 Task: Compose an email with the signature Jacob Baker with the subject Confirmation of an appointment and the message Im writing to let you know that there has been a change in the schedule for the training session. It will now take place on Thursday instead of Wednesday. from softage.5@softage.net to softage.6@softage.net, select first word, change the font color from current to green and background color to yellow Send the email. Finally, move the email from Sent Items to the label Valentines Day gifts
Action: Mouse moved to (76, 59)
Screenshot: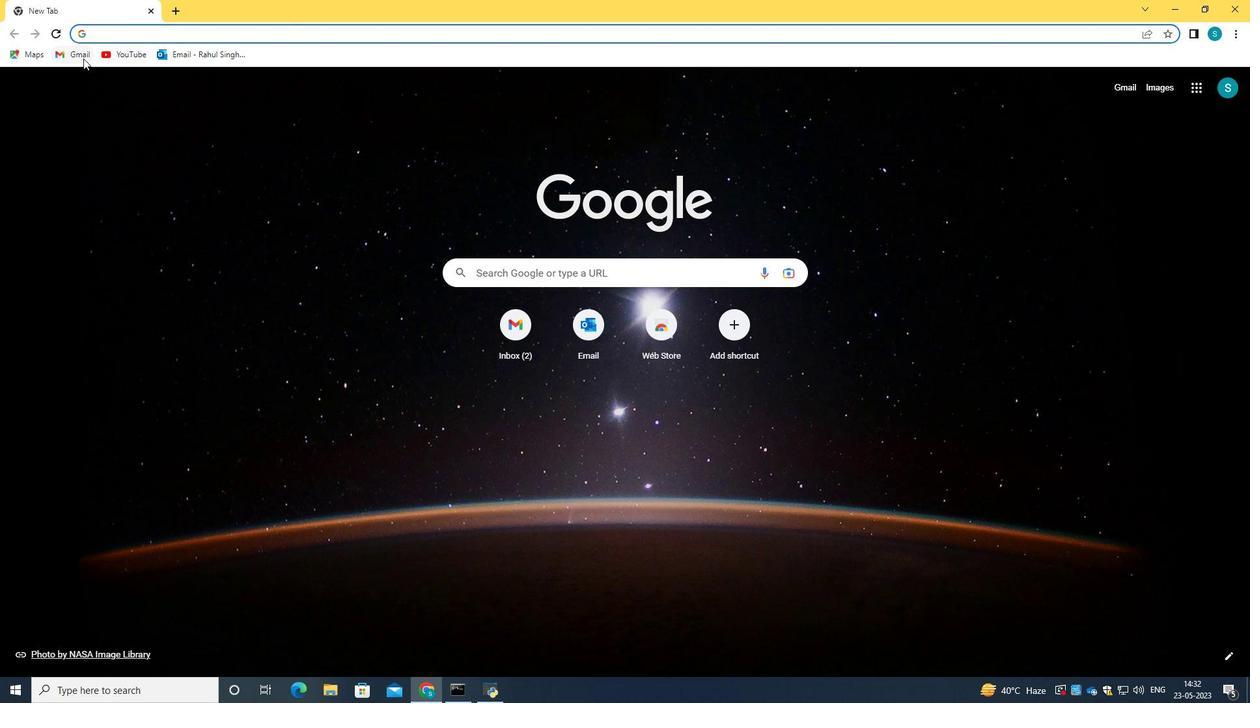 
Action: Mouse pressed left at (76, 59)
Screenshot: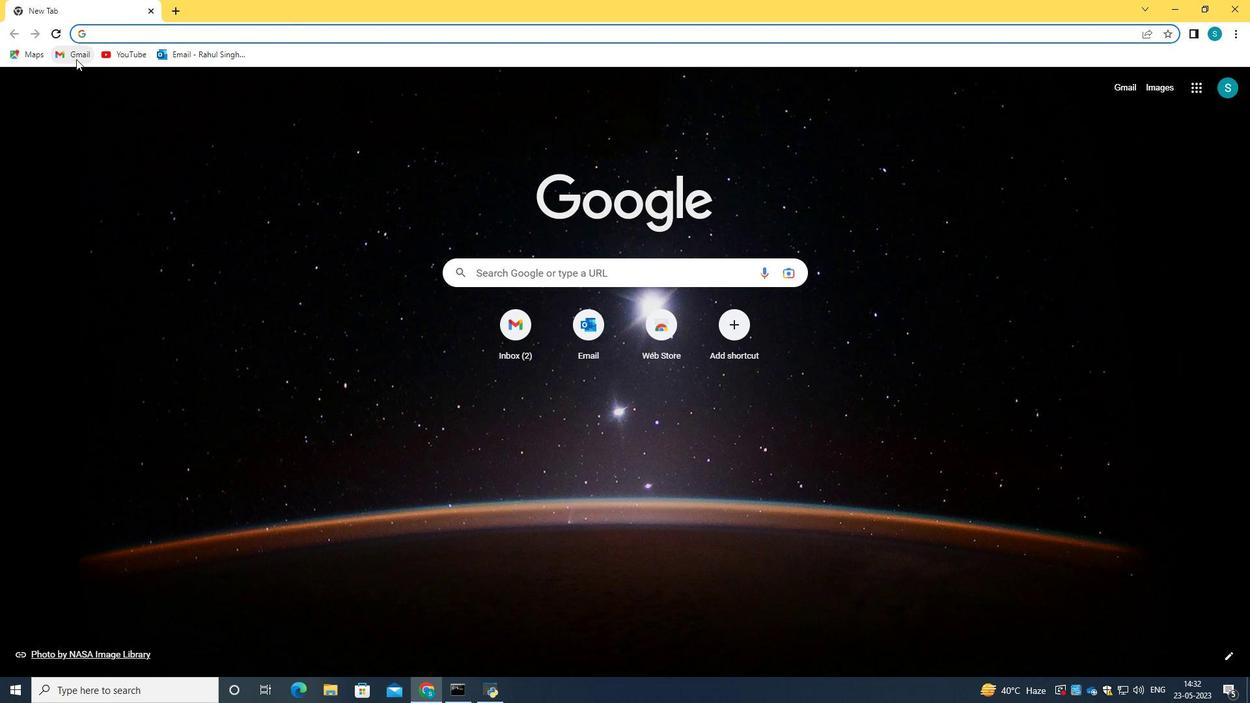 
Action: Mouse moved to (635, 211)
Screenshot: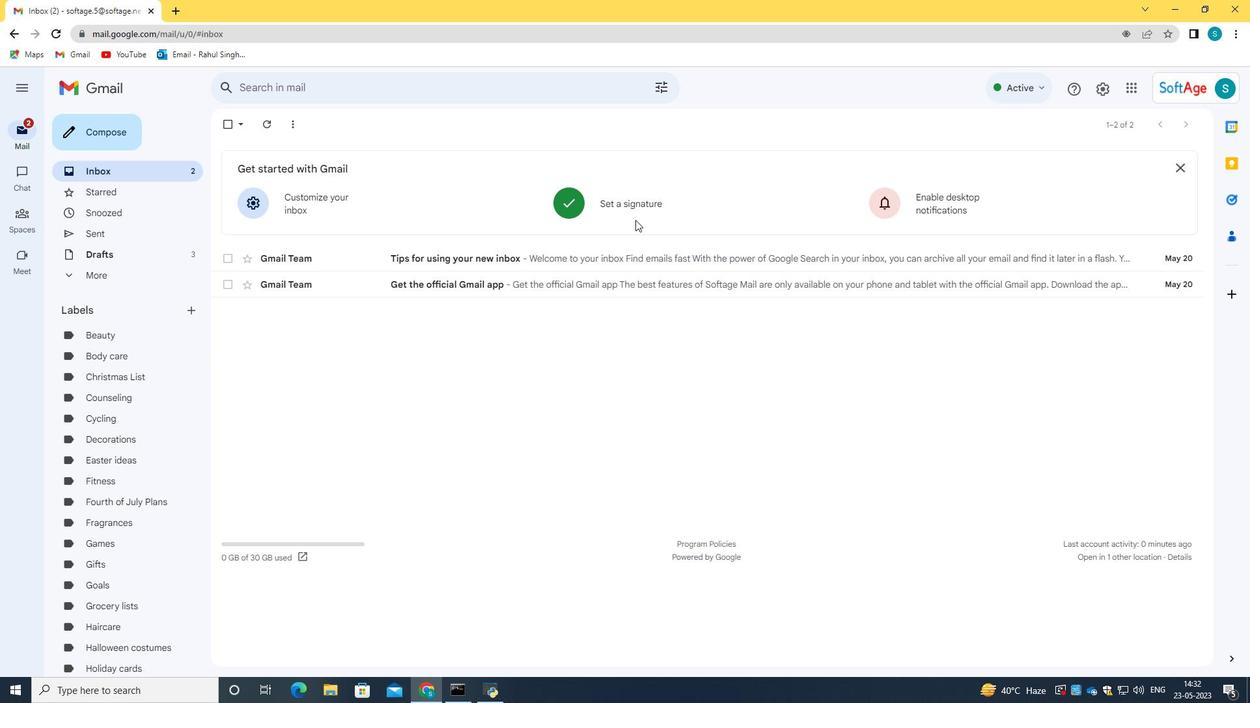 
Action: Mouse pressed left at (635, 211)
Screenshot: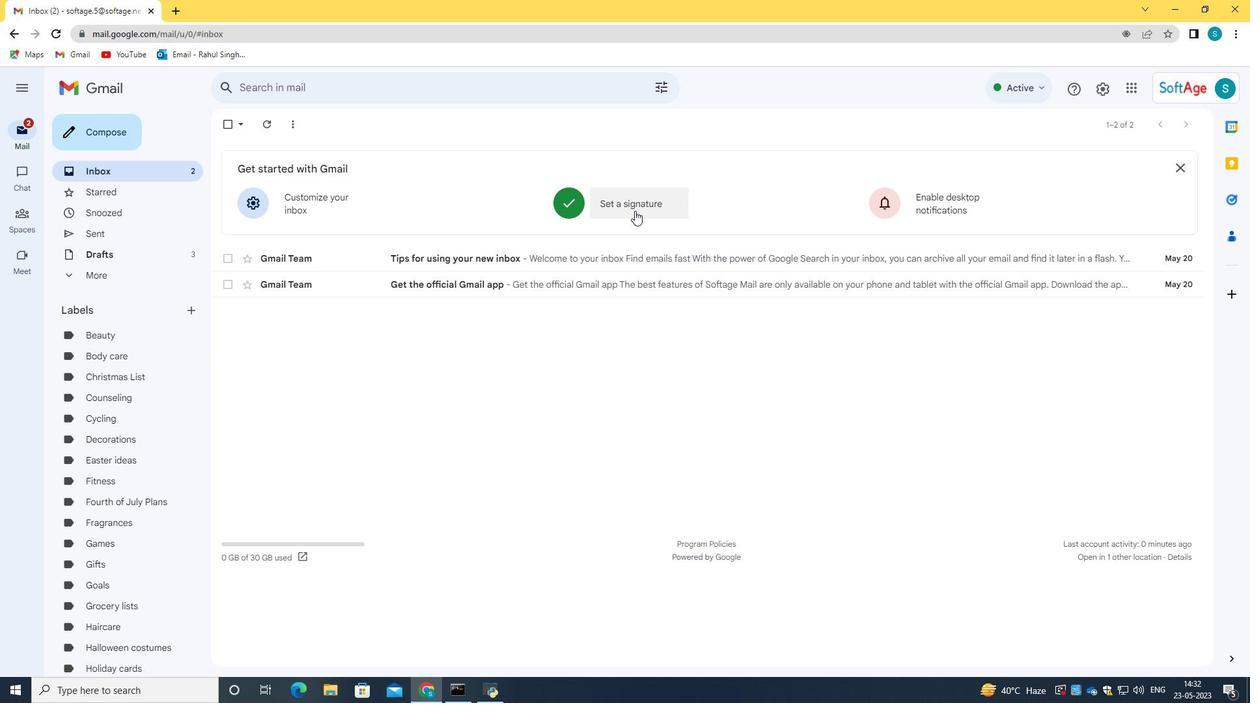 
Action: Mouse moved to (660, 357)
Screenshot: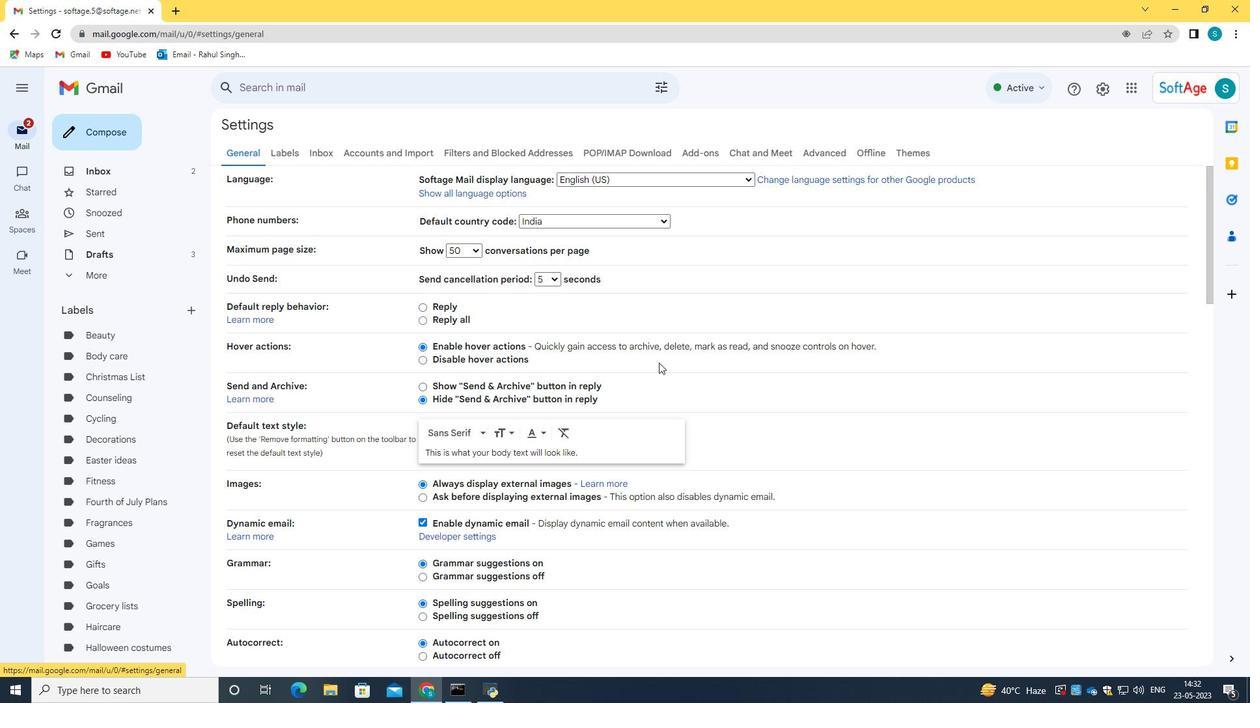 
Action: Mouse scrolled (660, 357) with delta (0, 0)
Screenshot: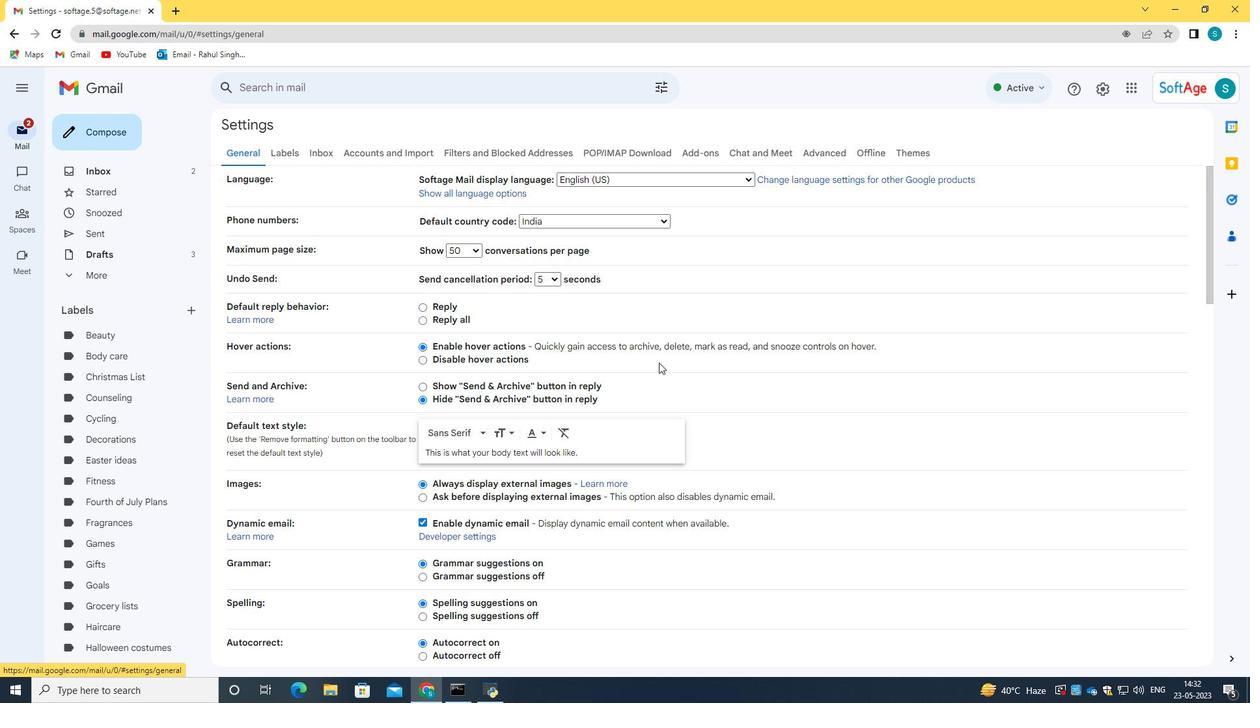 
Action: Mouse scrolled (660, 357) with delta (0, 0)
Screenshot: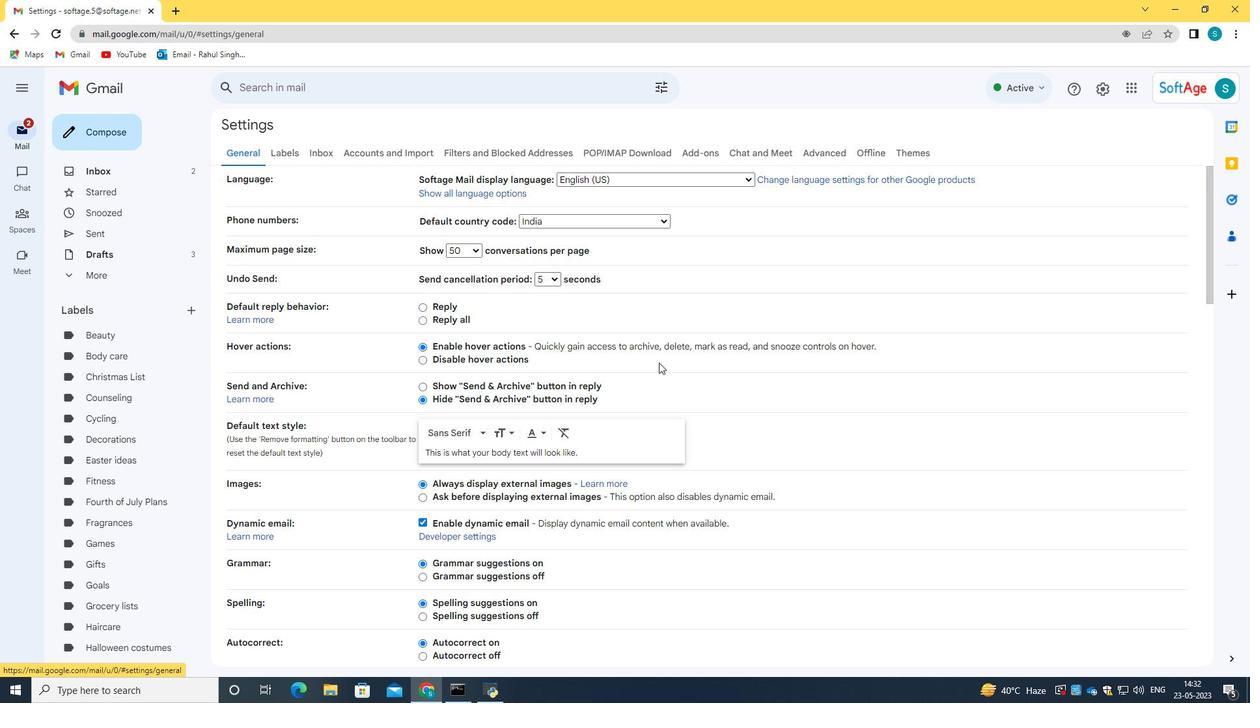 
Action: Mouse scrolled (660, 357) with delta (0, 0)
Screenshot: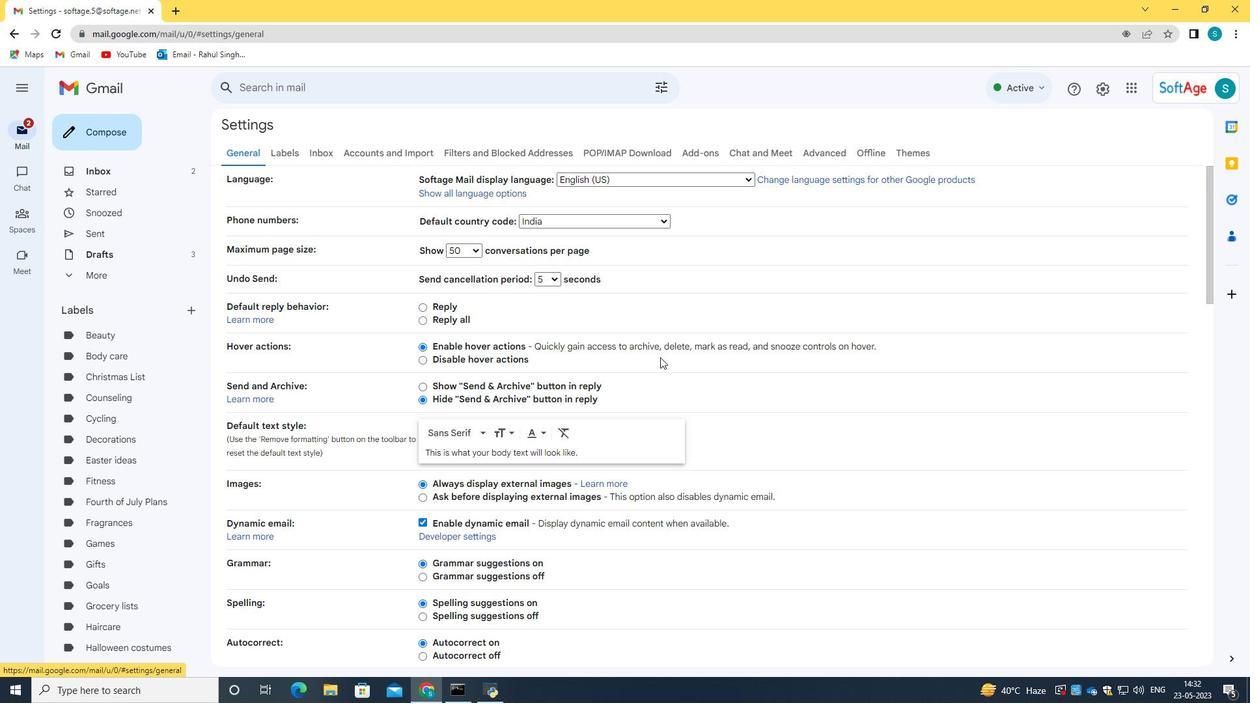 
Action: Mouse moved to (661, 357)
Screenshot: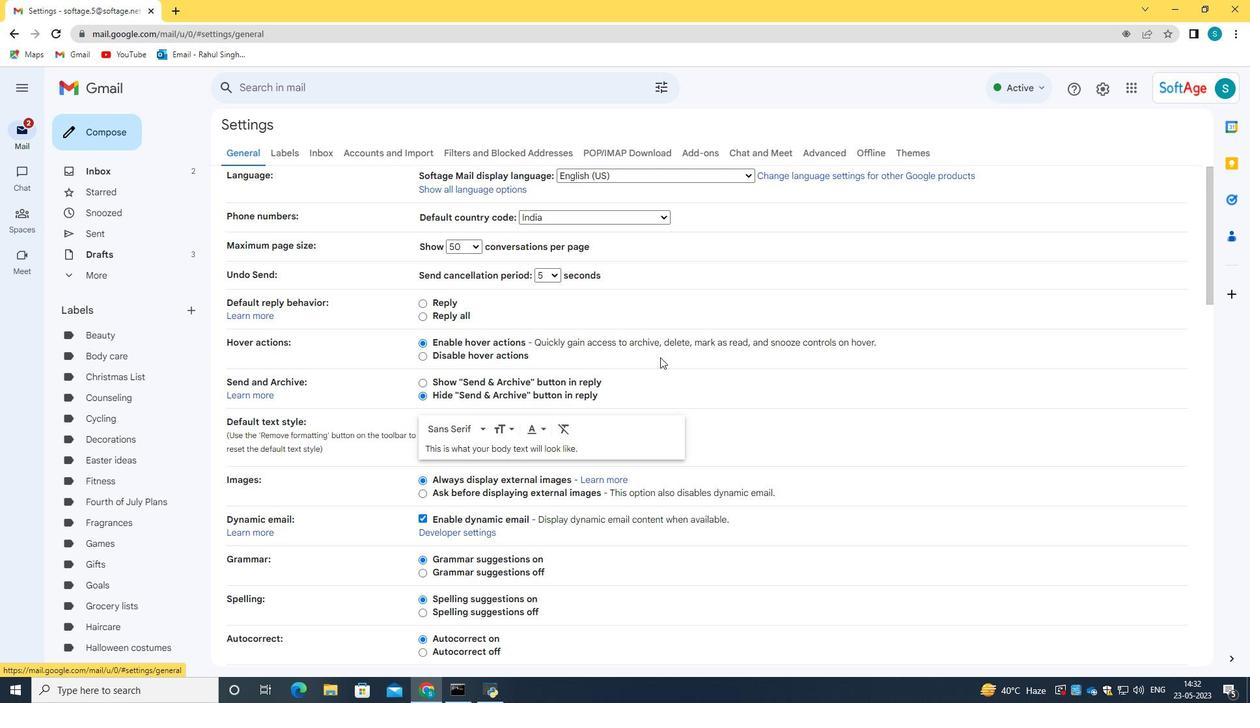 
Action: Mouse scrolled (660, 357) with delta (0, 0)
Screenshot: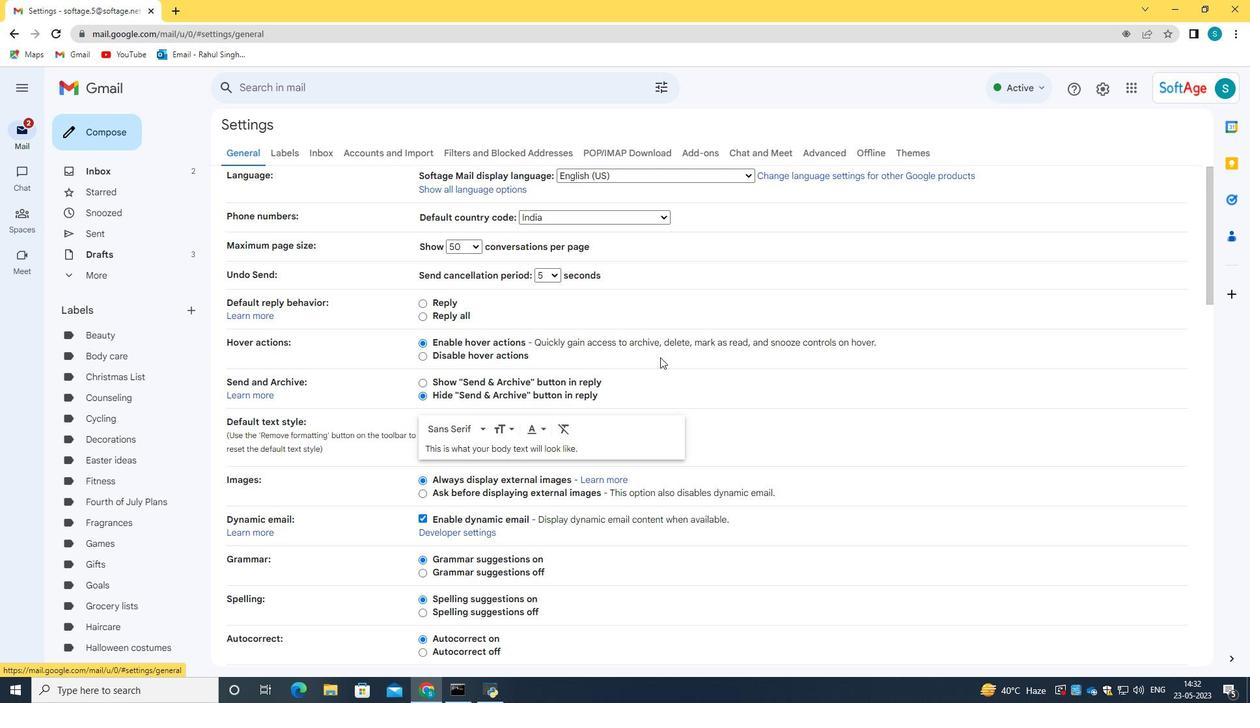 
Action: Mouse moved to (662, 356)
Screenshot: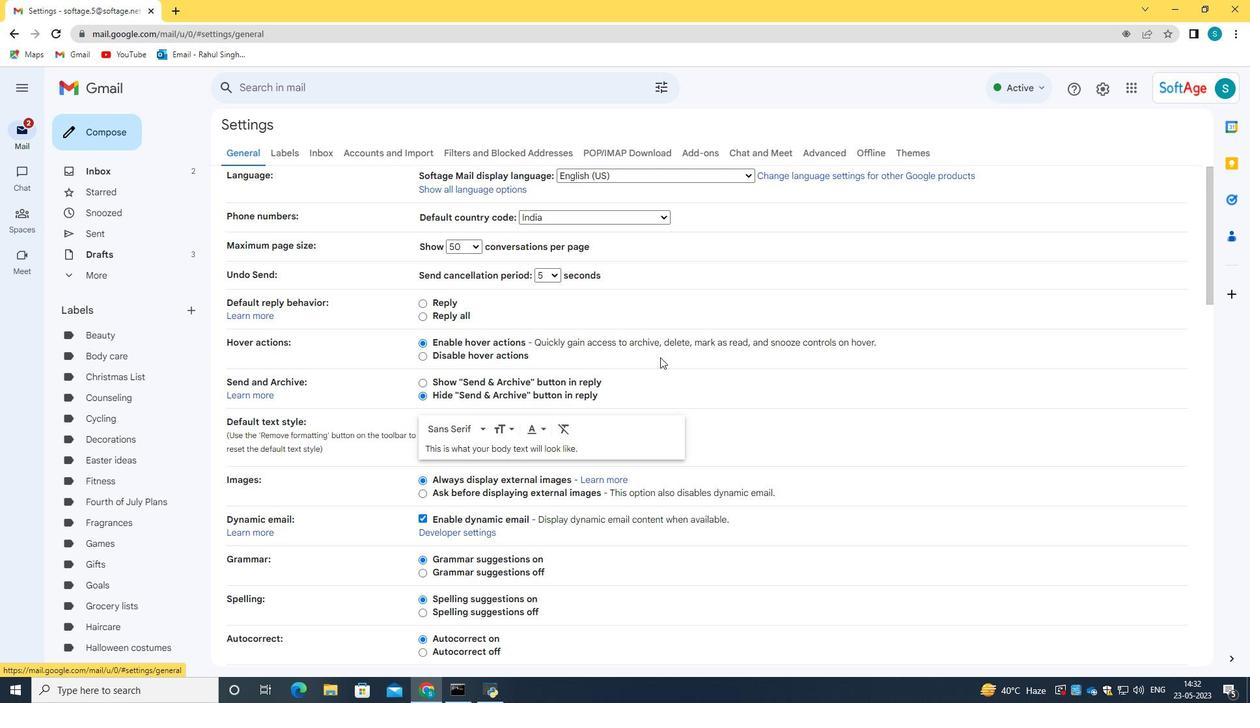
Action: Mouse scrolled (660, 357) with delta (0, 0)
Screenshot: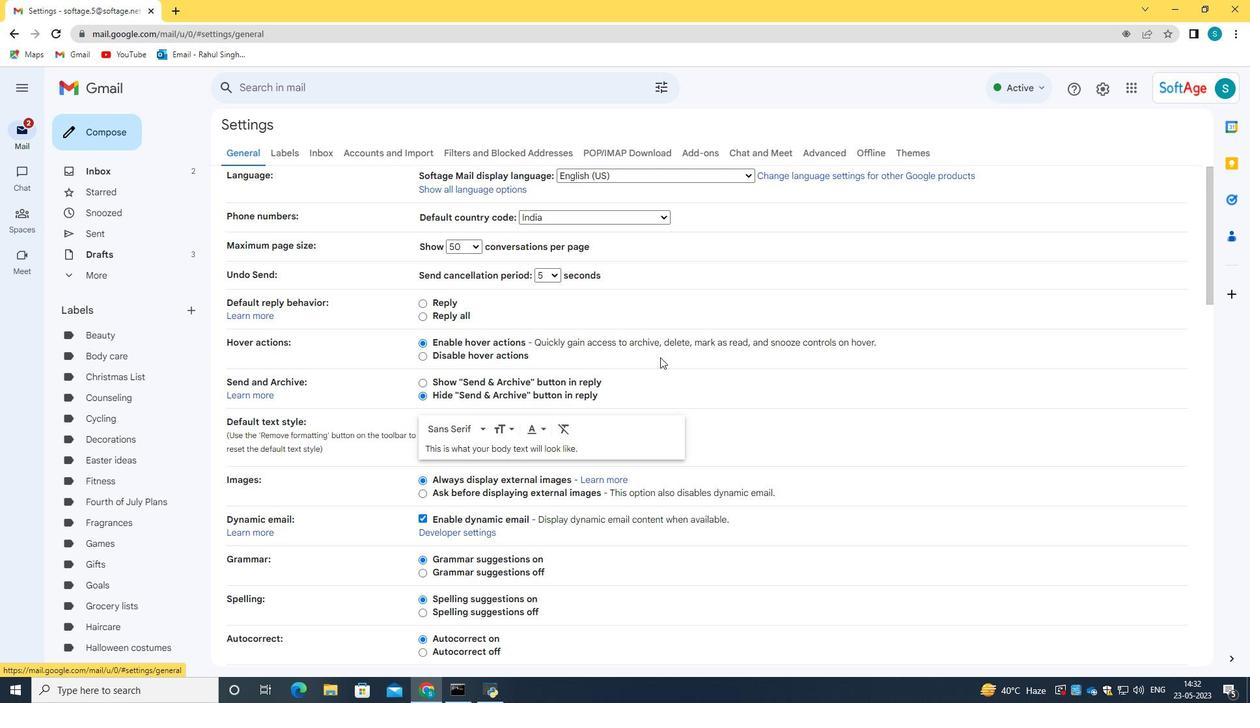 
Action: Mouse scrolled (662, 355) with delta (0, 0)
Screenshot: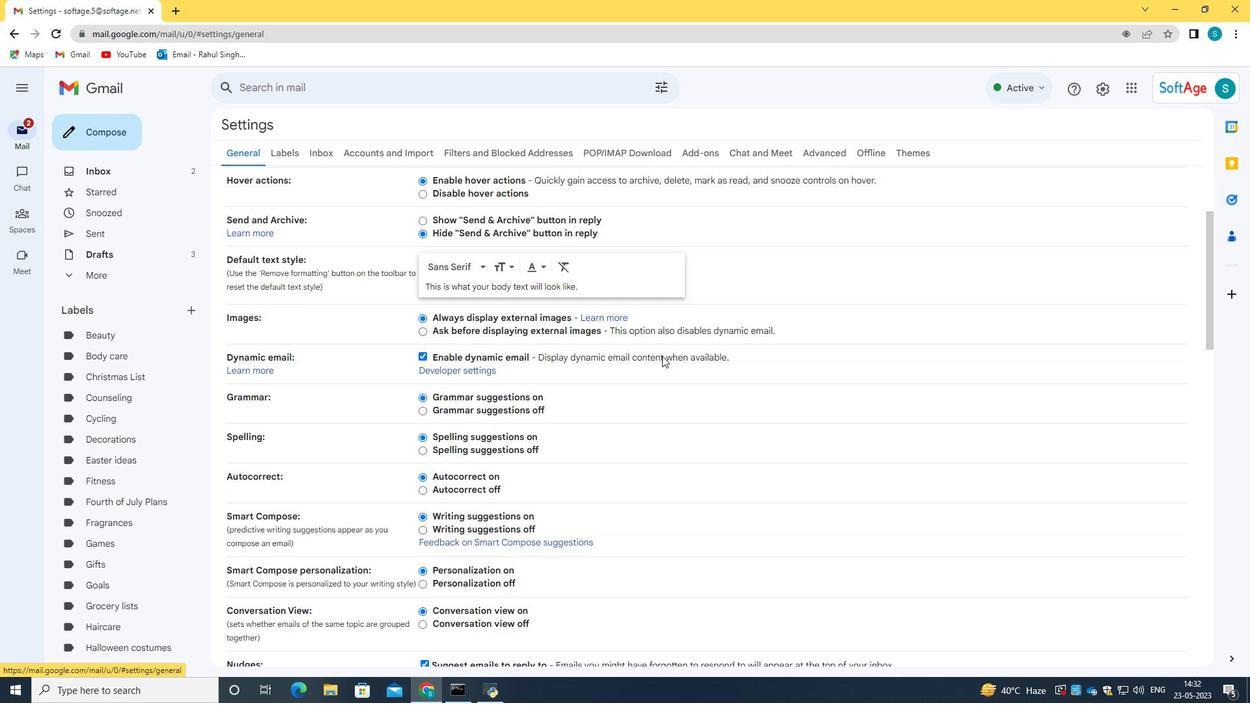 
Action: Mouse scrolled (662, 355) with delta (0, 0)
Screenshot: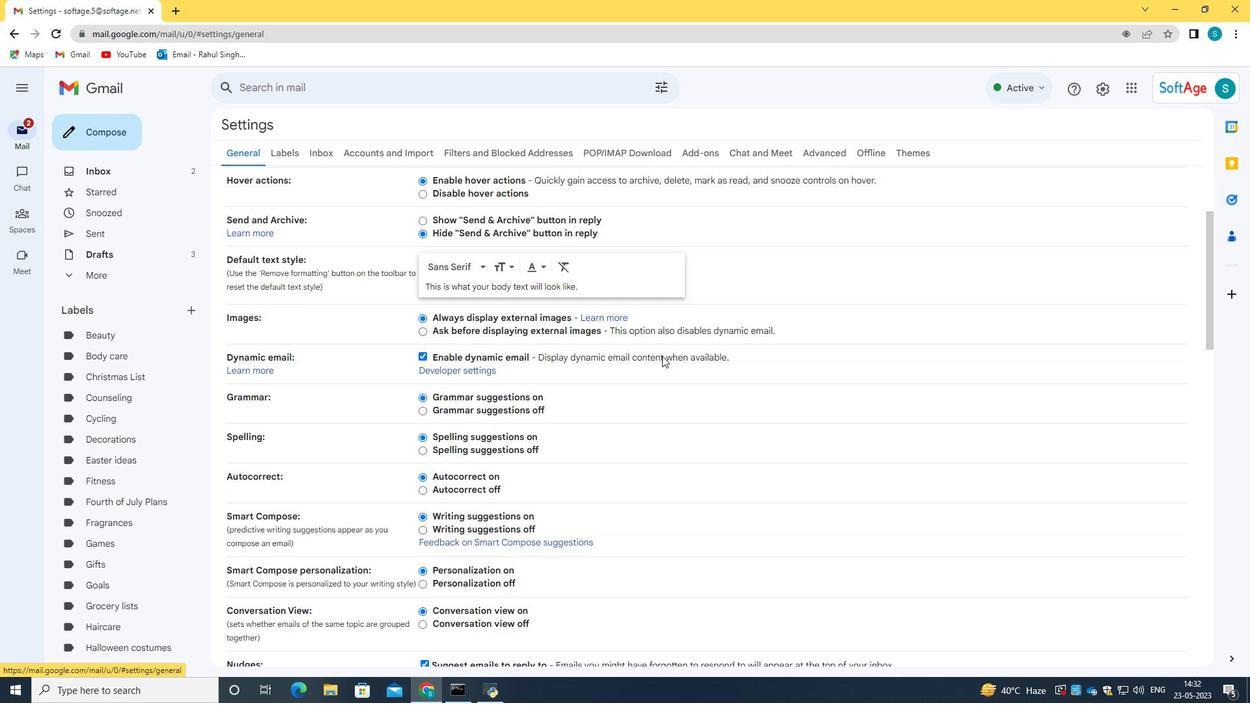 
Action: Mouse scrolled (662, 355) with delta (0, 0)
Screenshot: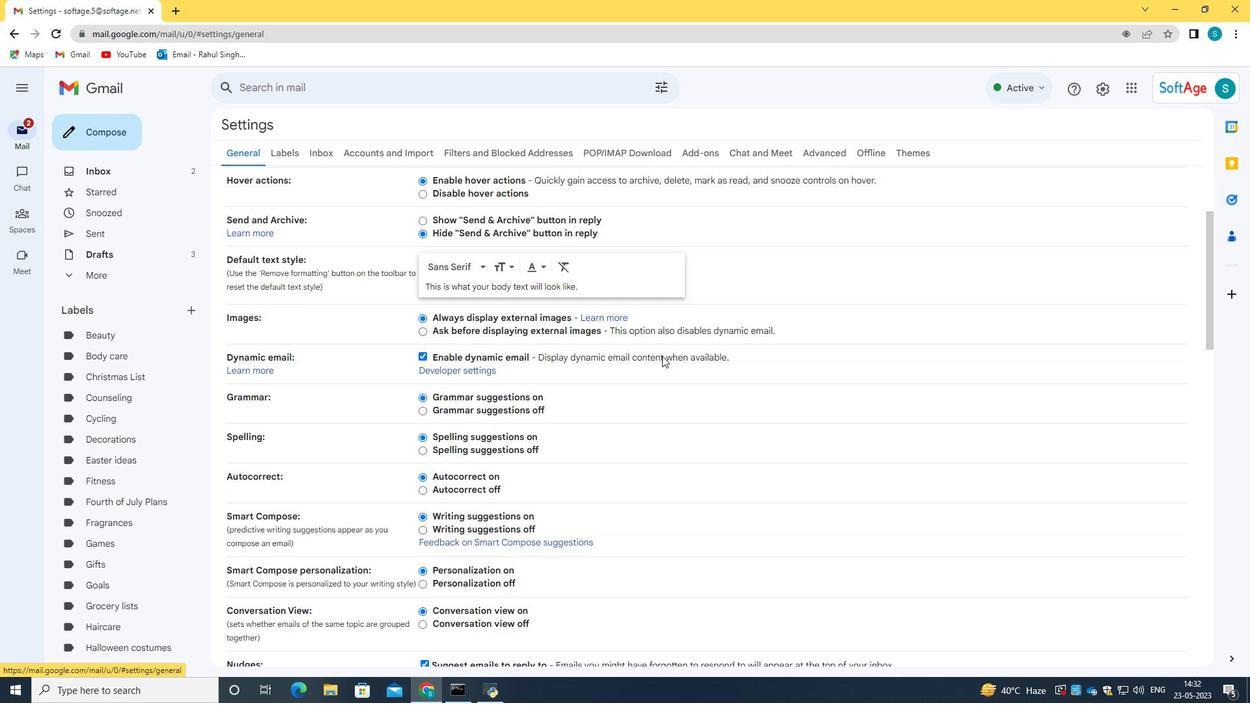
Action: Mouse scrolled (662, 355) with delta (0, 0)
Screenshot: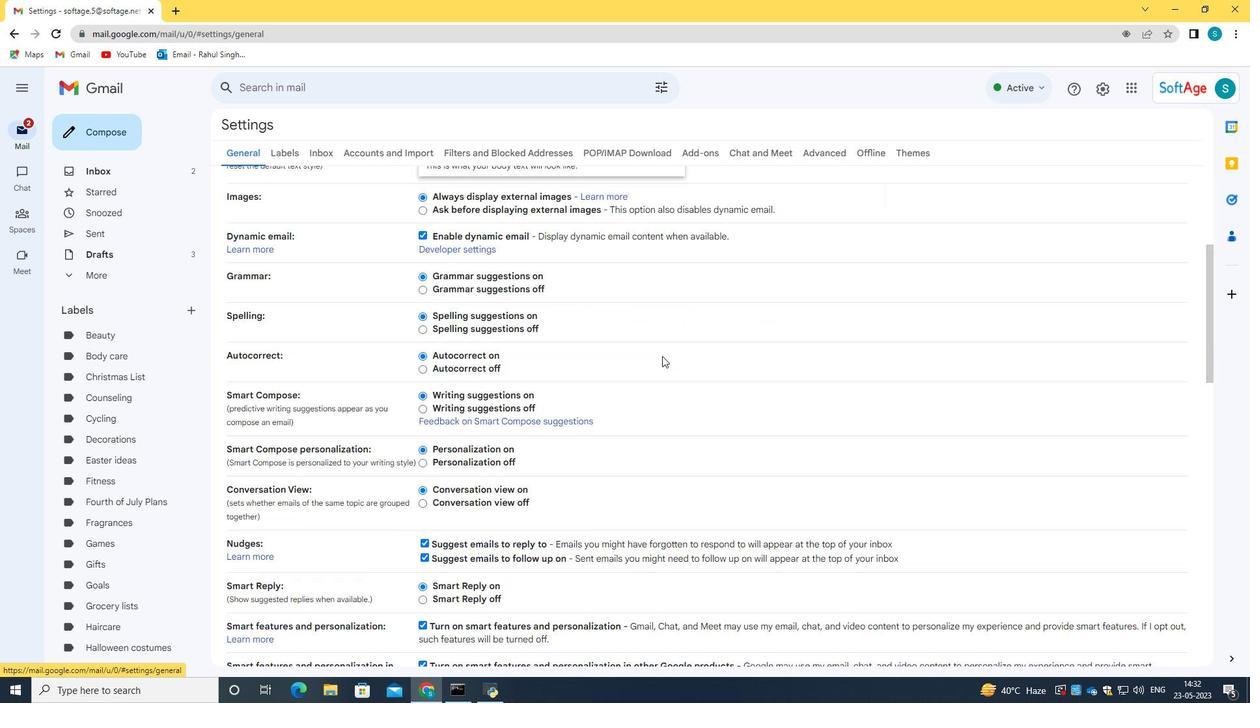 
Action: Mouse scrolled (662, 355) with delta (0, 0)
Screenshot: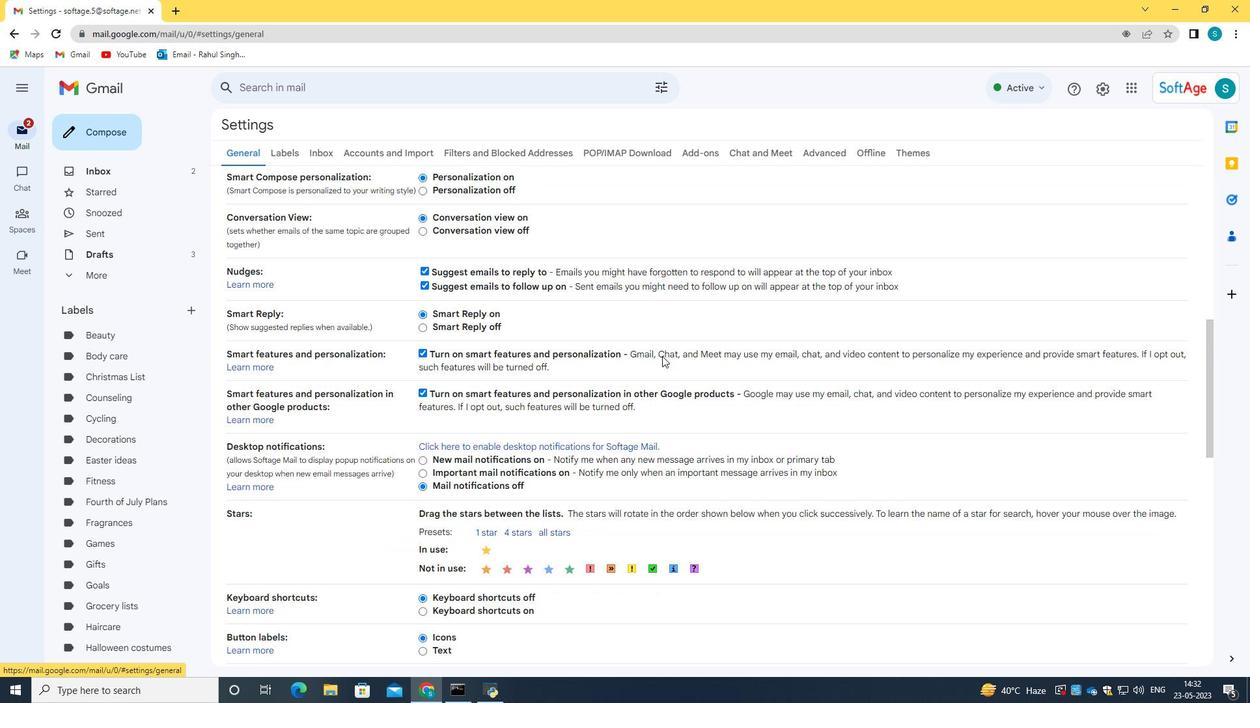 
Action: Mouse scrolled (662, 355) with delta (0, 0)
Screenshot: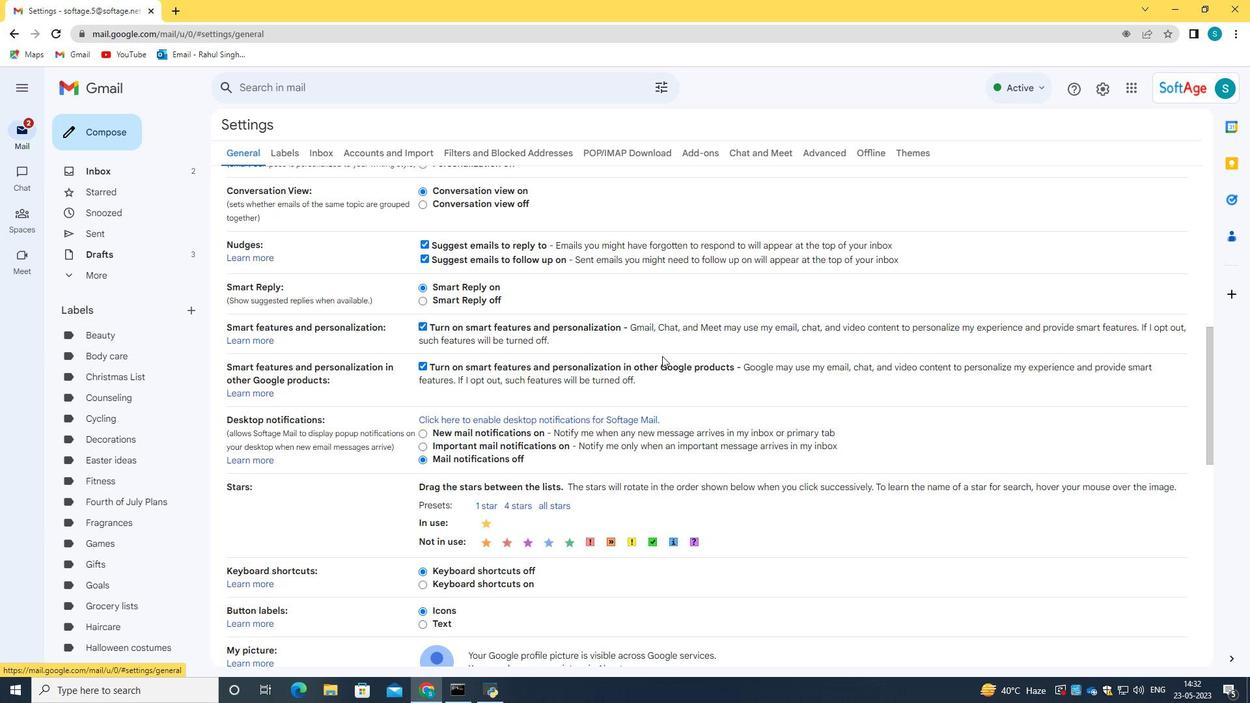 
Action: Mouse scrolled (662, 355) with delta (0, 0)
Screenshot: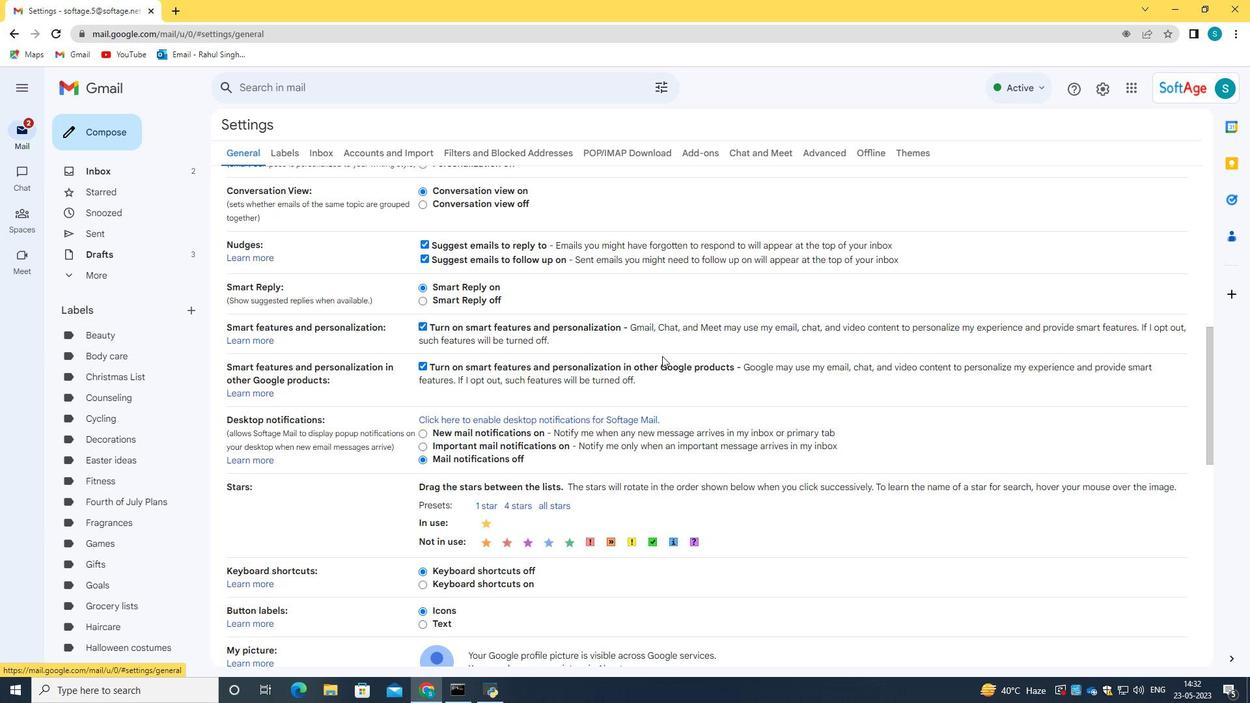 
Action: Mouse moved to (674, 437)
Screenshot: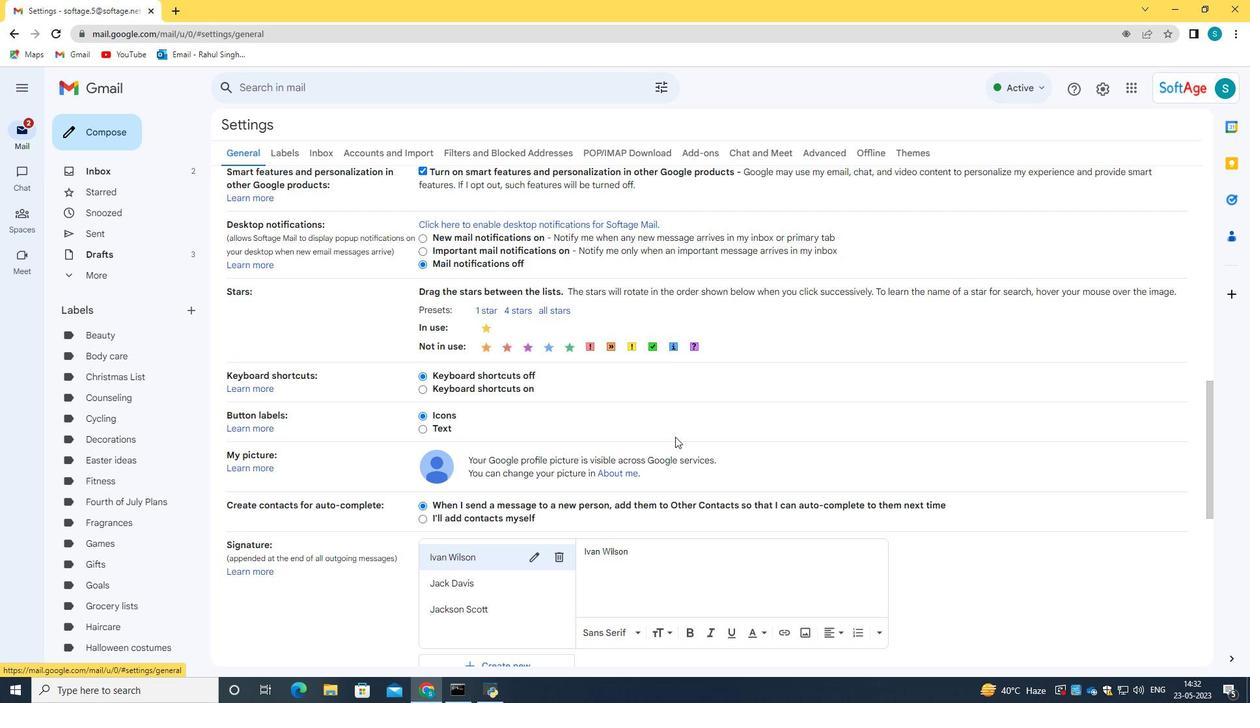 
Action: Mouse scrolled (674, 437) with delta (0, 0)
Screenshot: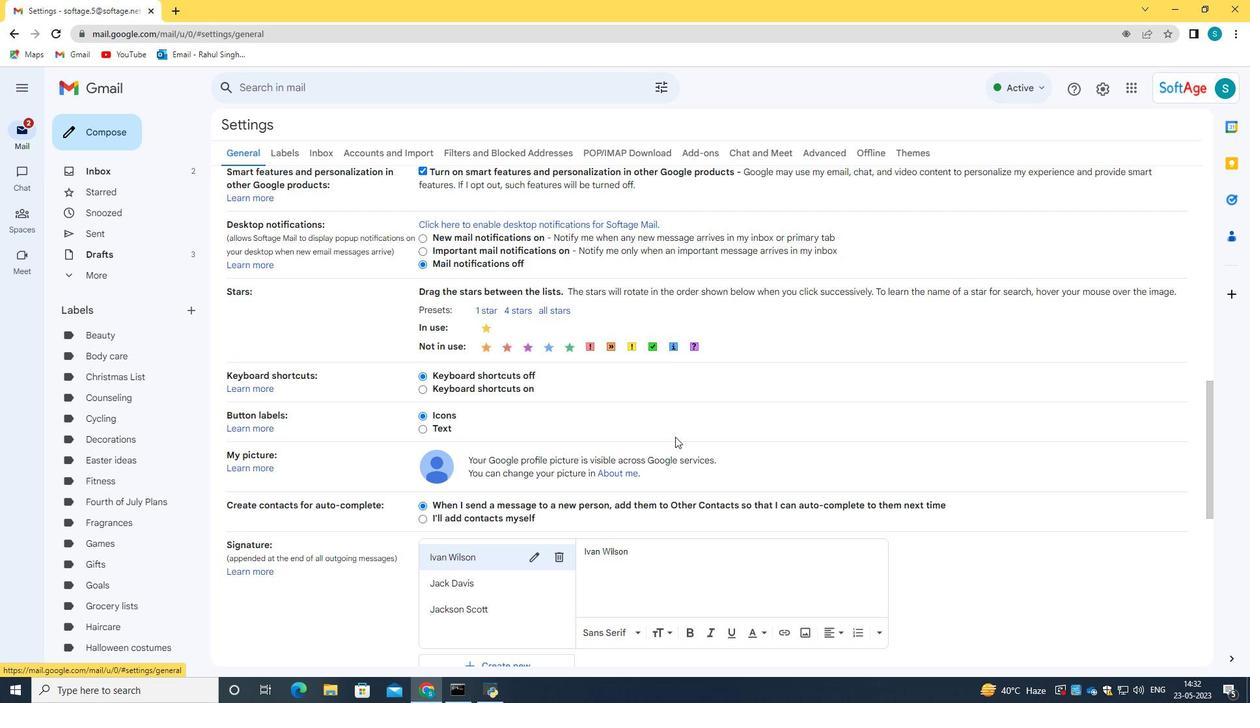 
Action: Mouse scrolled (674, 437) with delta (0, 0)
Screenshot: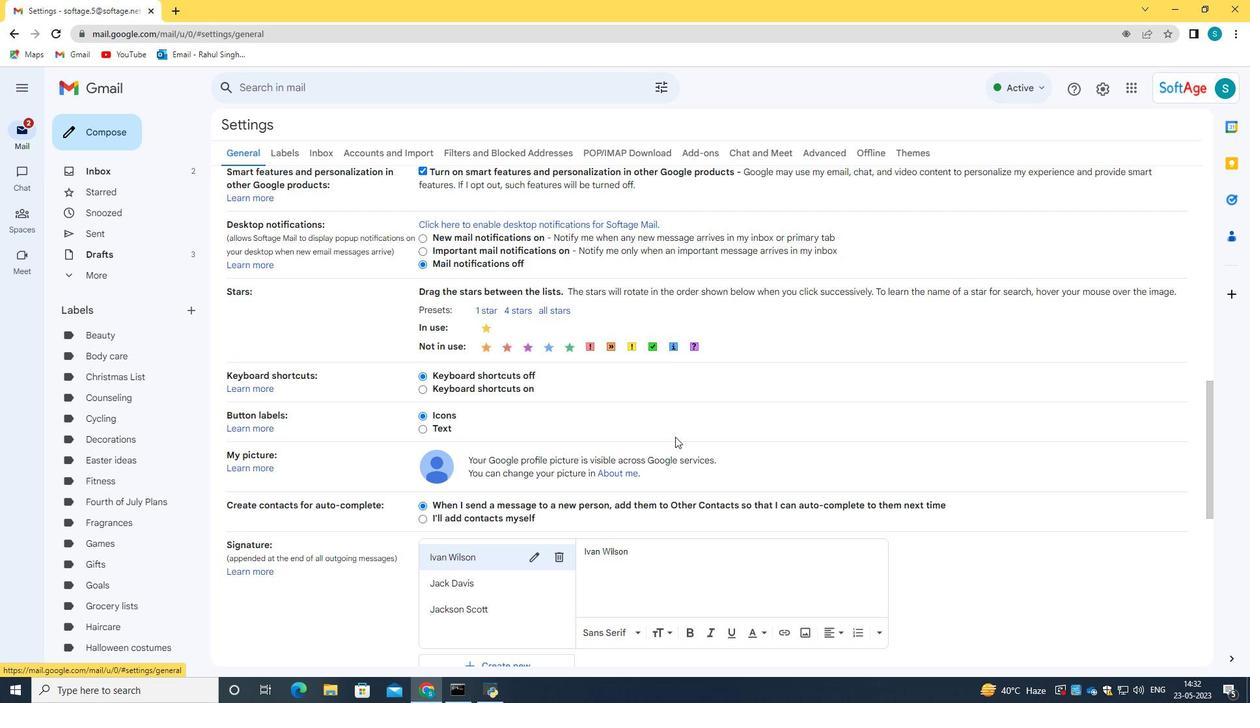 
Action: Mouse scrolled (674, 437) with delta (0, 0)
Screenshot: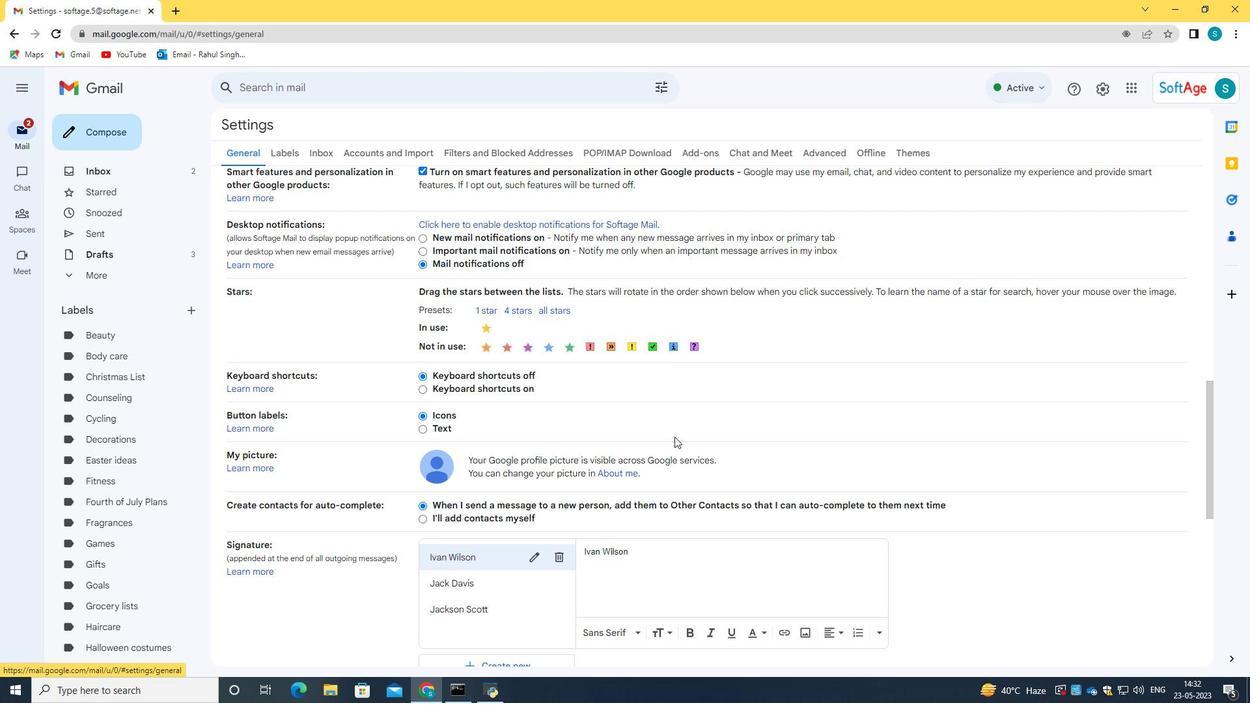 
Action: Mouse moved to (674, 437)
Screenshot: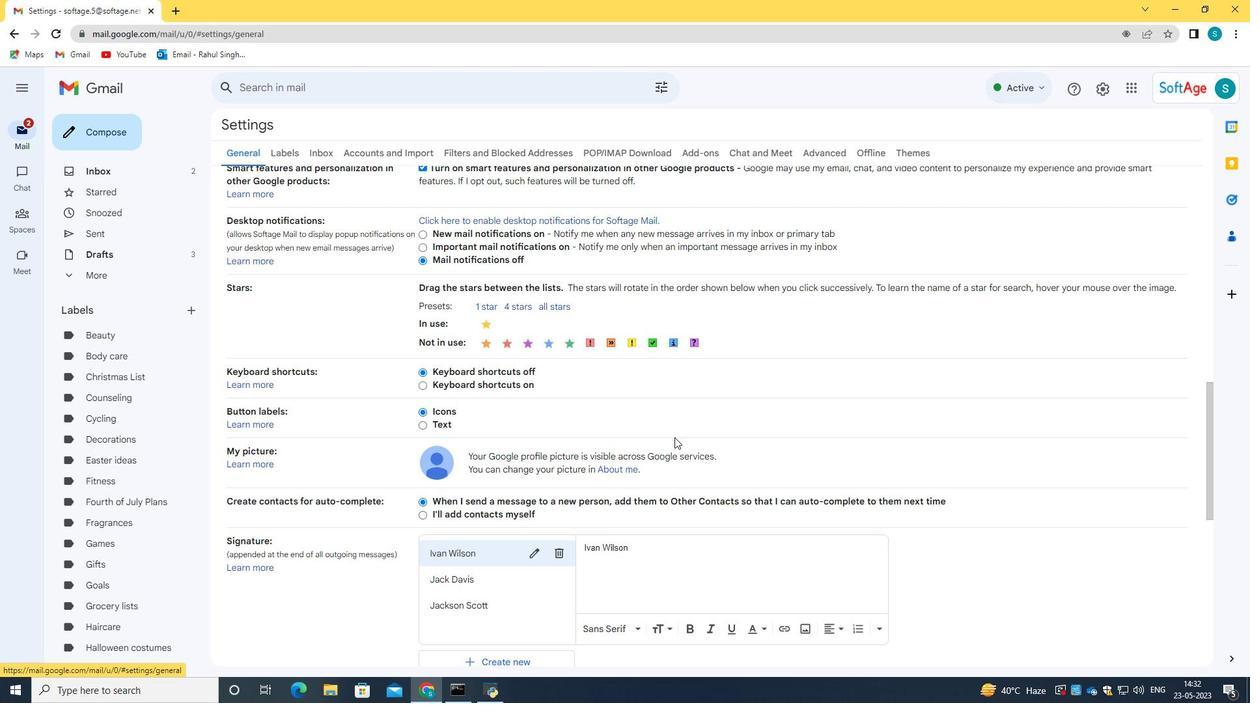 
Action: Mouse scrolled (674, 437) with delta (0, 0)
Screenshot: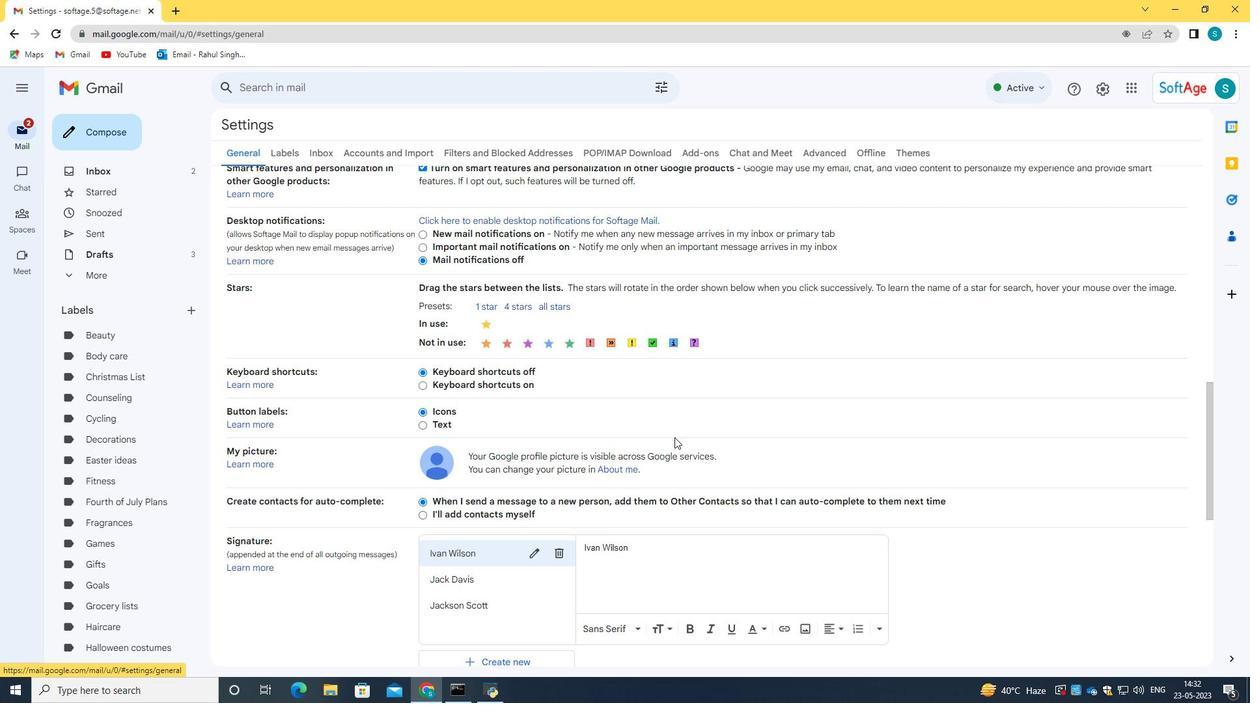
Action: Mouse moved to (509, 405)
Screenshot: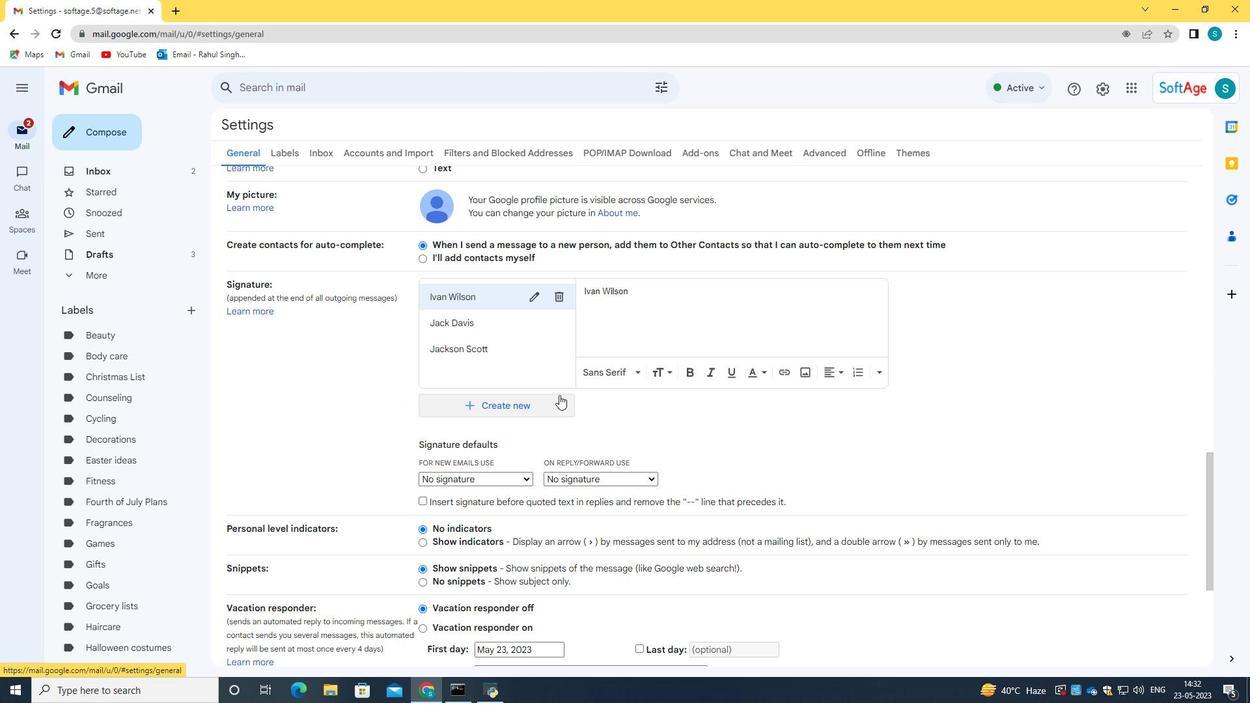 
Action: Mouse pressed left at (509, 405)
Screenshot: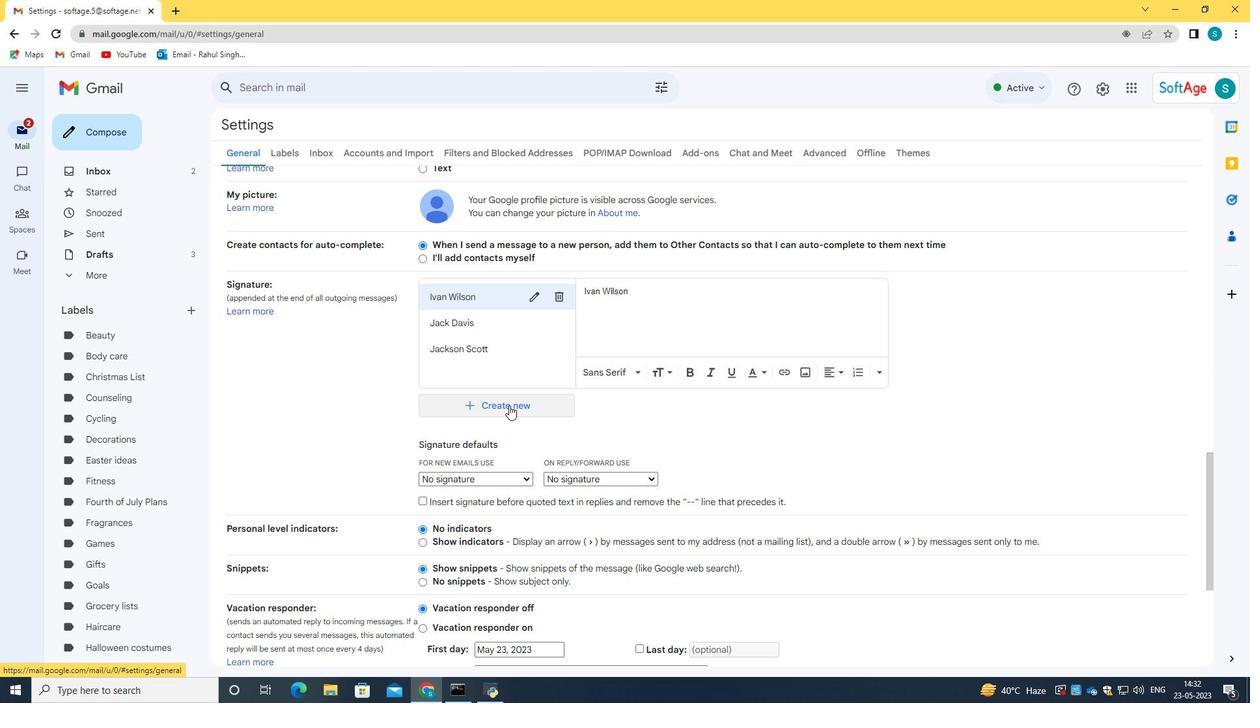 
Action: Mouse moved to (551, 367)
Screenshot: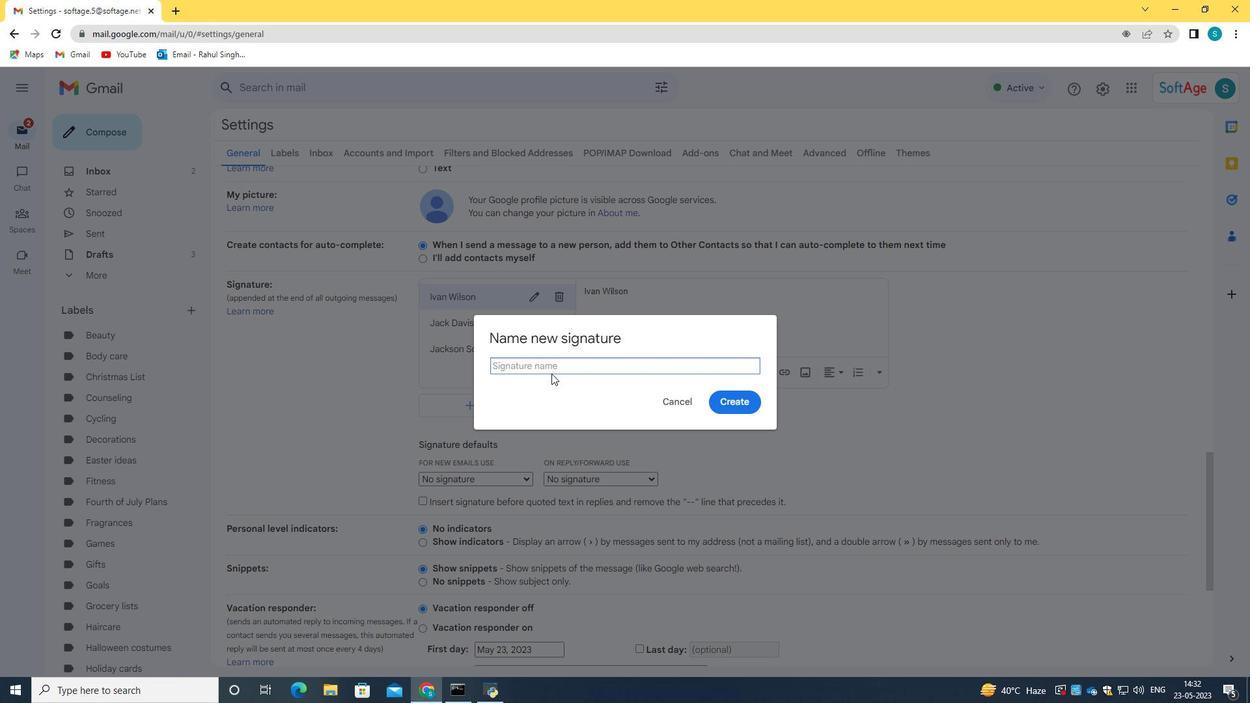 
Action: Key pressed <Key.caps_lock>JA<Key.backspace><Key.caps_lock>acob<Key.space><Key.caps_lock>P<Key.caps_lock><Key.backspace><Key.caps_lock>B<Key.caps_lock>aker
Screenshot: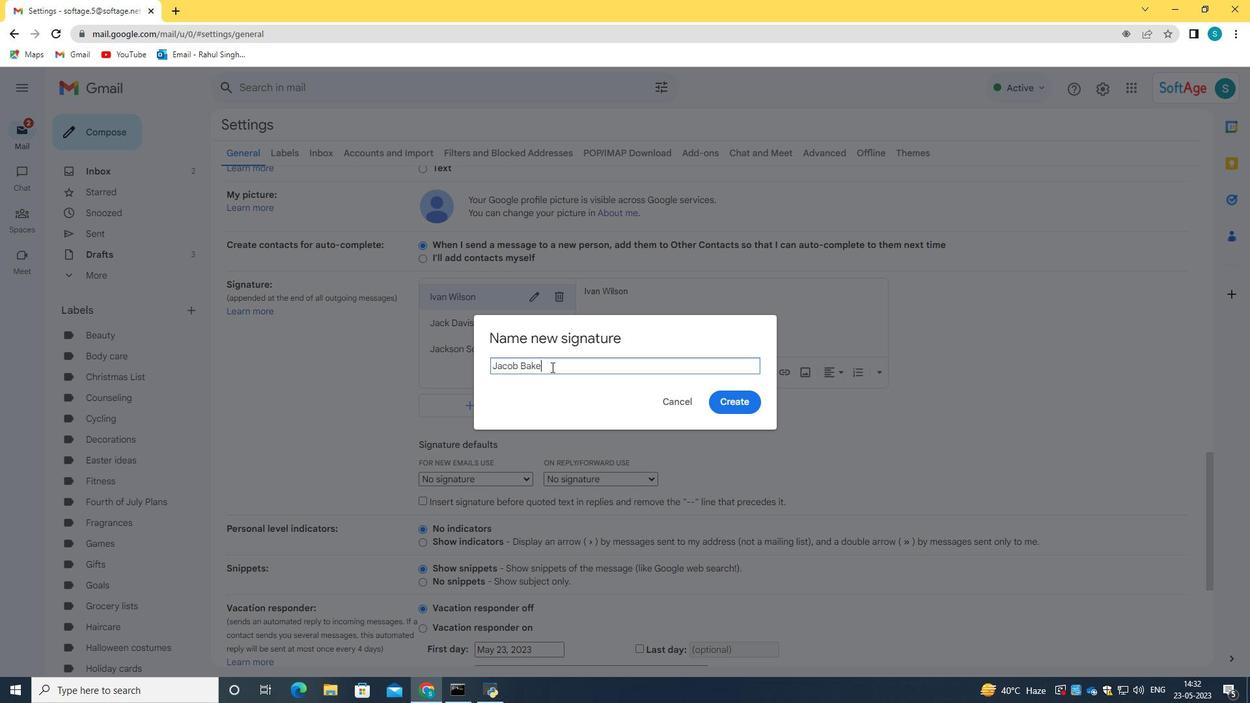 
Action: Mouse moved to (732, 396)
Screenshot: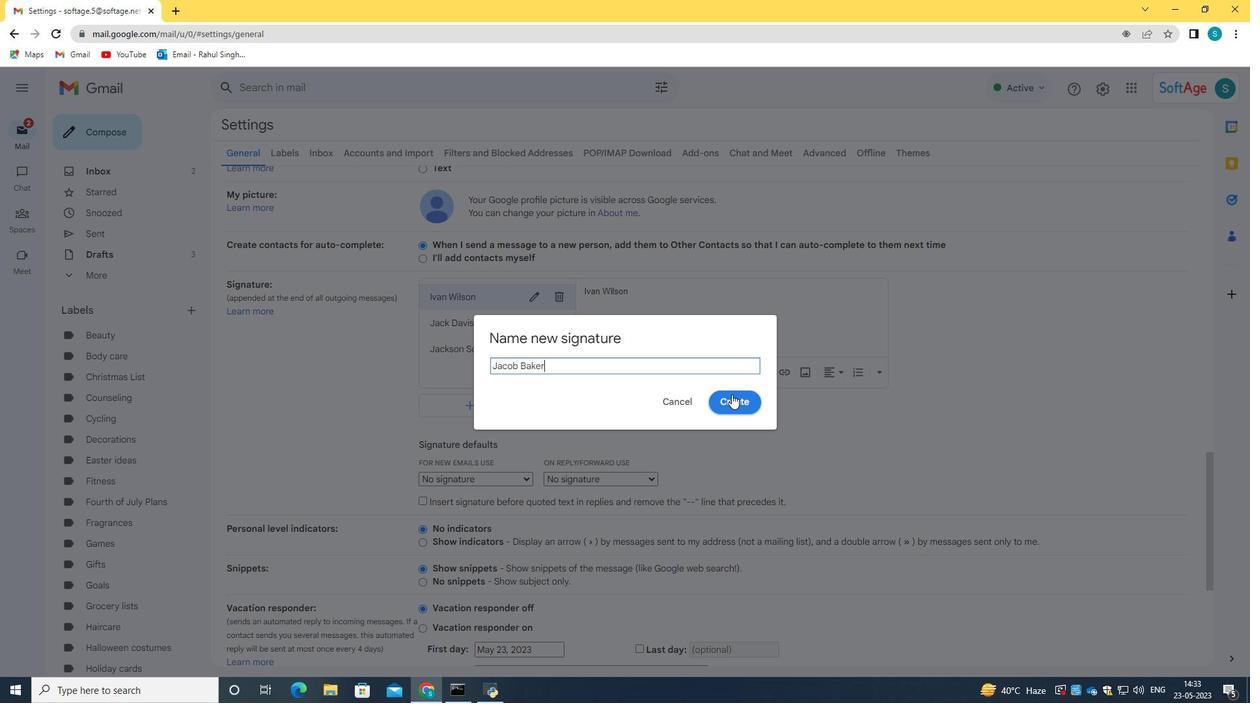 
Action: Mouse pressed left at (732, 396)
Screenshot: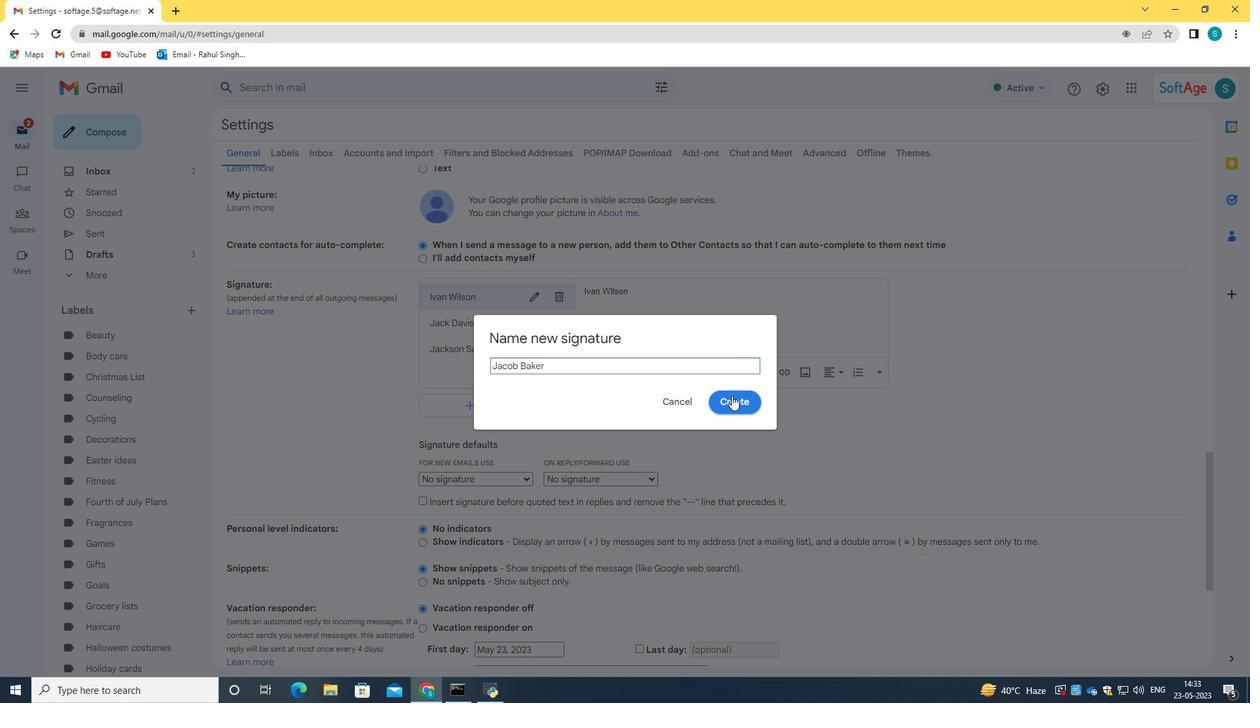 
Action: Mouse moved to (643, 333)
Screenshot: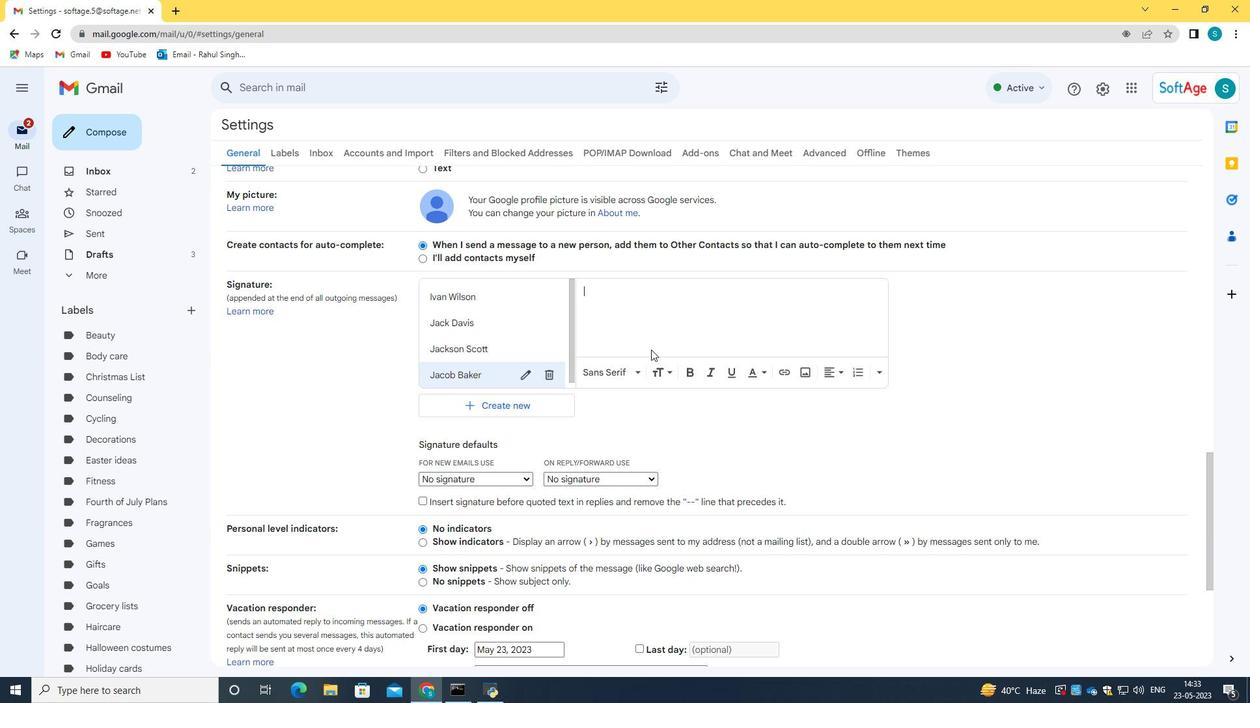 
Action: Mouse pressed left at (643, 333)
Screenshot: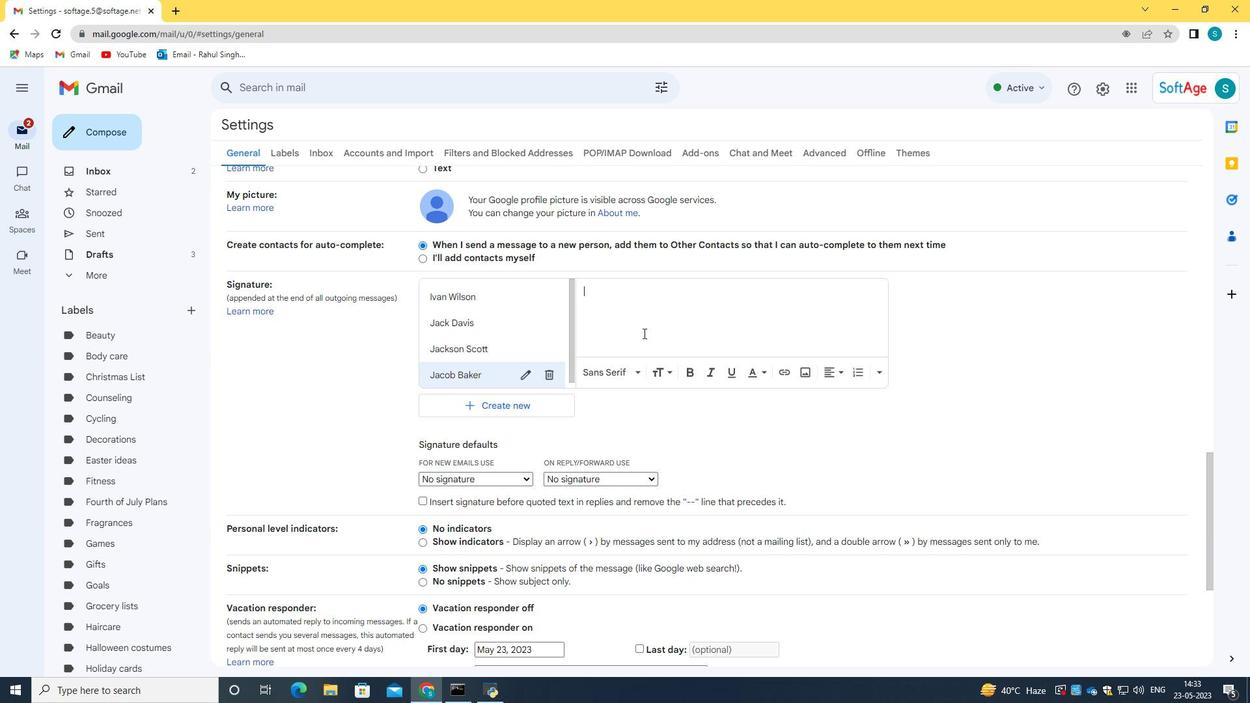 
Action: Key pressed <Key.caps_lock>J<Key.caps_lock>acob<Key.space><Key.caps_lock>B<Key.caps_lock>aker
Screenshot: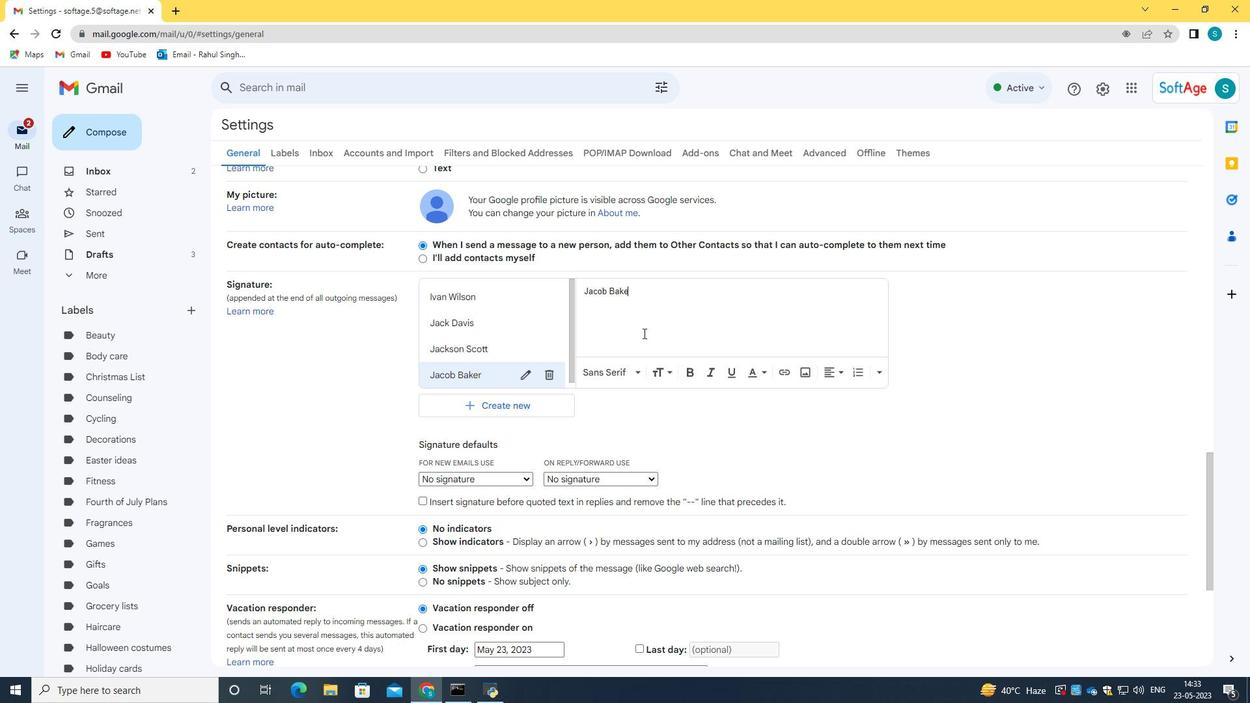 
Action: Mouse moved to (629, 249)
Screenshot: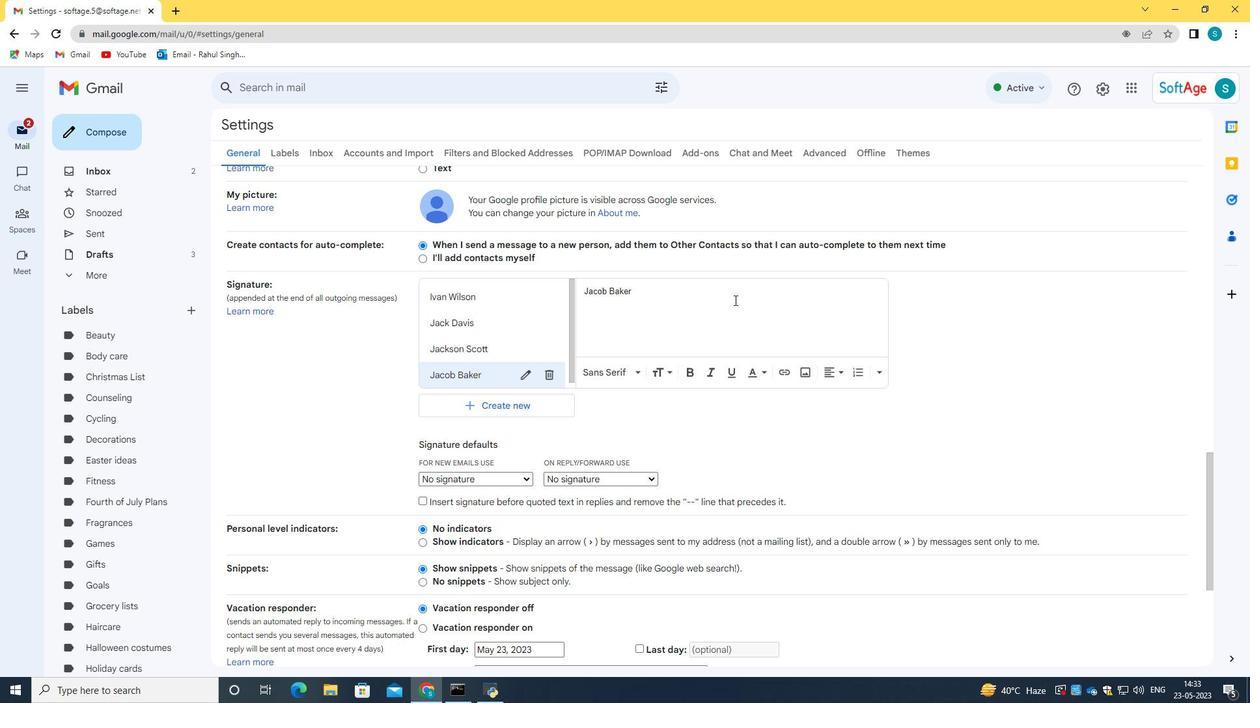 
Action: Mouse scrolled (629, 248) with delta (0, 0)
Screenshot: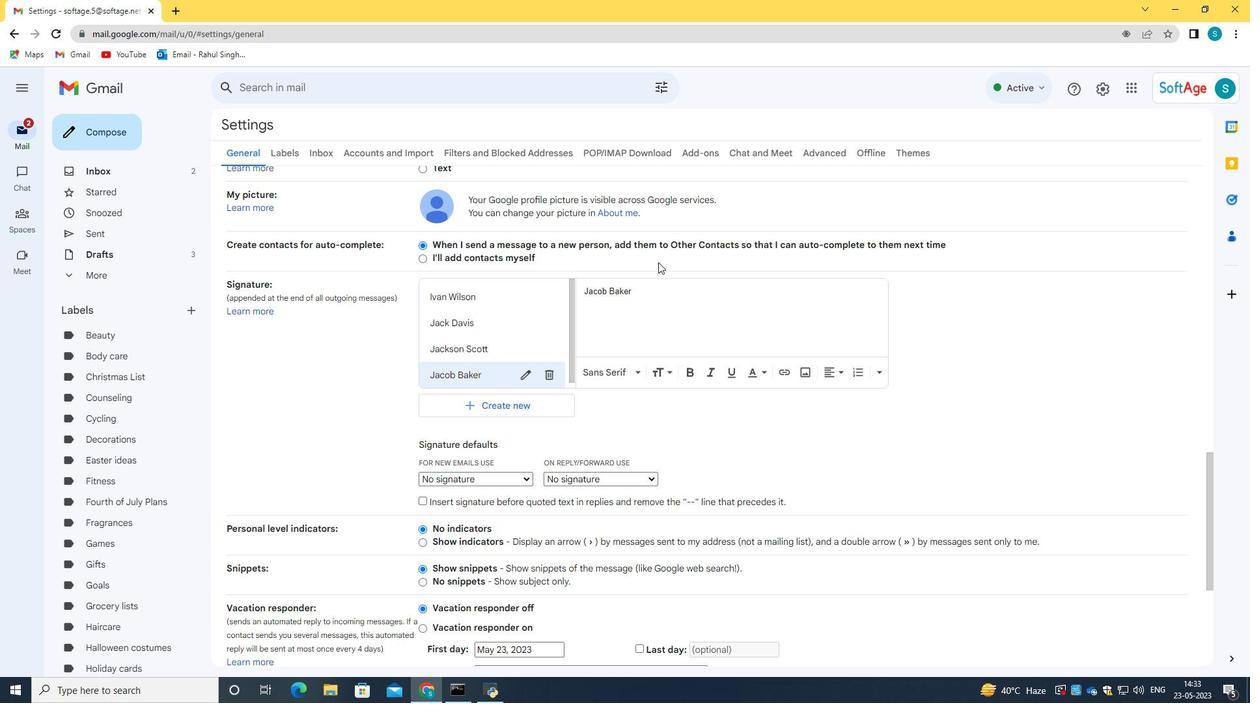 
Action: Mouse scrolled (629, 248) with delta (0, 0)
Screenshot: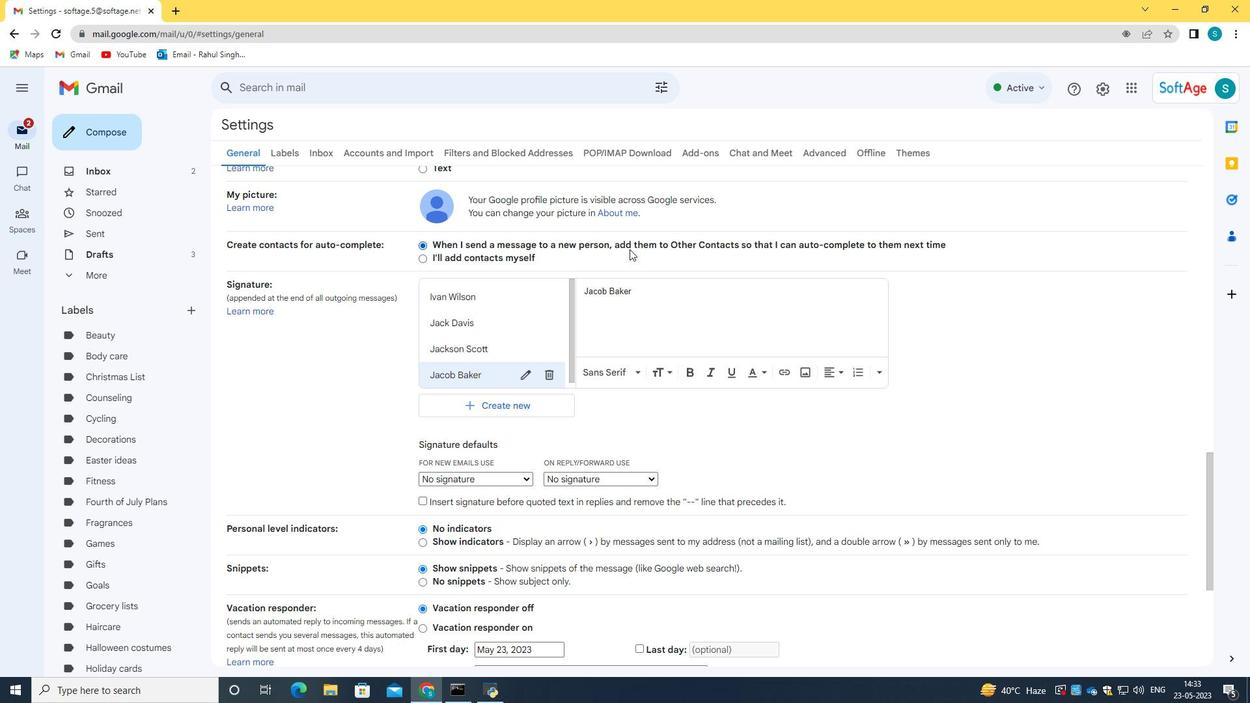 
Action: Mouse moved to (629, 249)
Screenshot: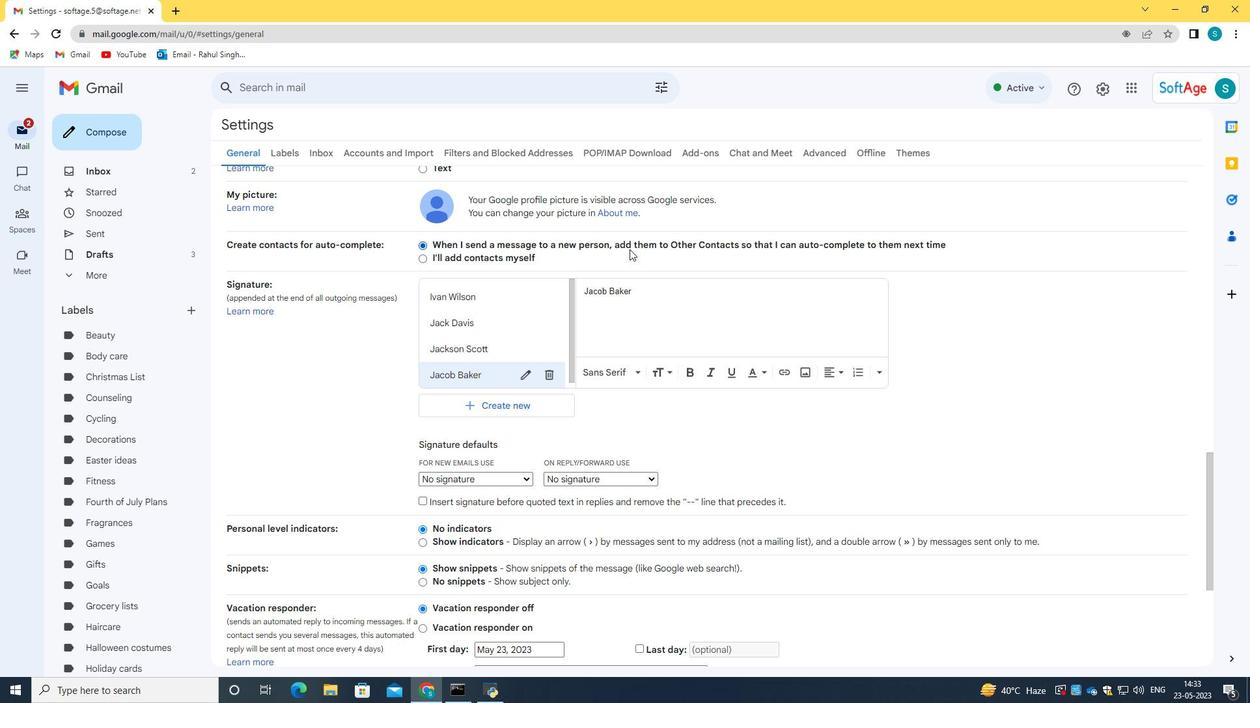 
Action: Mouse scrolled (629, 248) with delta (0, 0)
Screenshot: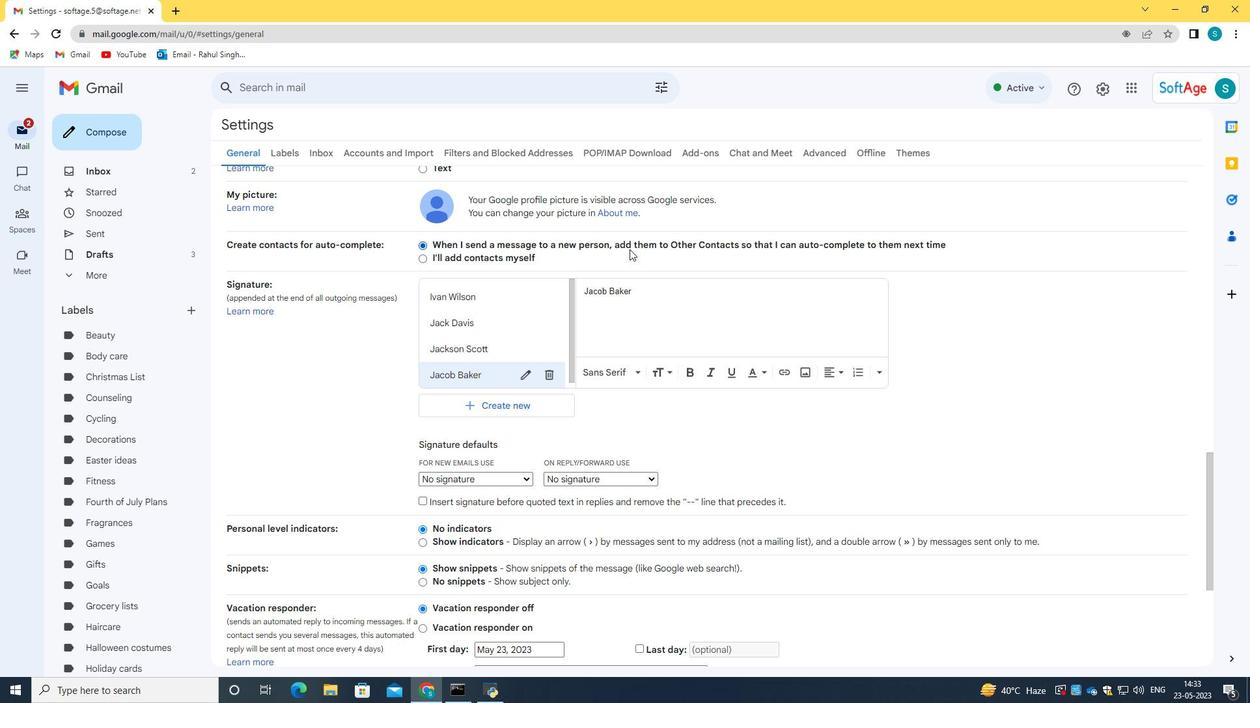 
Action: Mouse moved to (629, 249)
Screenshot: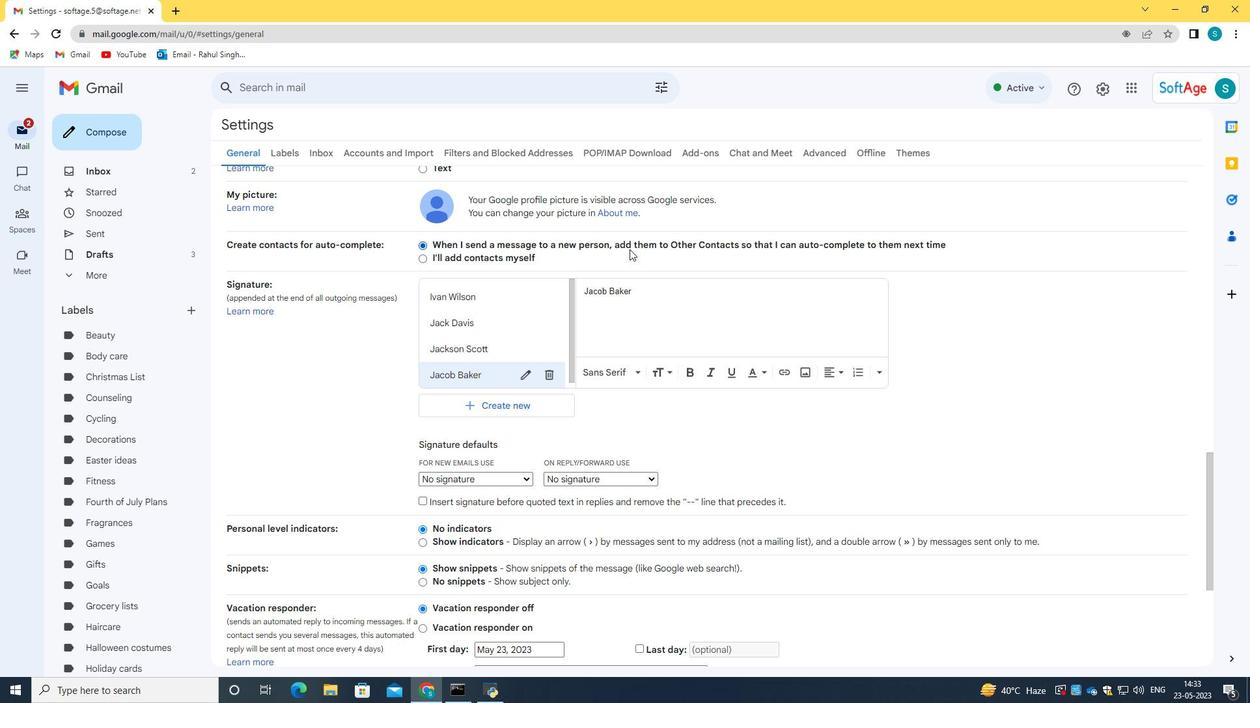 
Action: Mouse scrolled (629, 248) with delta (0, 0)
Screenshot: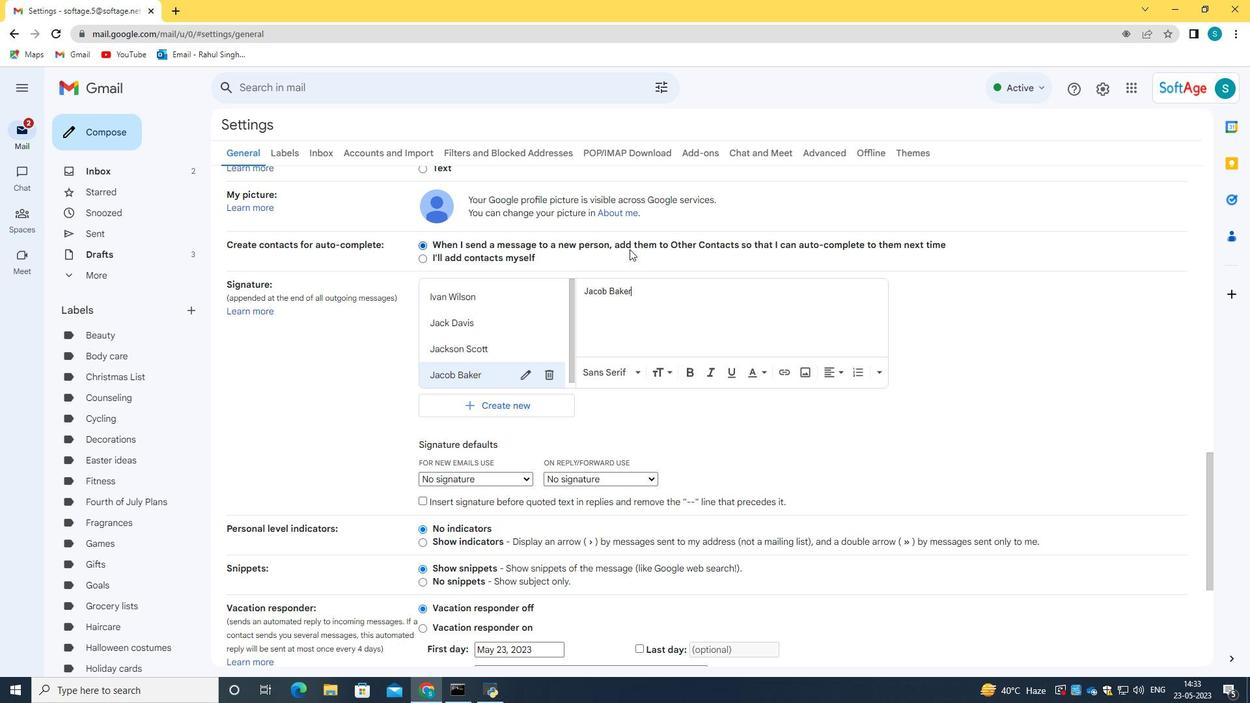 
Action: Mouse moved to (631, 256)
Screenshot: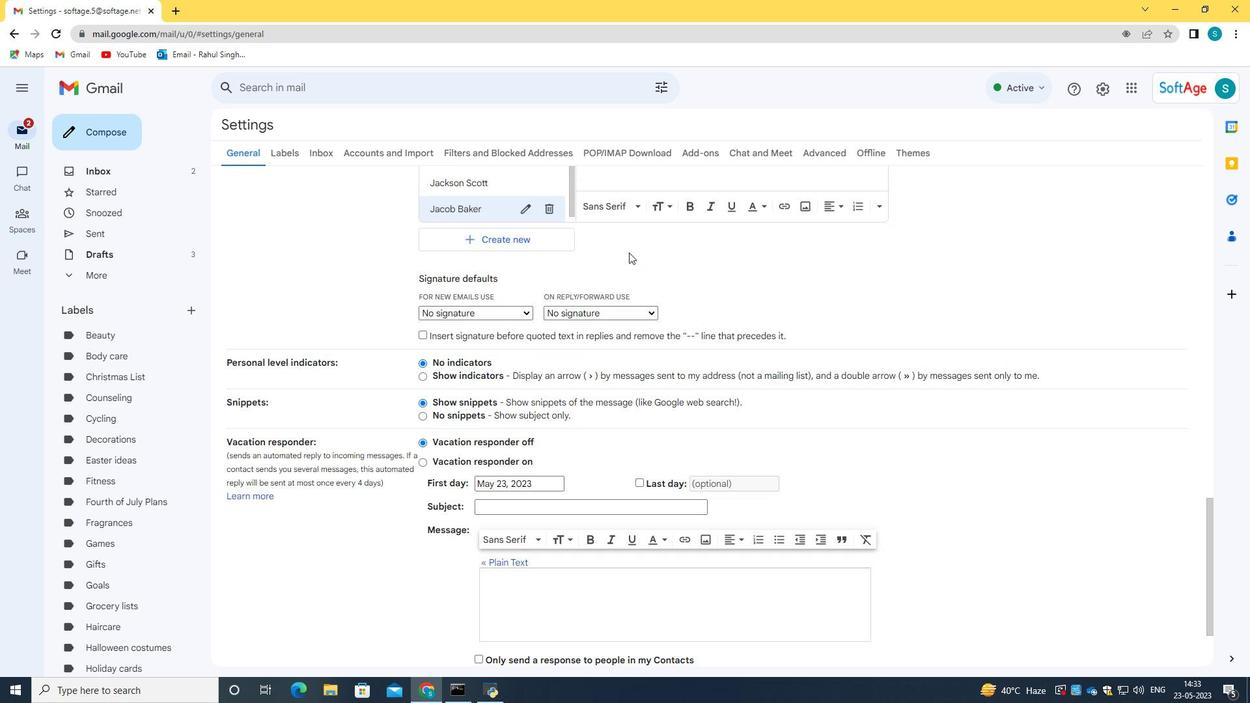 
Action: Mouse scrolled (631, 256) with delta (0, 0)
Screenshot: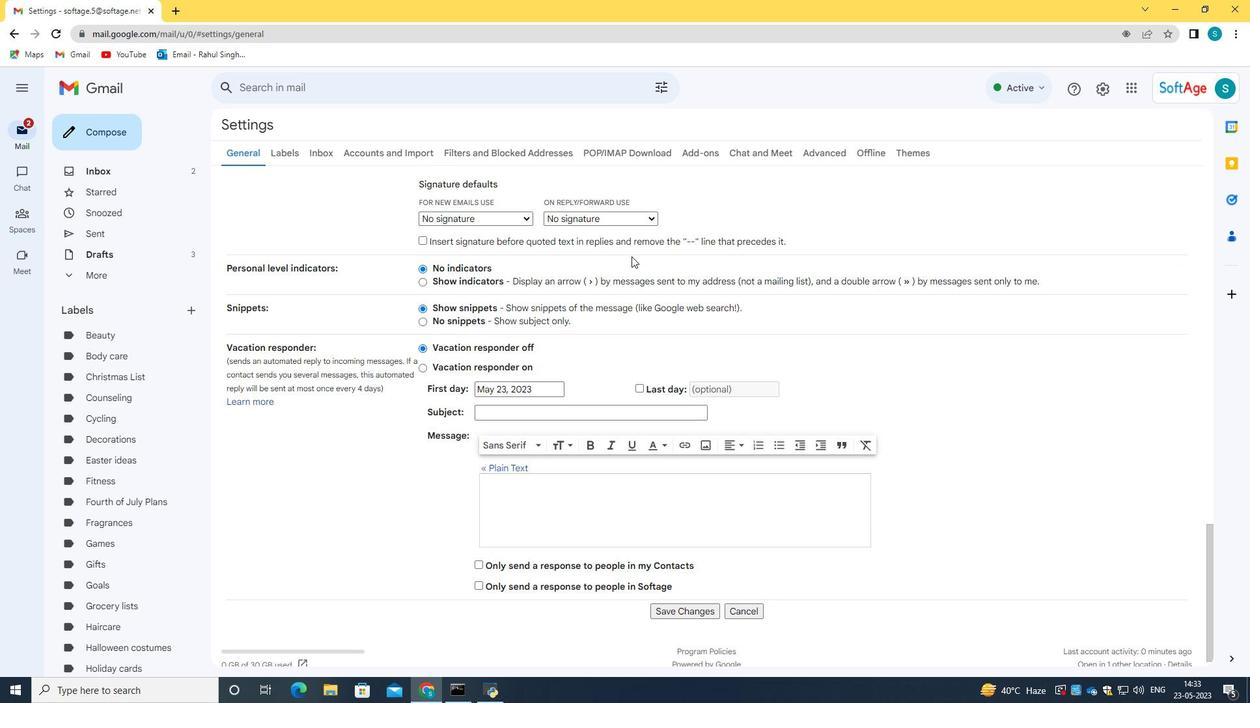 
Action: Mouse moved to (686, 594)
Screenshot: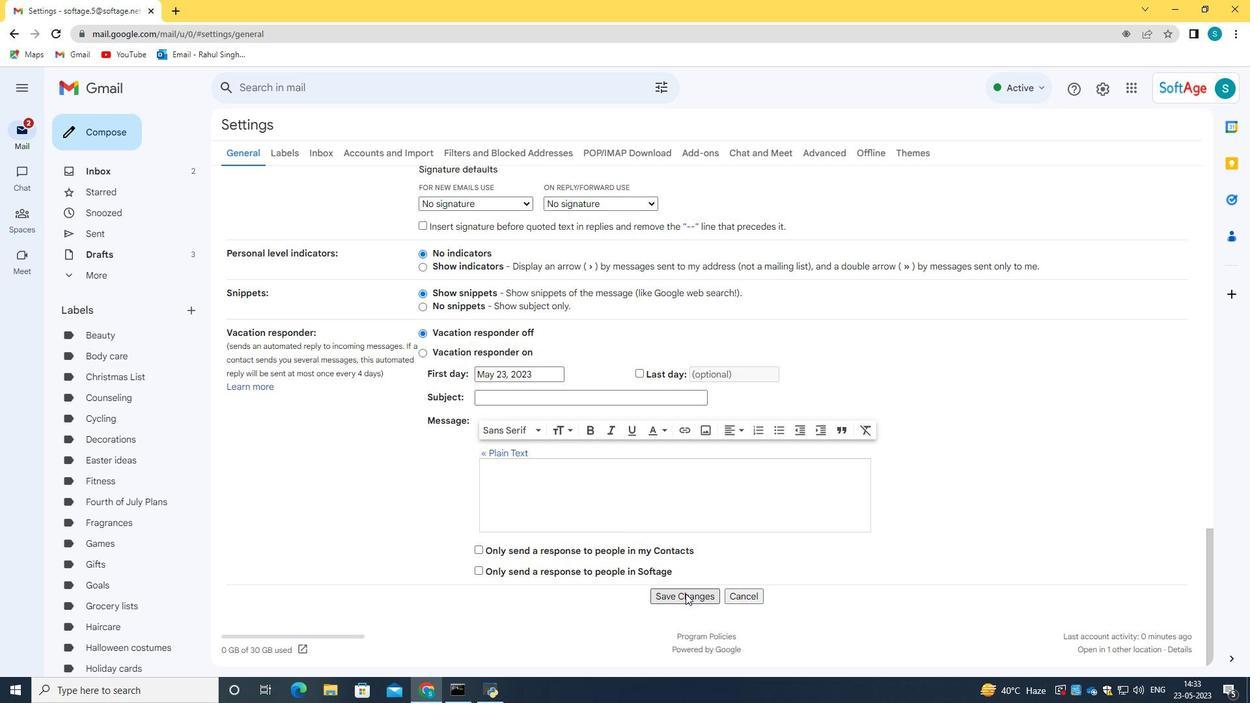 
Action: Mouse pressed left at (686, 594)
Screenshot: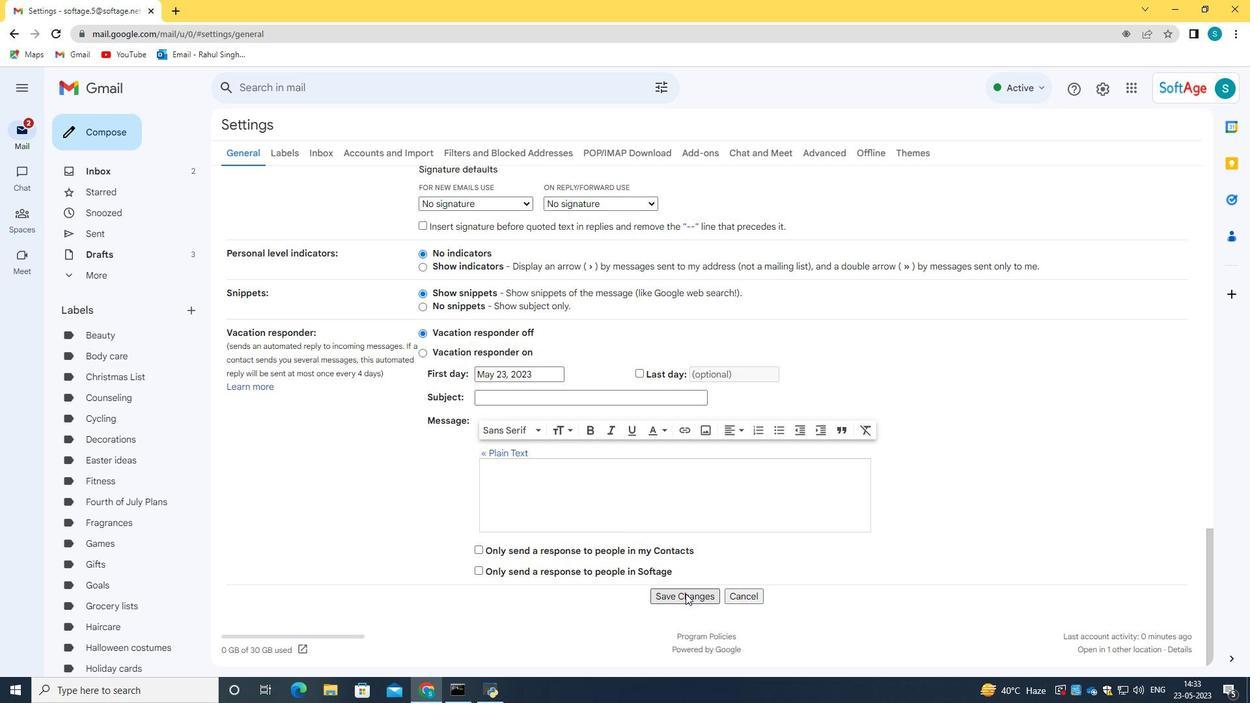 
Action: Mouse moved to (103, 134)
Screenshot: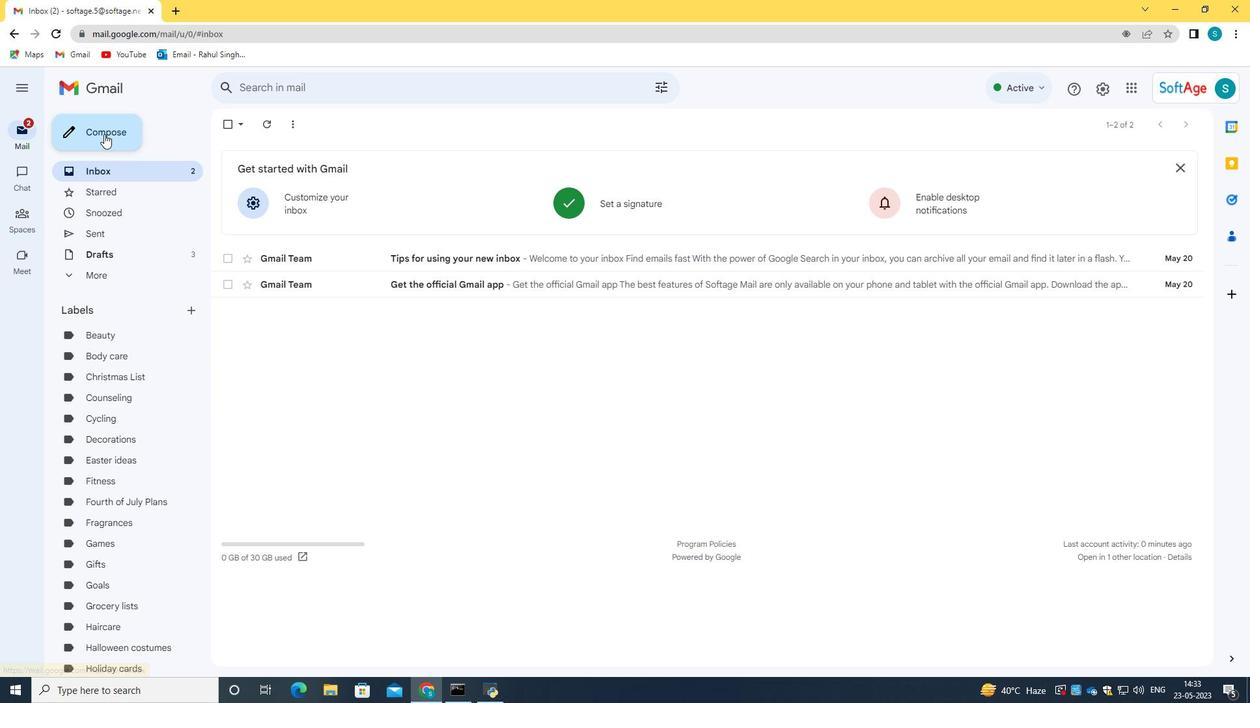 
Action: Mouse pressed left at (103, 134)
Screenshot: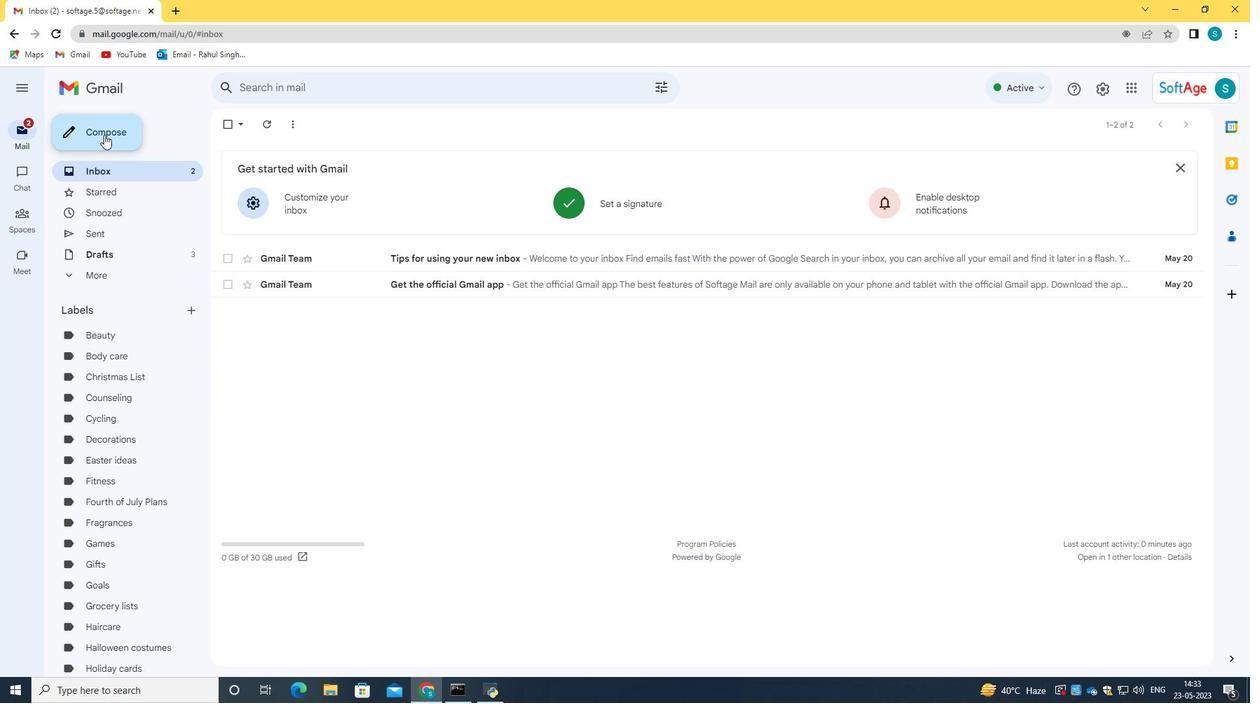 
Action: Mouse moved to (1179, 291)
Screenshot: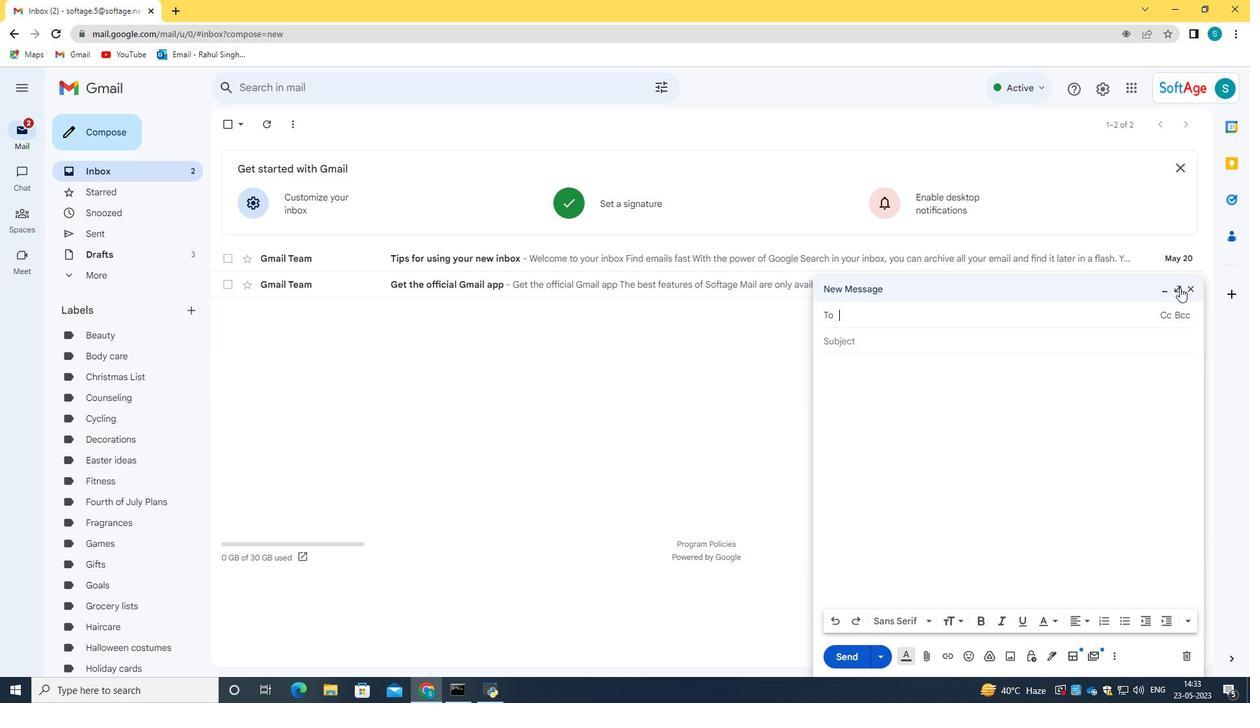 
Action: Mouse pressed left at (1179, 291)
Screenshot: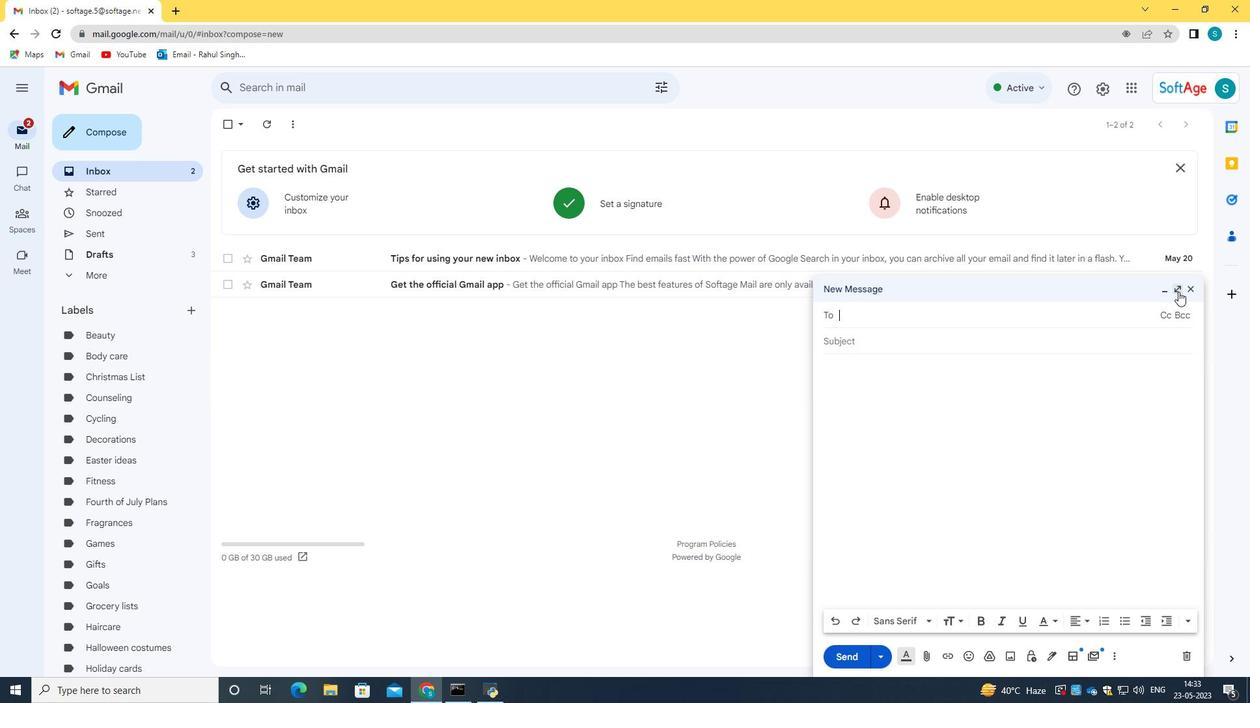 
Action: Mouse moved to (340, 637)
Screenshot: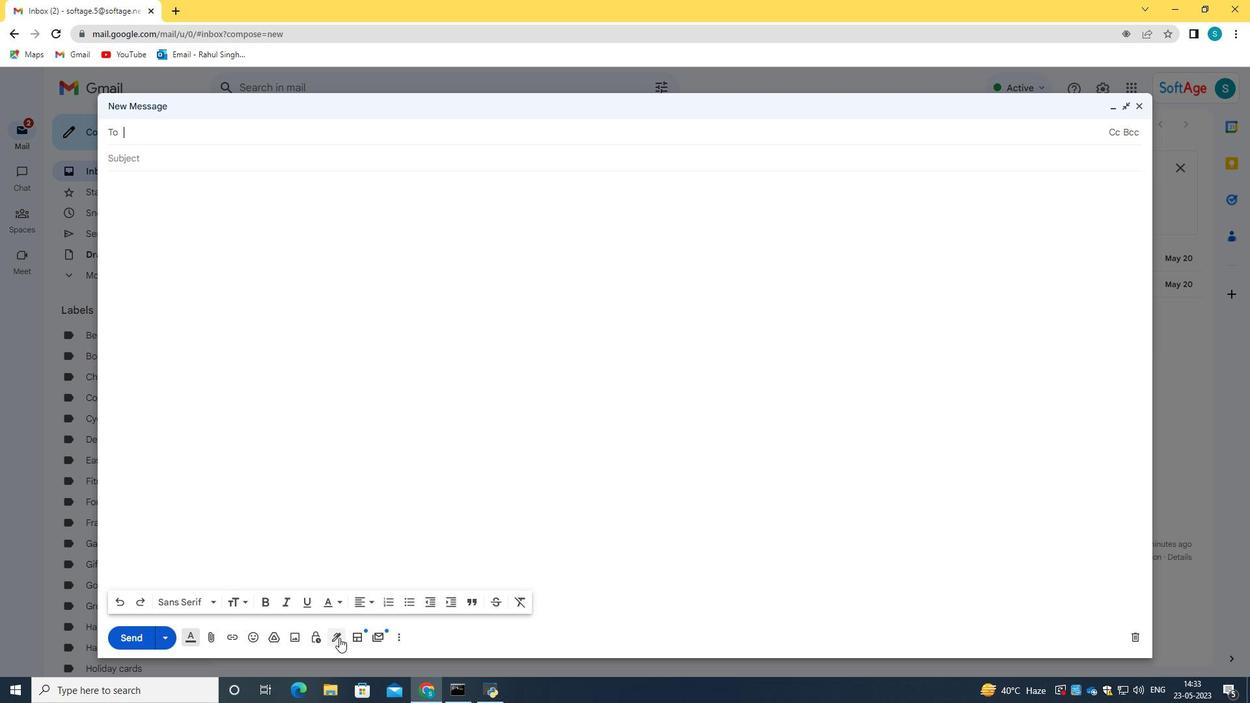 
Action: Mouse pressed left at (340, 637)
Screenshot: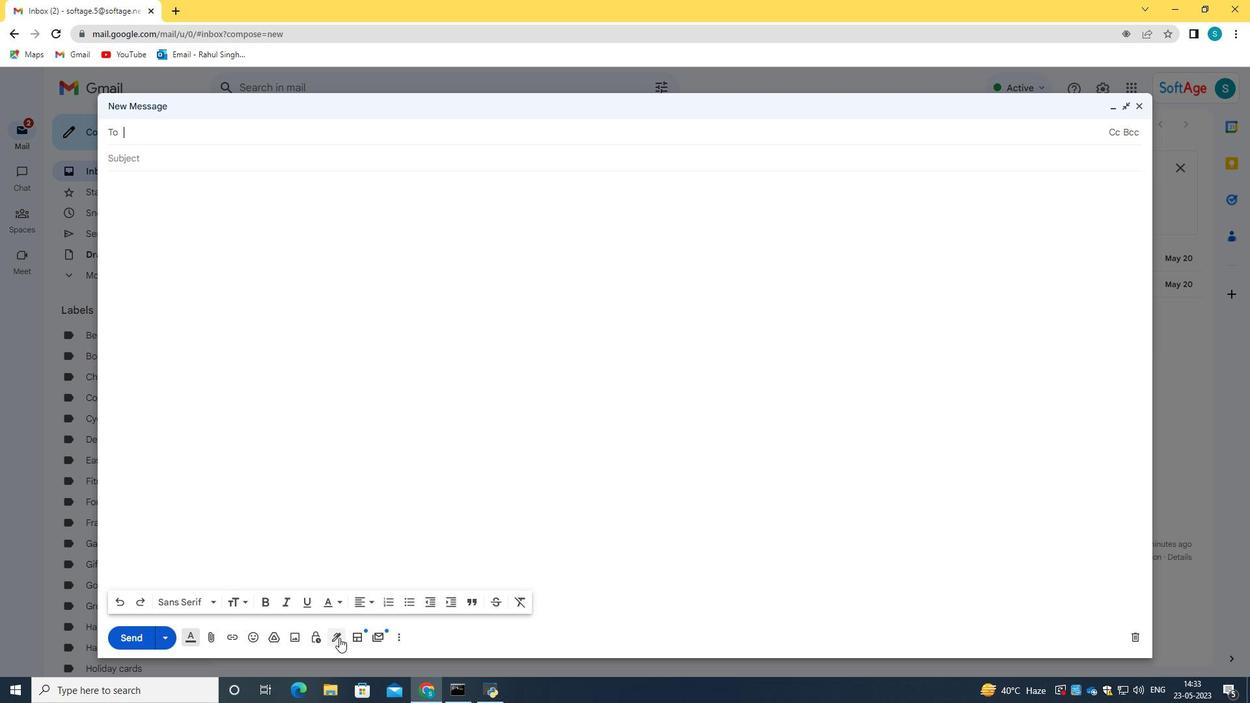 
Action: Mouse moved to (377, 609)
Screenshot: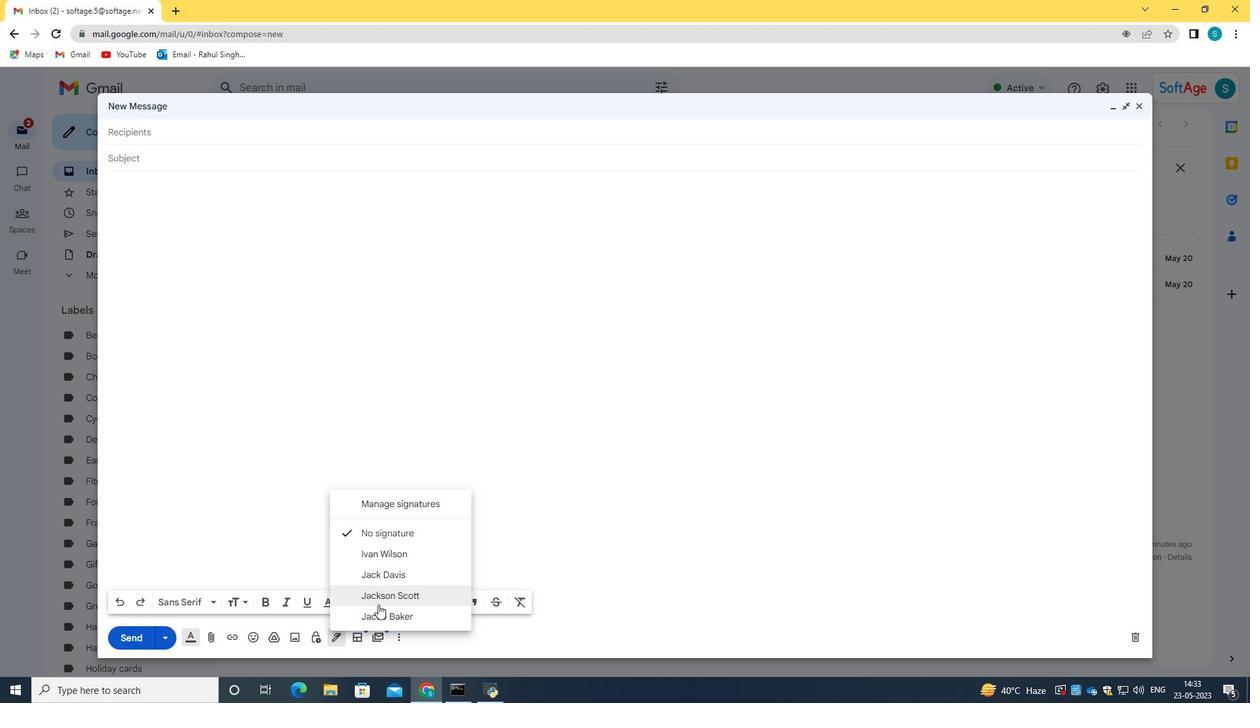 
Action: Mouse pressed left at (377, 609)
Screenshot: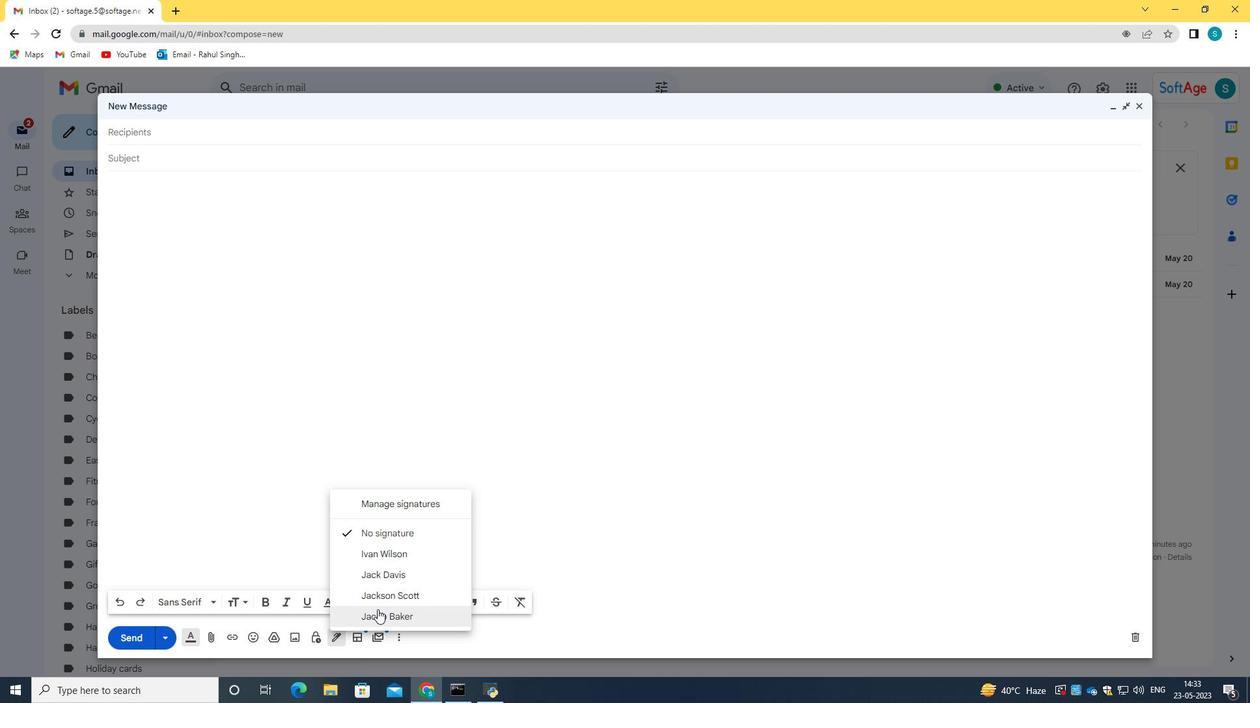 
Action: Mouse moved to (153, 153)
Screenshot: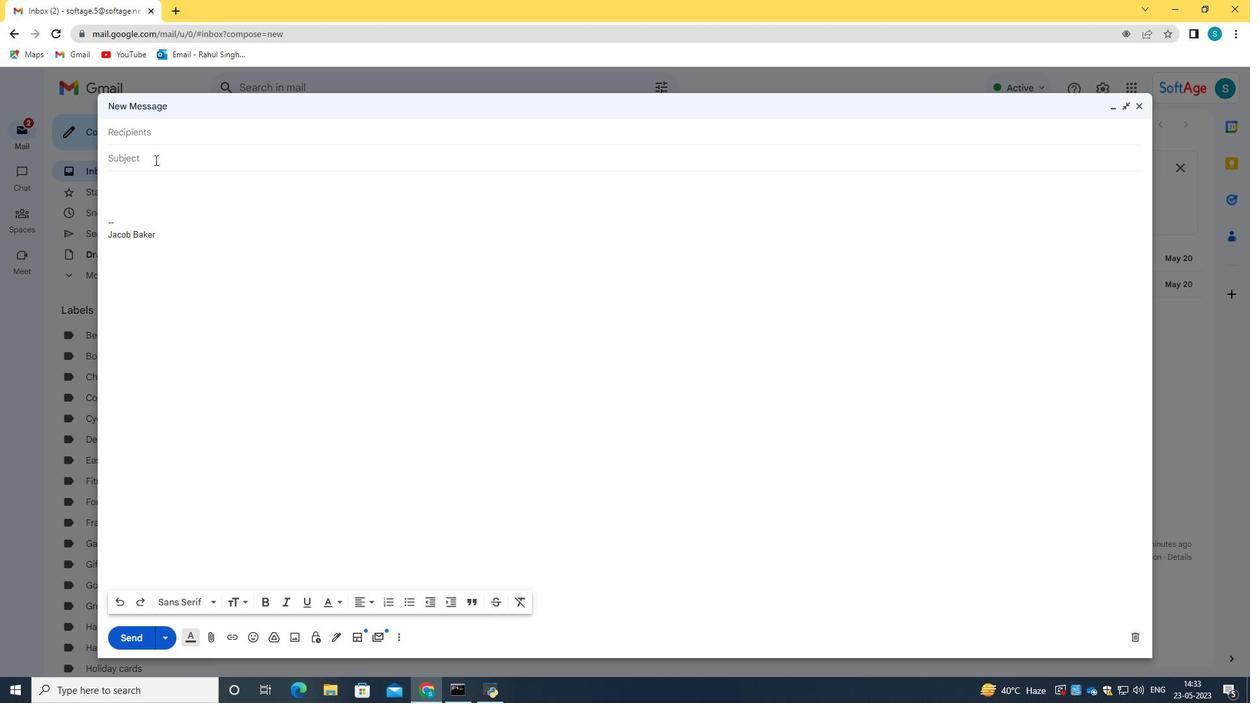 
Action: Mouse pressed left at (153, 153)
Screenshot: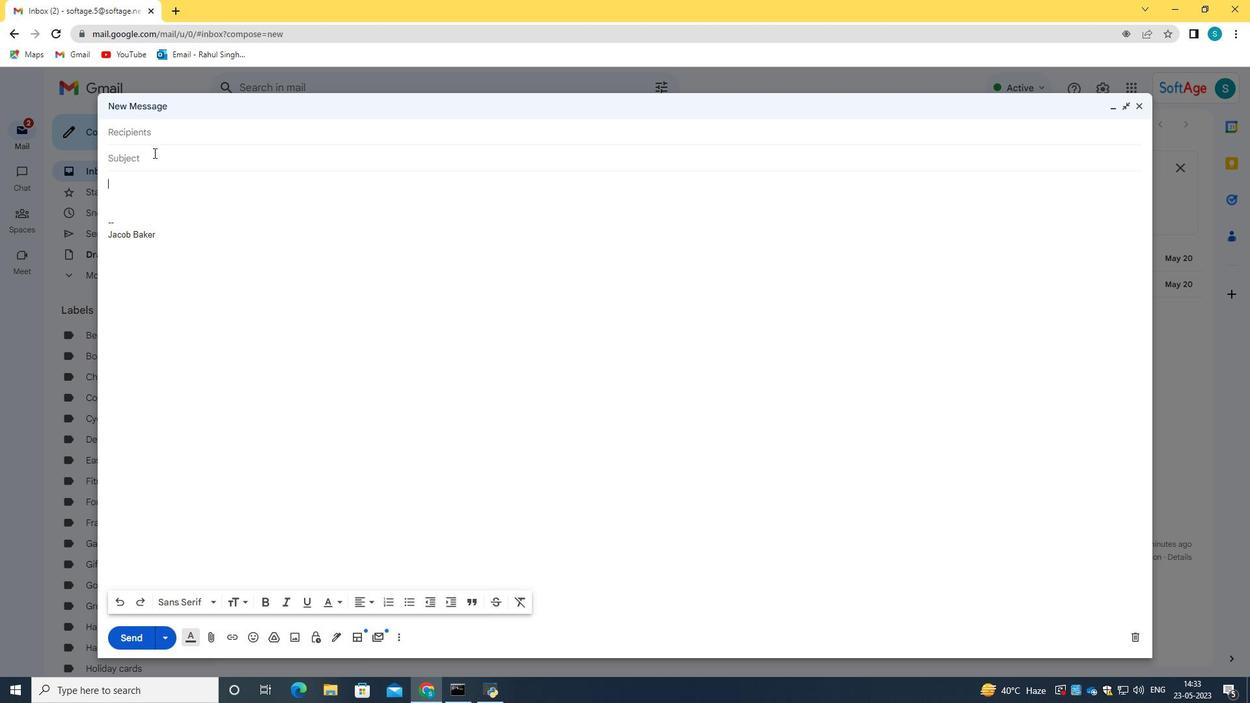 
Action: Mouse moved to (153, 160)
Screenshot: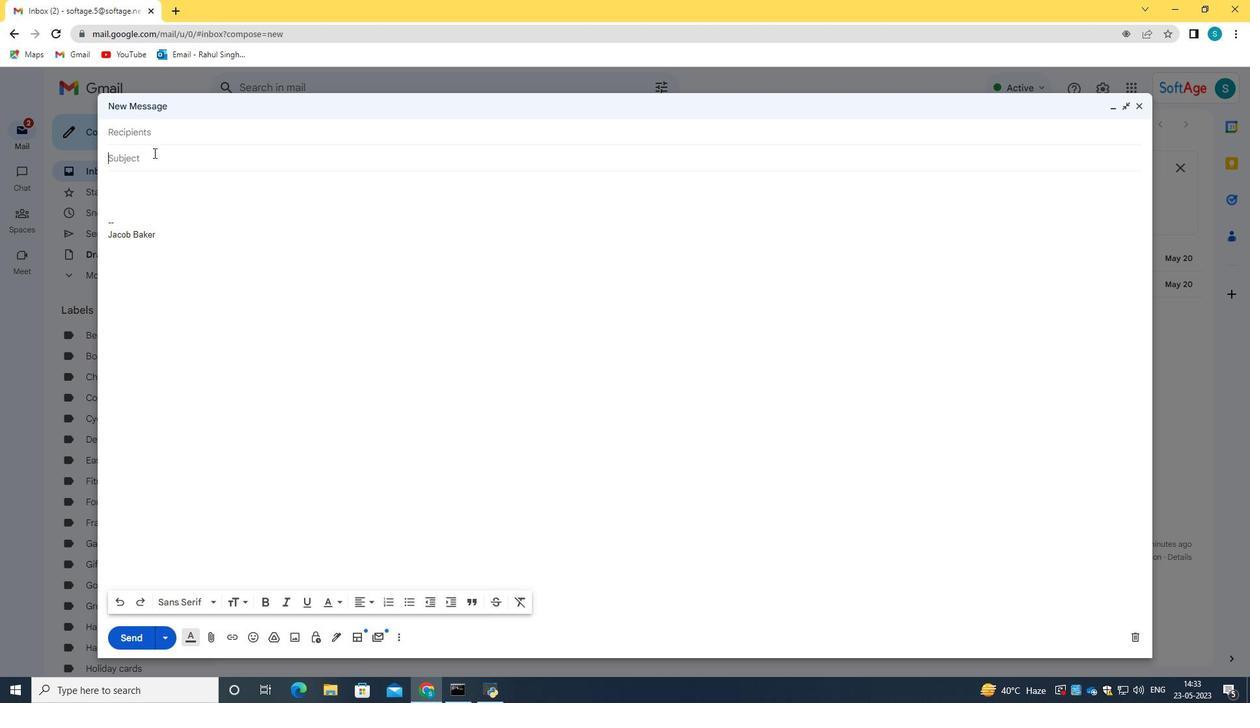 
Action: Key pressed <Key.caps_lock>C<Key.caps_lock>onfirmation<Key.space>of<Key.space>an<Key.space><Key.caps_lock>P<Key.backspace><Key.caps_lock>appointment<Key.space>and<Key.space><Key.backspace><Key.backspace><Key.backspace><Key.backspace><Key.backspace>
Screenshot: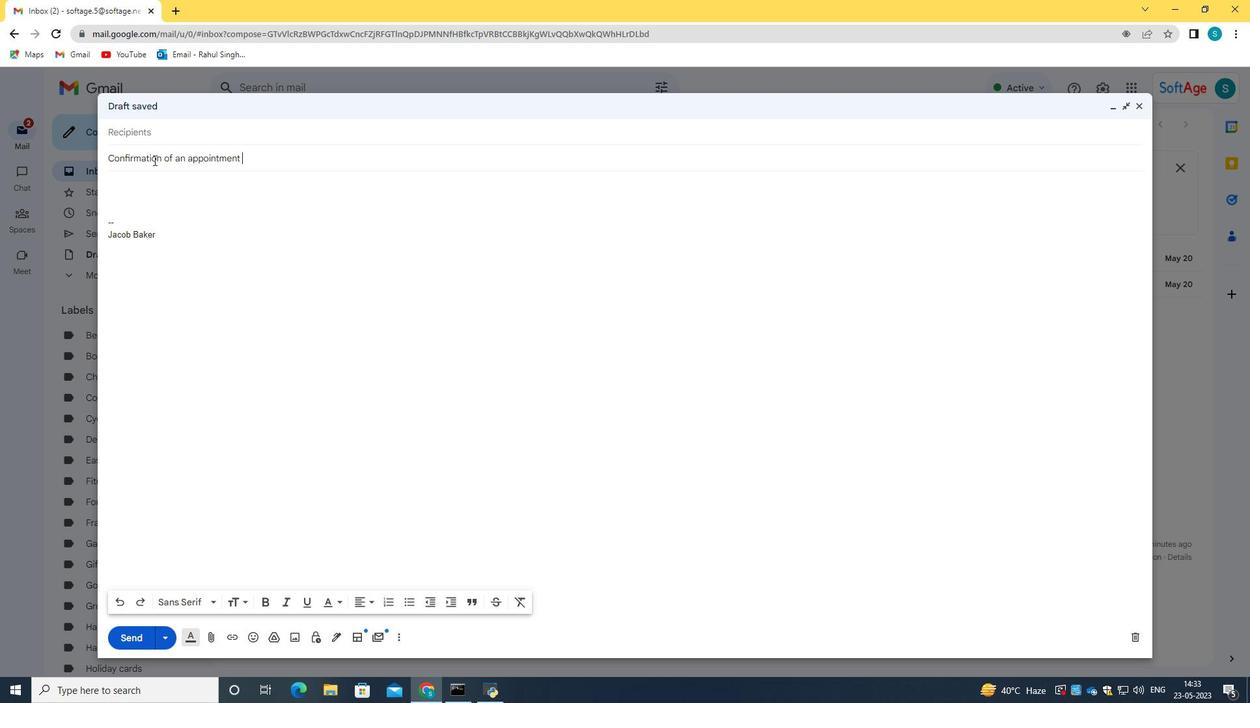 
Action: Mouse moved to (117, 188)
Screenshot: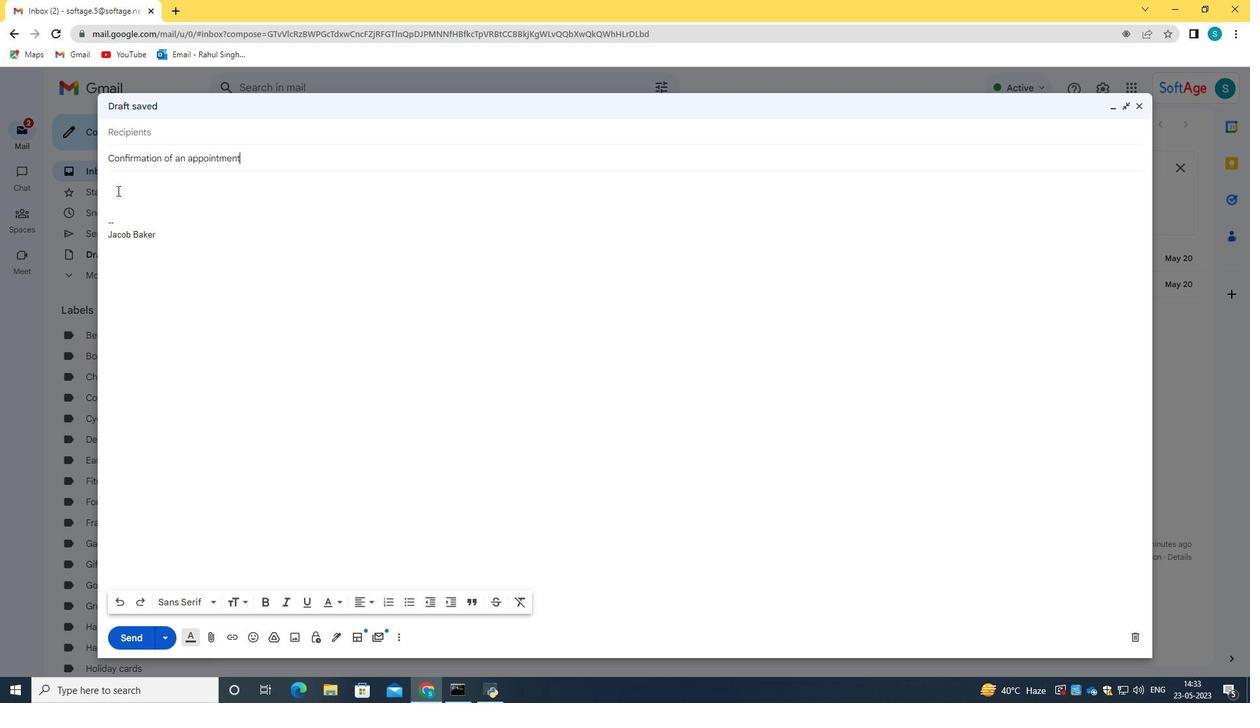 
Action: Mouse pressed left at (117, 188)
Screenshot: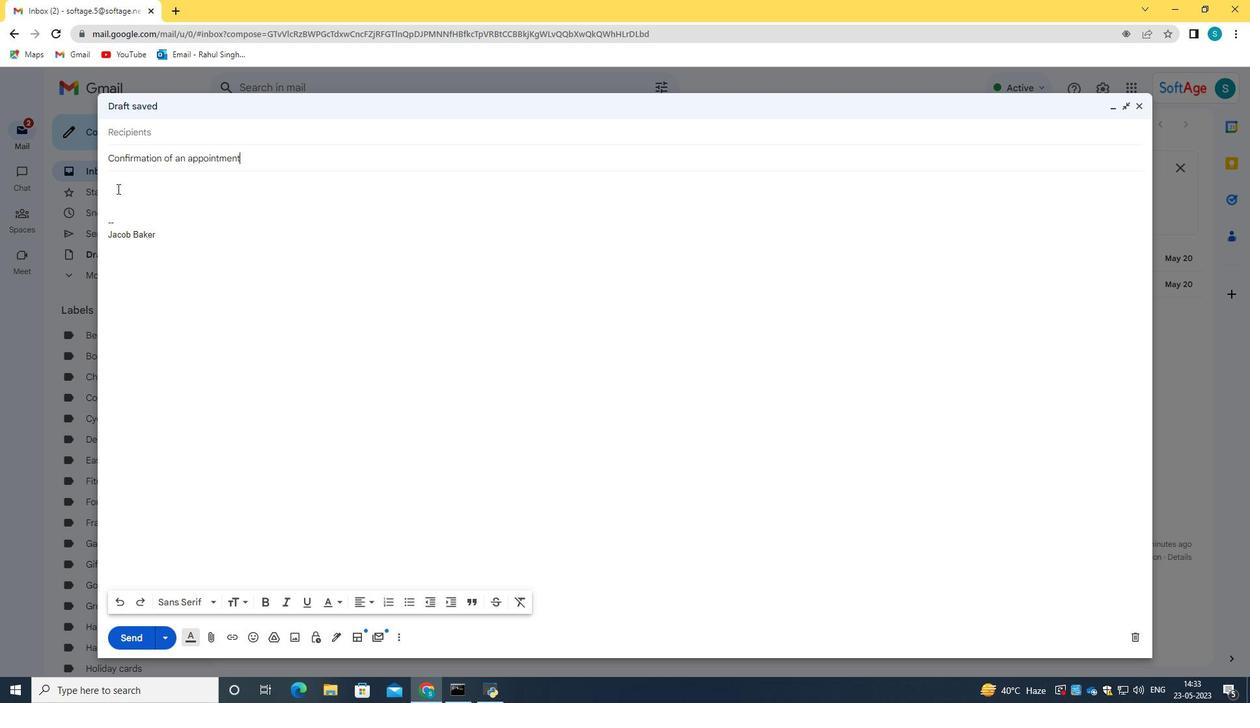 
Action: Key pressed <Key.caps_lock>I<Key.space><Key.backspace>M<Key.space>WRIT<Key.backspace><Key.backspace><Key.backspace><Key.backspace><Key.backspace><Key.backspace><Key.caps_lock>m<Key.space>weri<Key.backspace><Key.backspace><Key.backspace>riting<Key.space>to<Key.space>let<Key.space>u<Key.backspace>you<Key.space>know<Key.space>that<Key.space>there<Key.space>has<Key.space>been<Key.space>a<Key.space>change<Key.space>n<Key.space>th<Key.backspace><Key.backspace><Key.backspace><Key.backspace>in<Key.space>the<Key.space>schedule<Key.space>for<Key.space>training<Key.space>session.
Screenshot: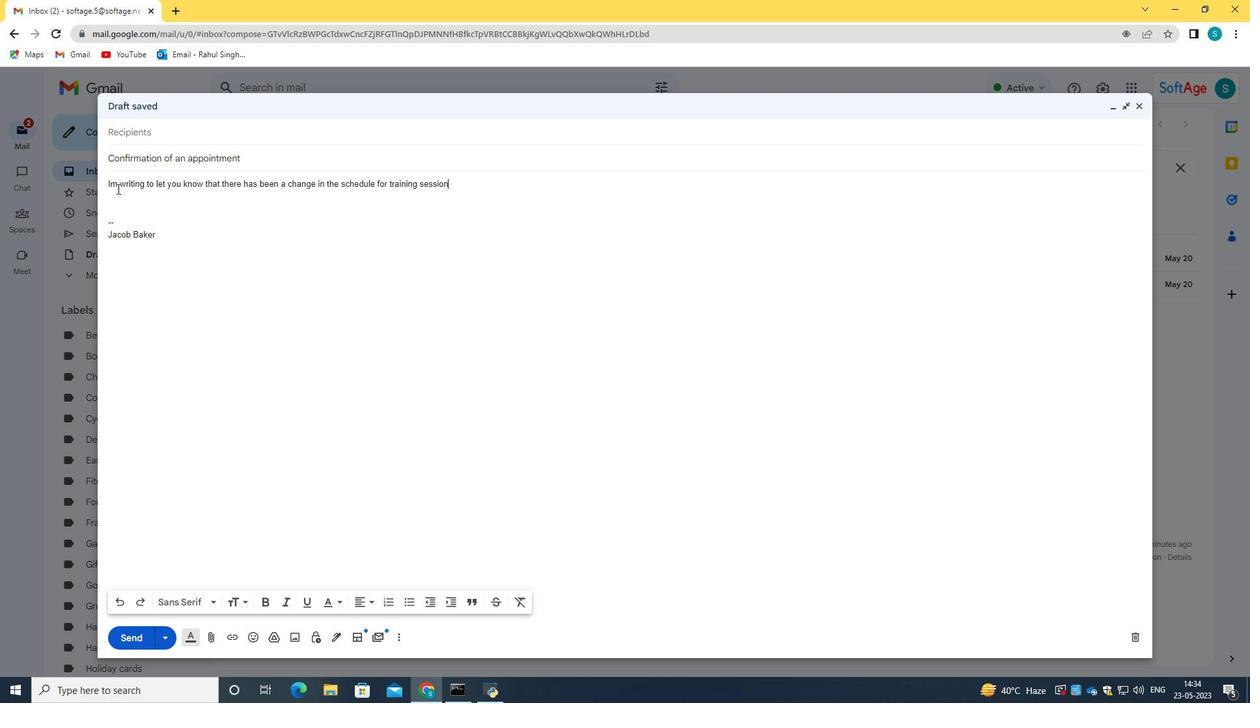 
Action: Mouse moved to (392, 183)
Screenshot: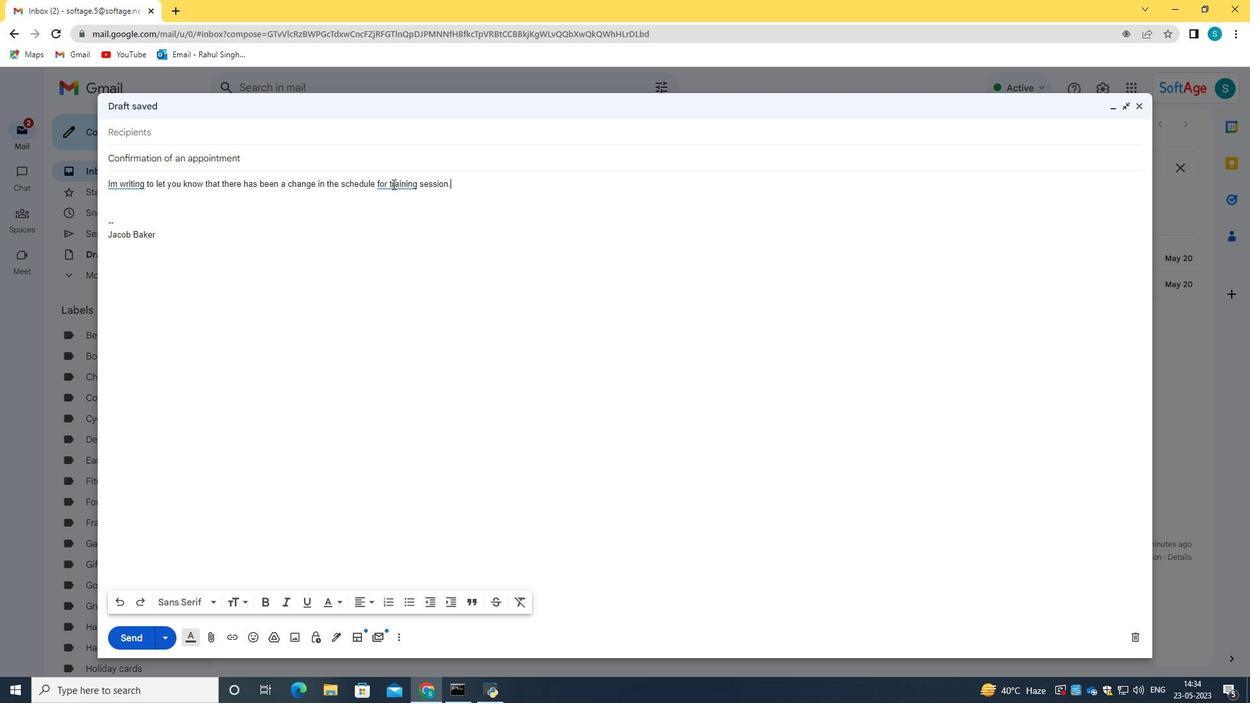 
Action: Mouse pressed left at (392, 183)
Screenshot: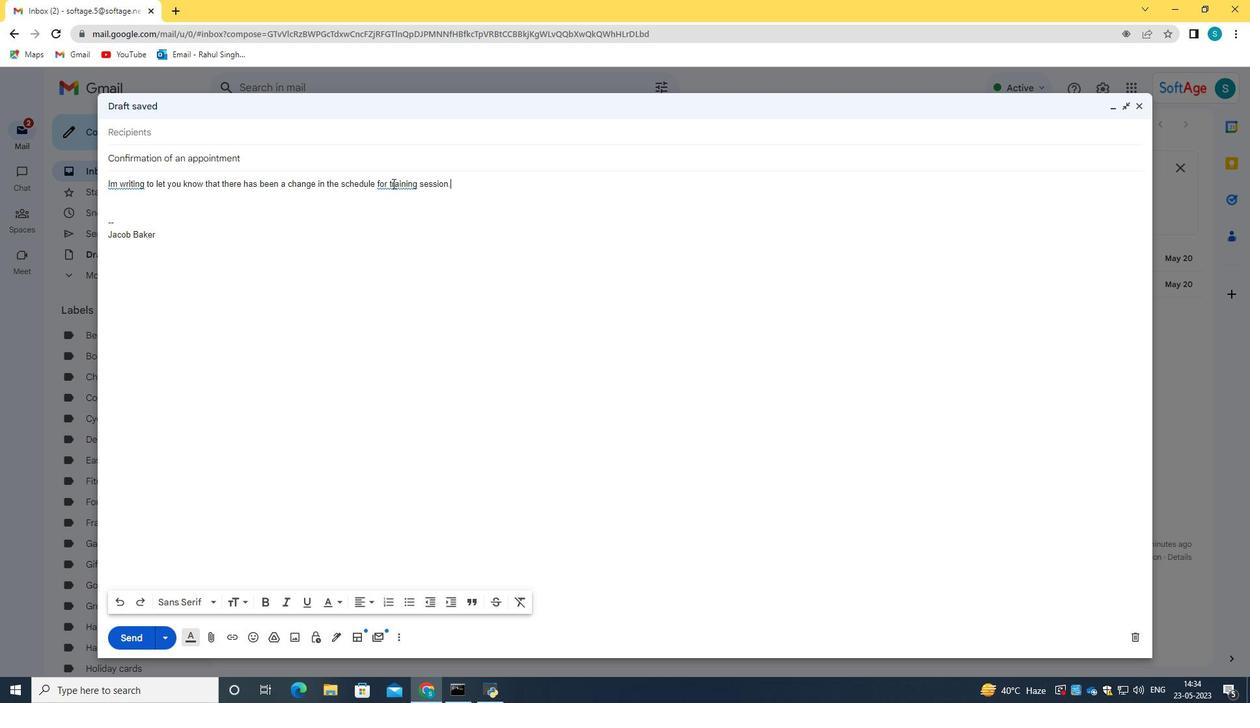 
Action: Mouse pressed right at (392, 183)
Screenshot: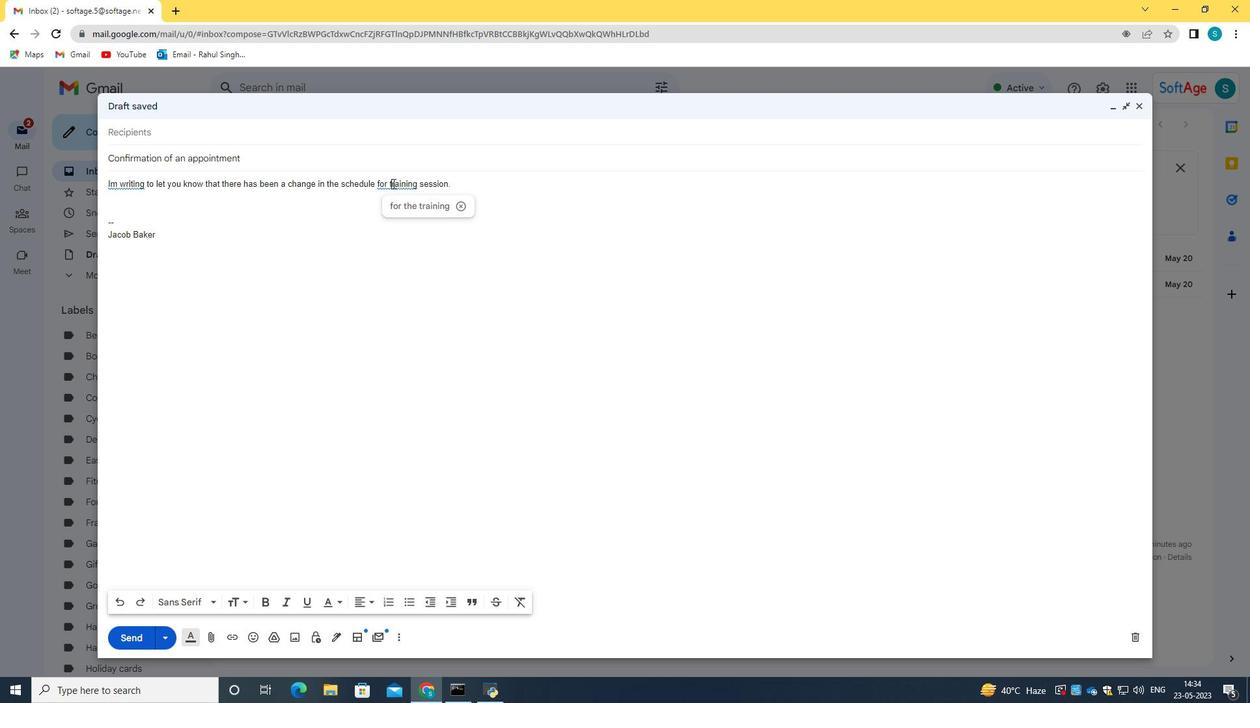 
Action: Mouse moved to (431, 205)
Screenshot: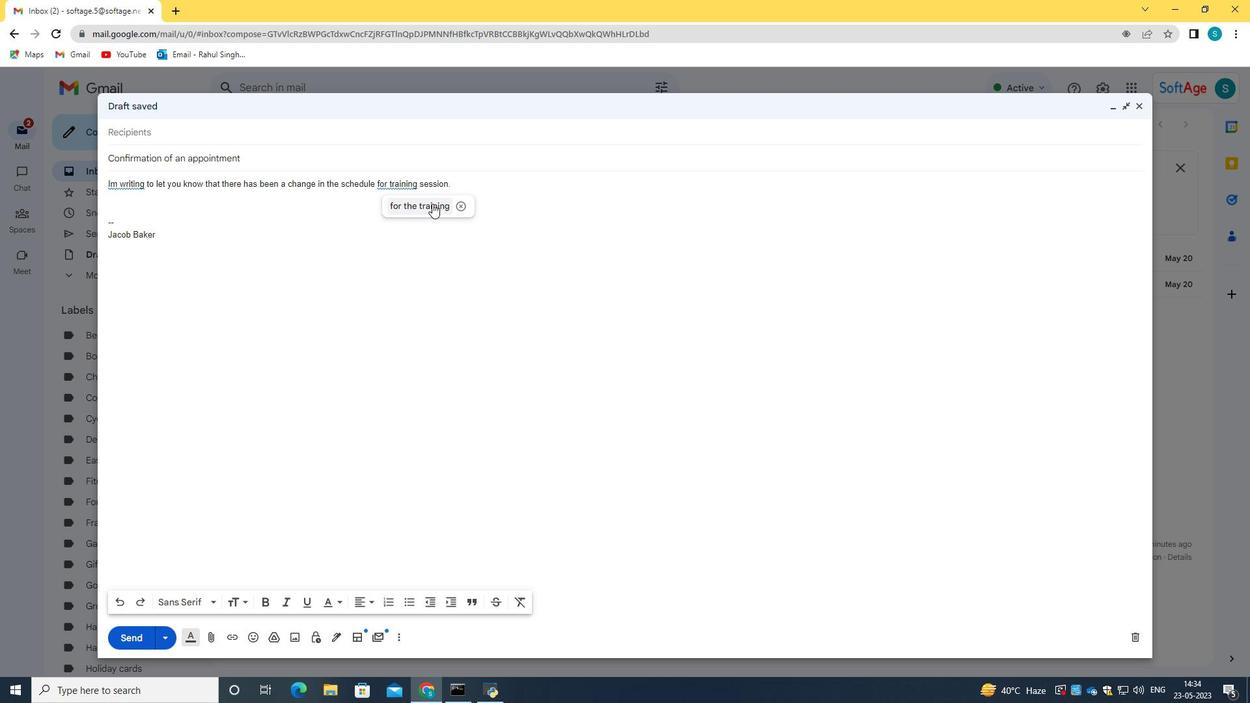 
Action: Mouse pressed left at (431, 205)
Screenshot: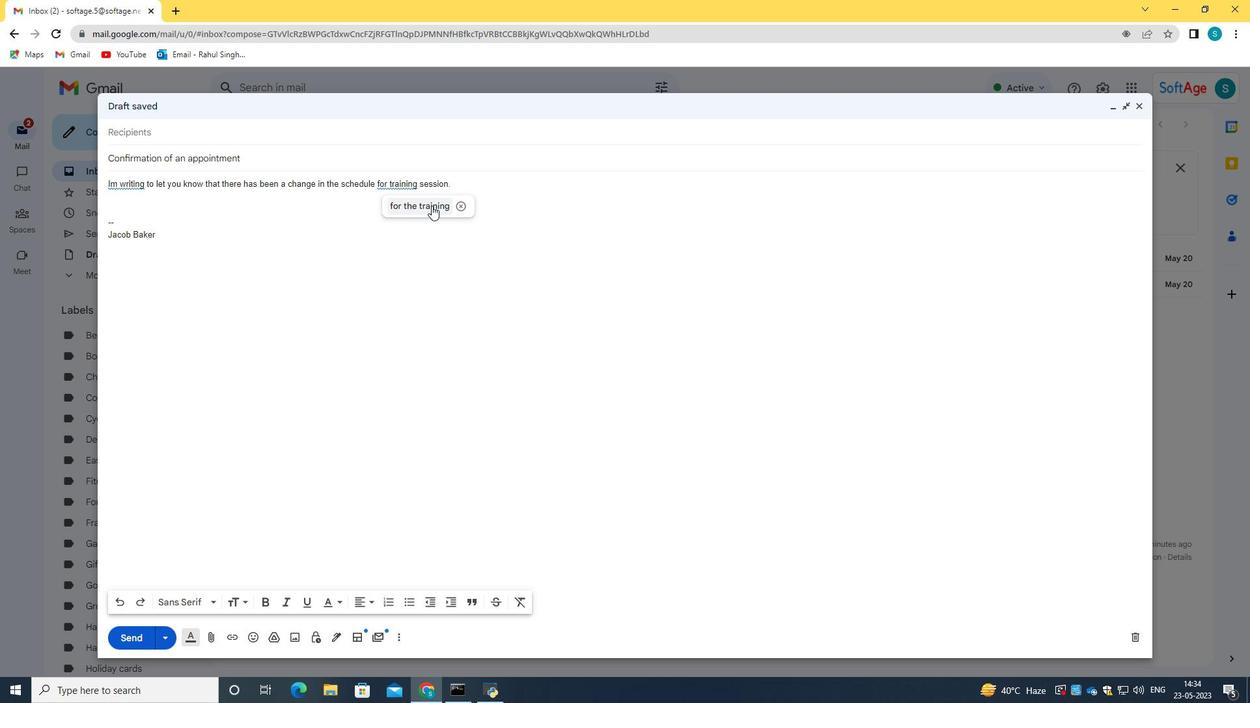 
Action: Mouse moved to (468, 183)
Screenshot: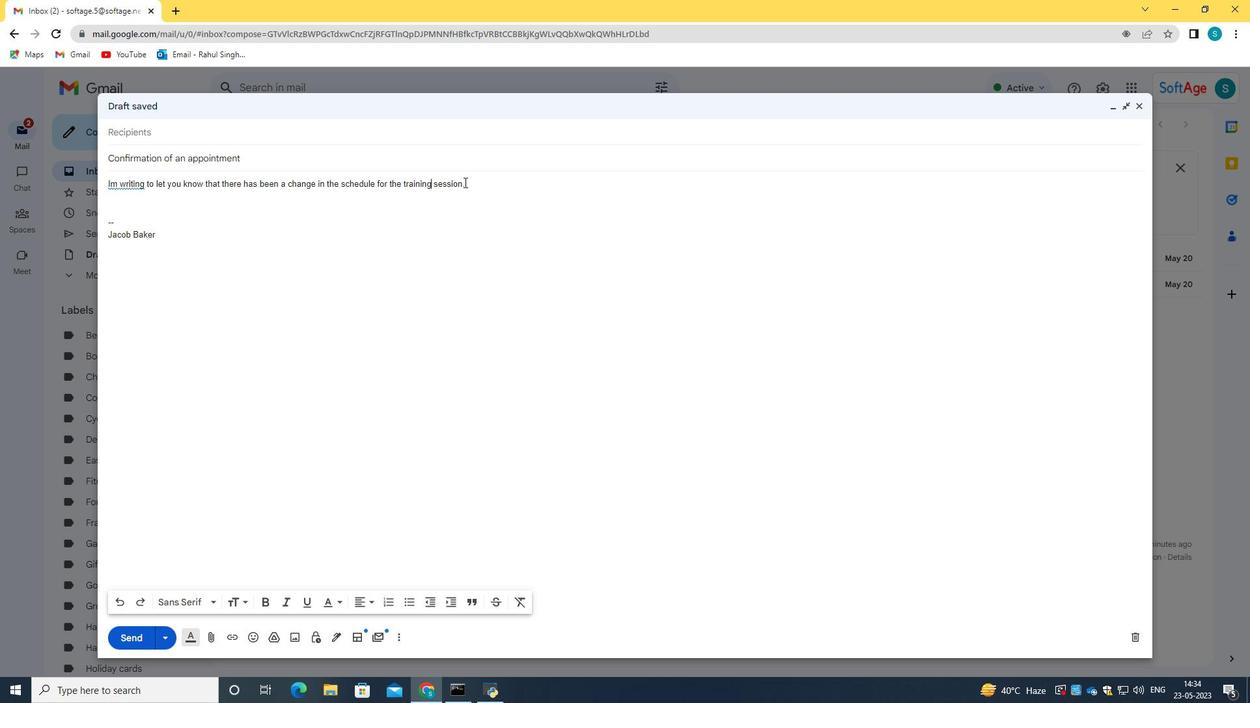 
Action: Mouse pressed left at (468, 183)
Screenshot: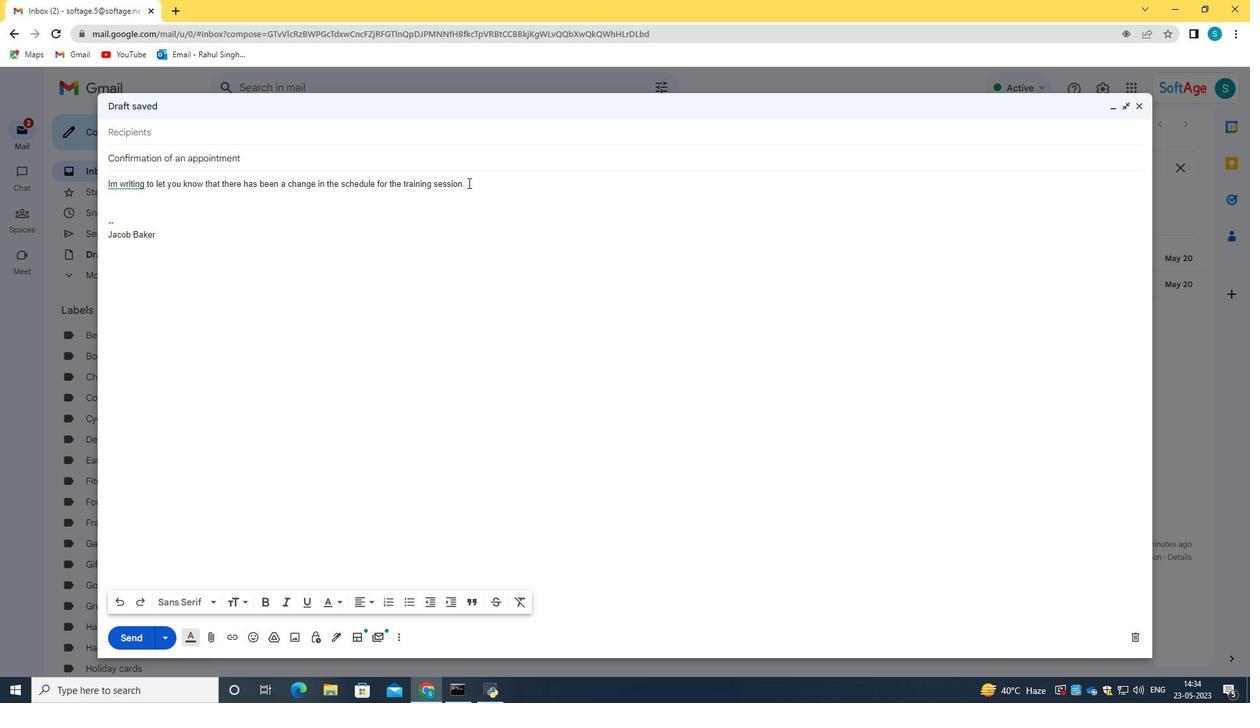 
Action: Key pressed <Key.space><Key.caps_lock>I<Key.caps_lock>t<Key.space>will<Key.space>now<Key.space>take<Key.space>place<Key.space>on<Key.space><Key.caps_lock>T<Key.caps_lock>hursday<Key.space>instead<Key.space>of<Key.space><Key.caps_lock>W<Key.caps_lock>ed<Key.tab>.
Screenshot: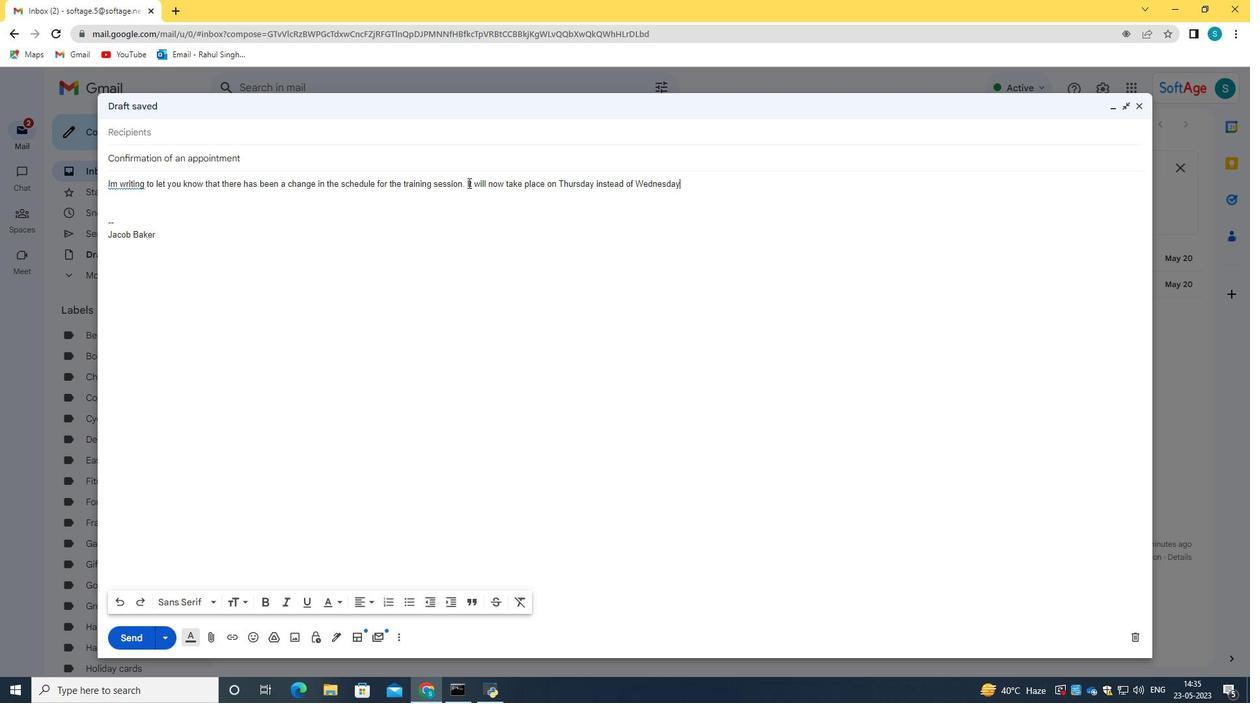 
Action: Mouse moved to (114, 181)
Screenshot: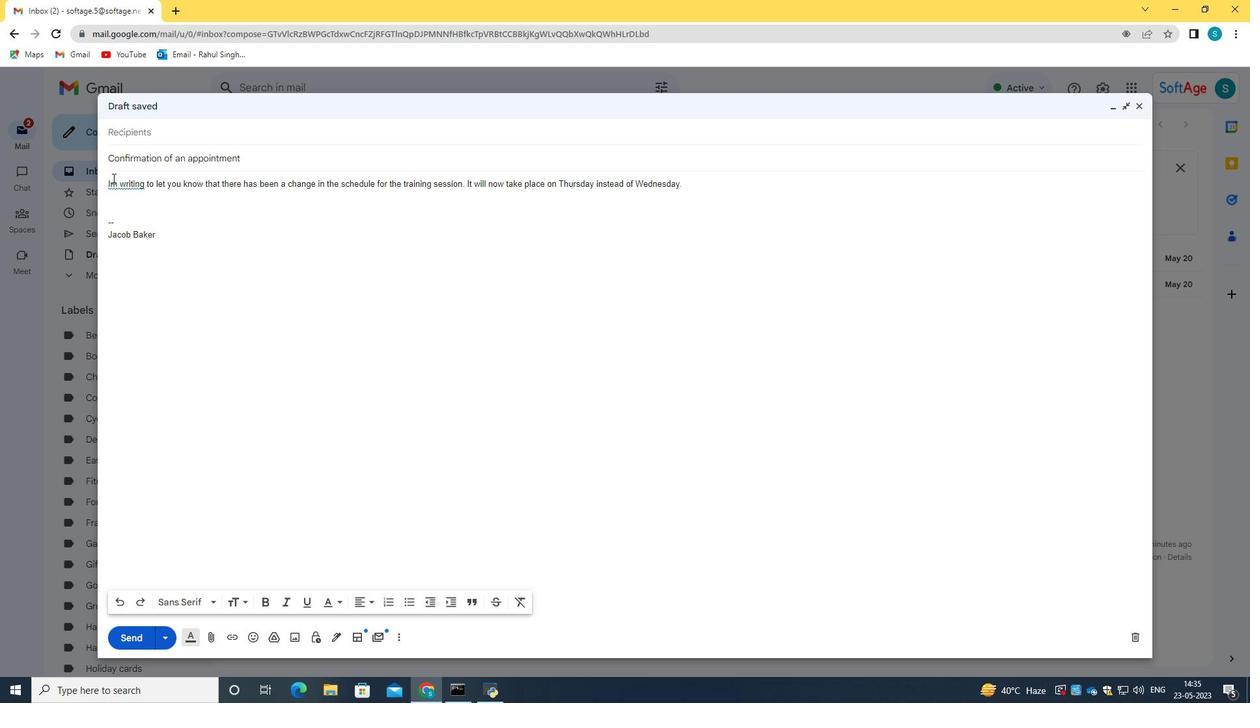 
Action: Mouse pressed left at (114, 181)
Screenshot: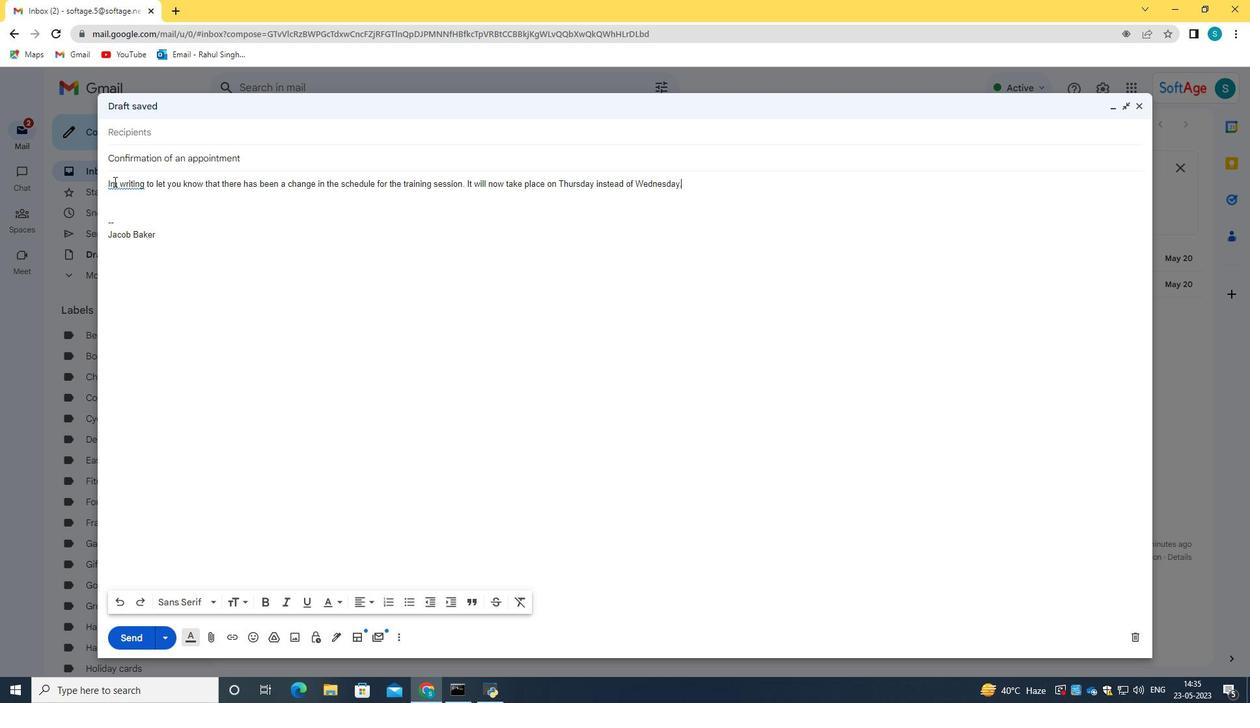 
Action: Mouse pressed right at (114, 181)
Screenshot: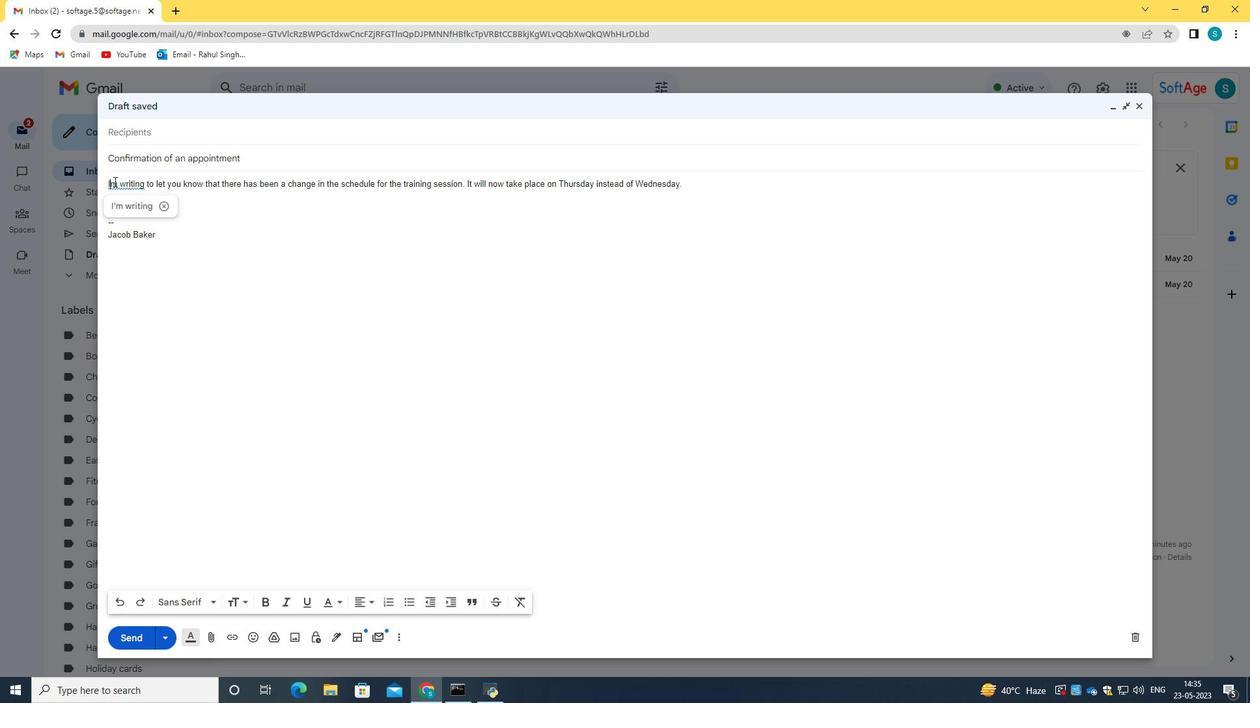 
Action: Mouse moved to (134, 210)
Screenshot: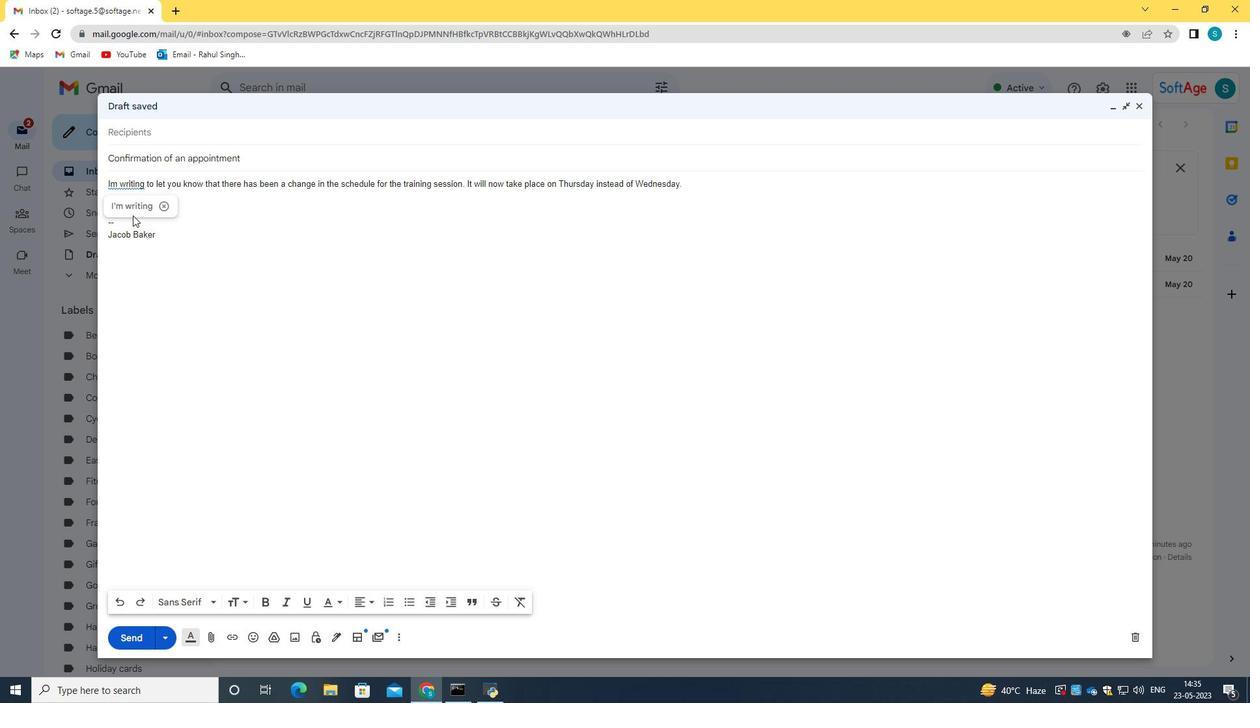 
Action: Mouse pressed left at (134, 210)
Screenshot: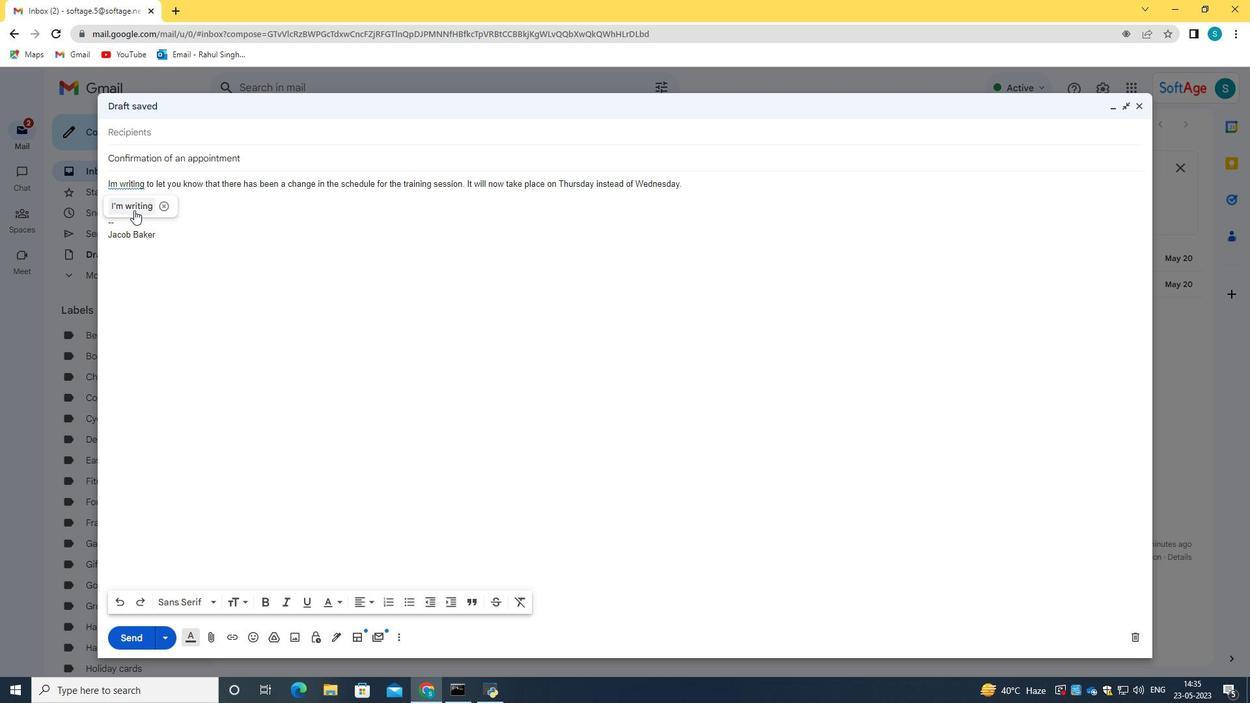
Action: Mouse moved to (161, 132)
Screenshot: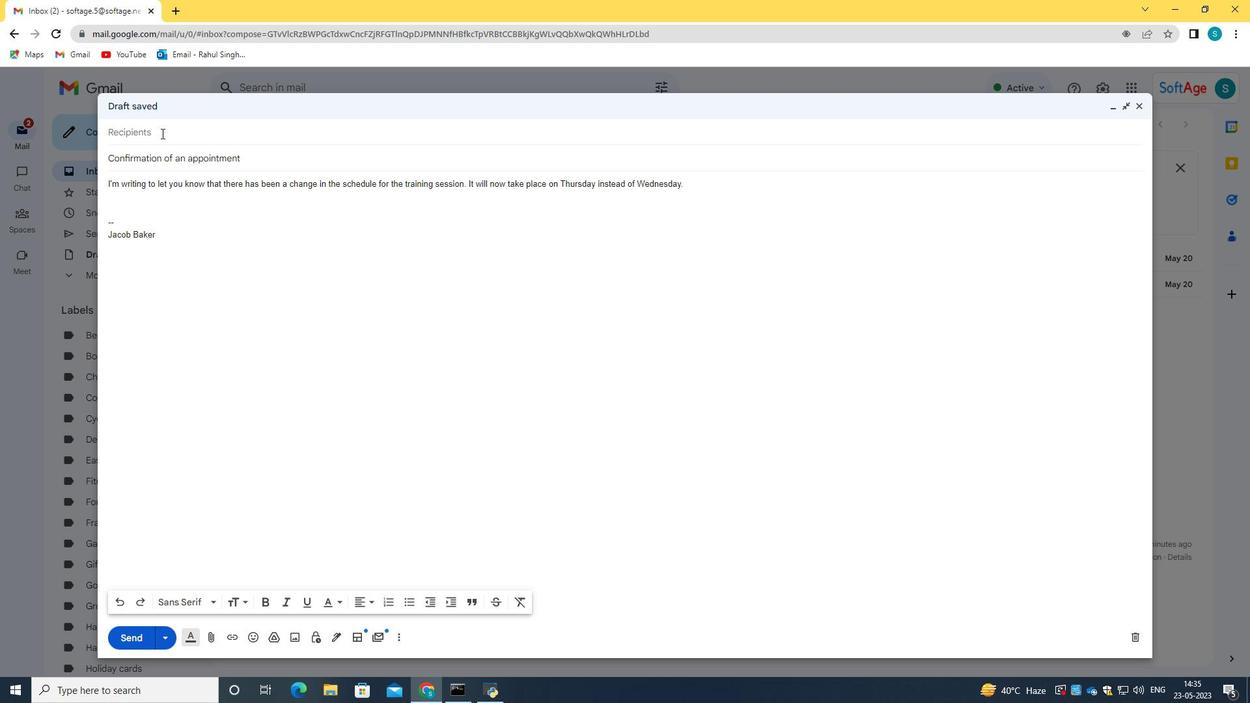 
Action: Mouse pressed left at (161, 132)
Screenshot: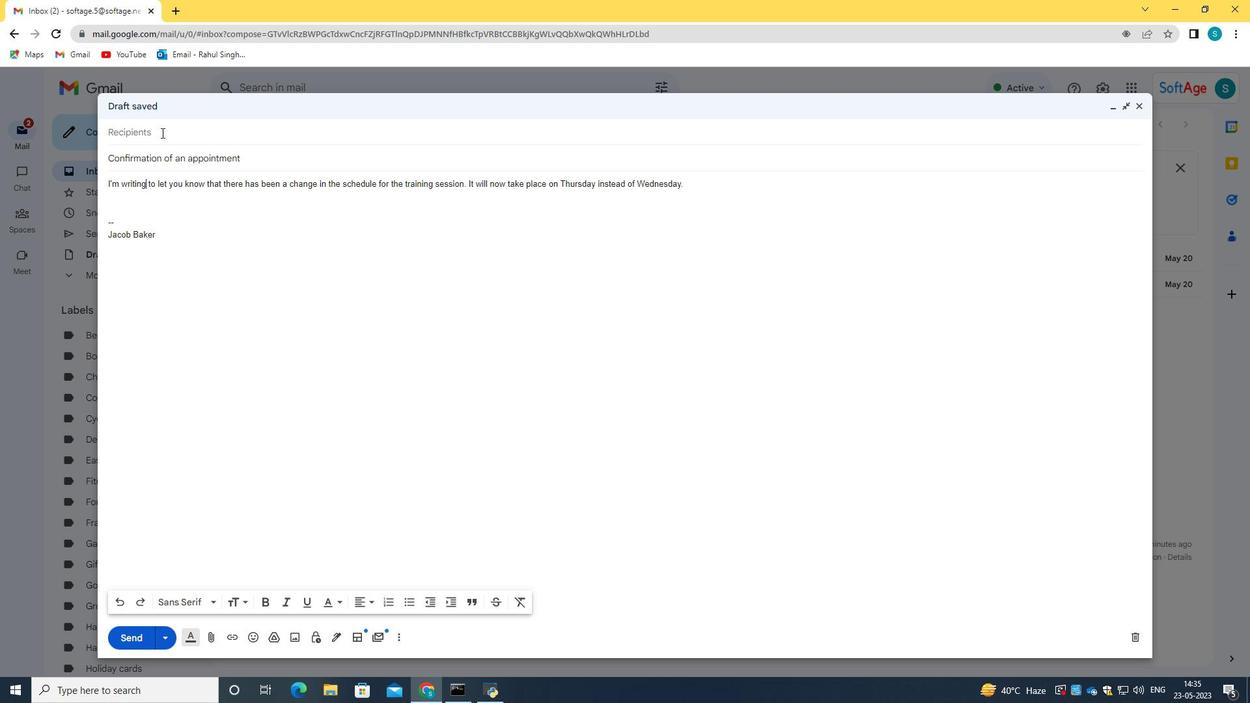 
Action: Key pressed softage.6<Key.shift>@softage.net
Screenshot: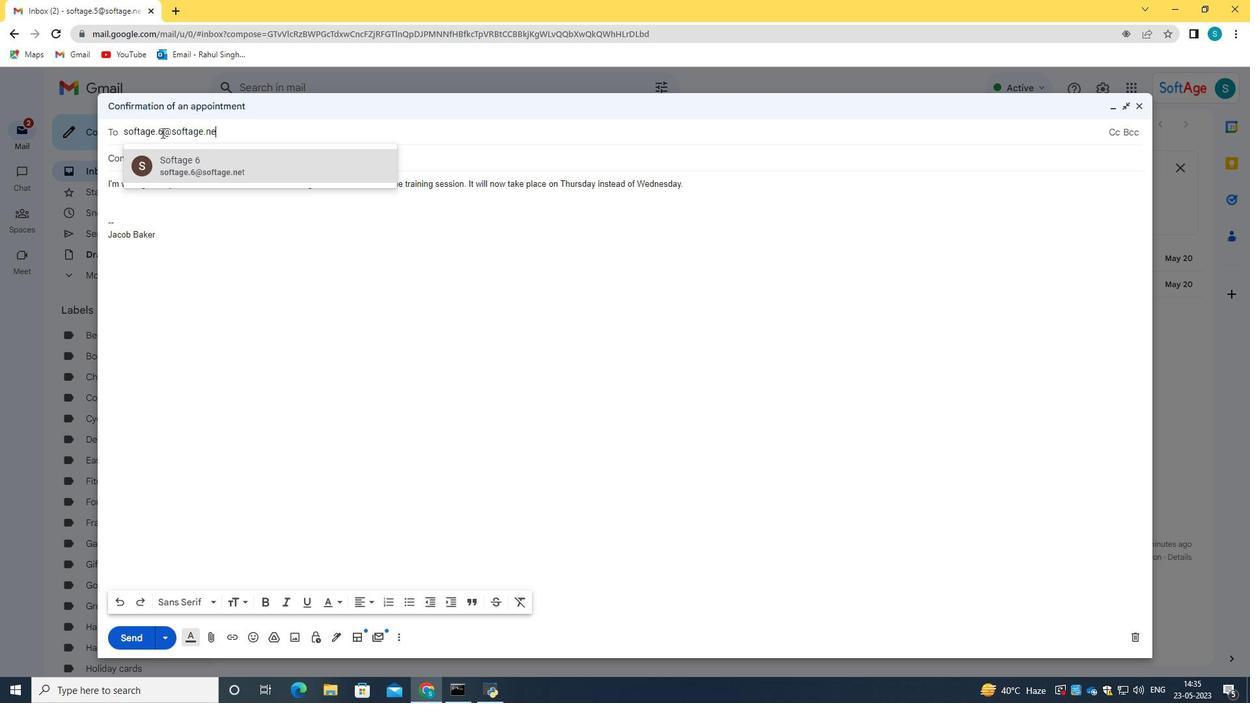
Action: Mouse moved to (211, 176)
Screenshot: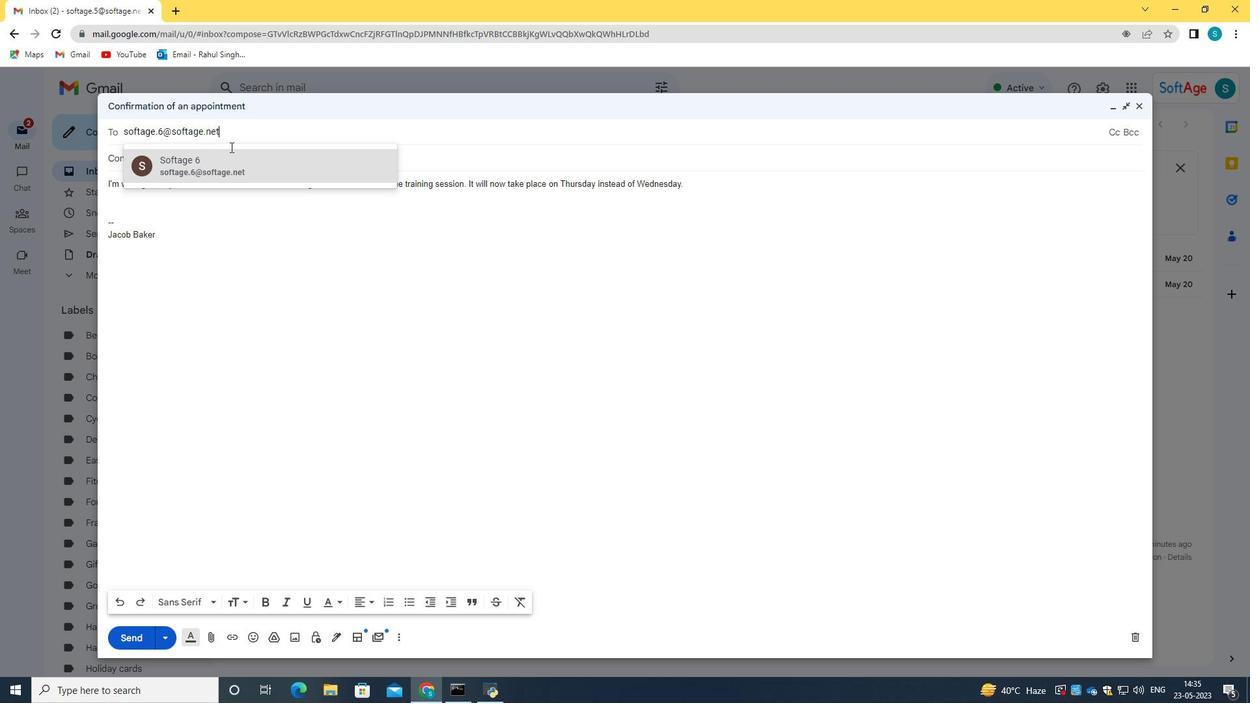 
Action: Mouse pressed left at (211, 176)
Screenshot: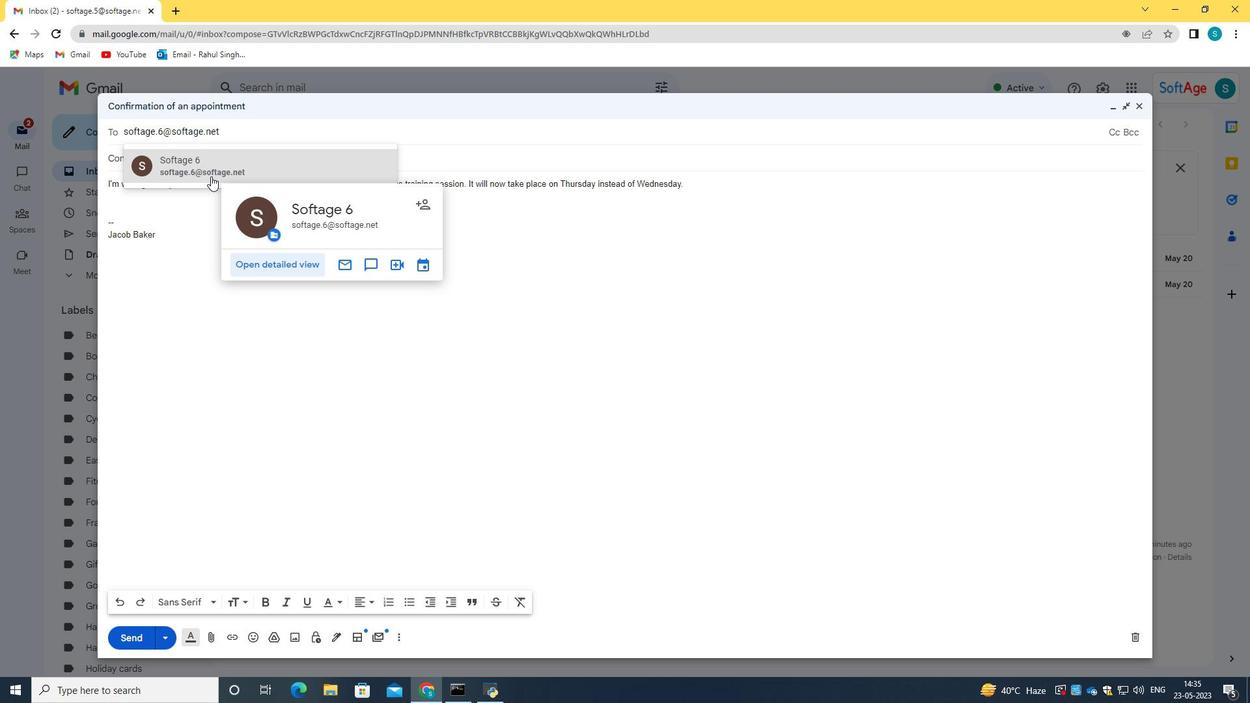 
Action: Mouse moved to (125, 198)
Screenshot: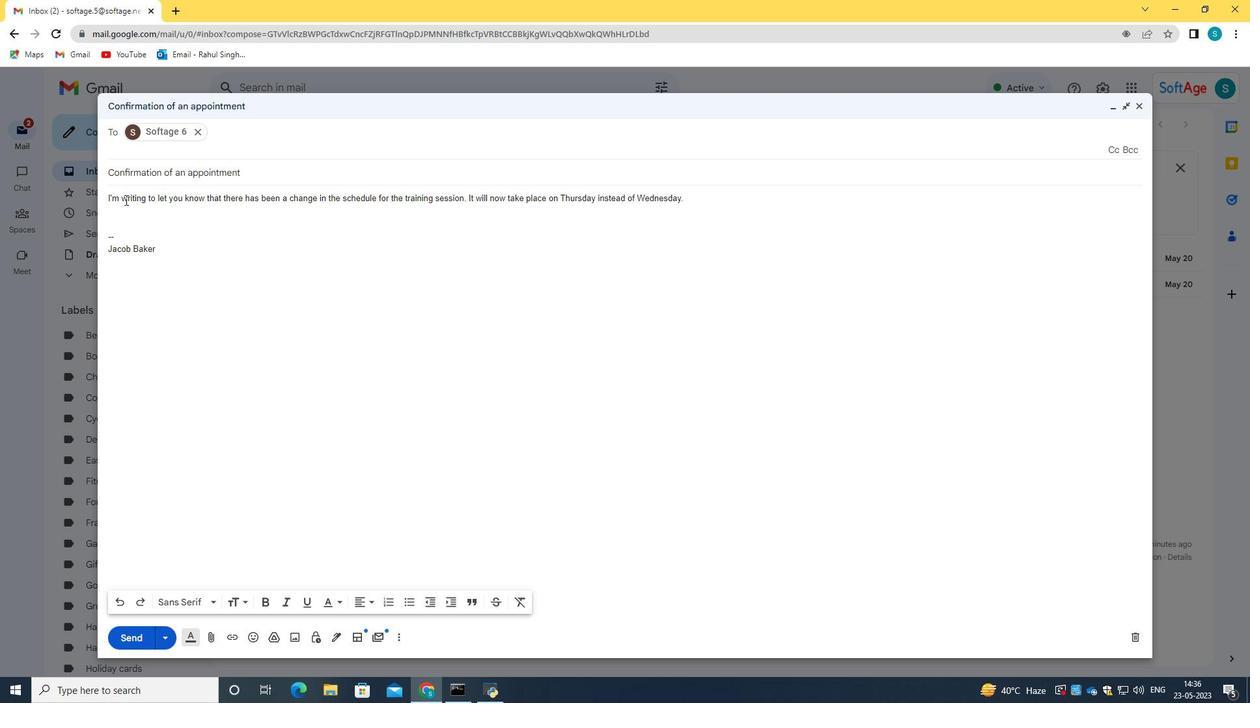 
Action: Mouse pressed left at (125, 198)
Screenshot: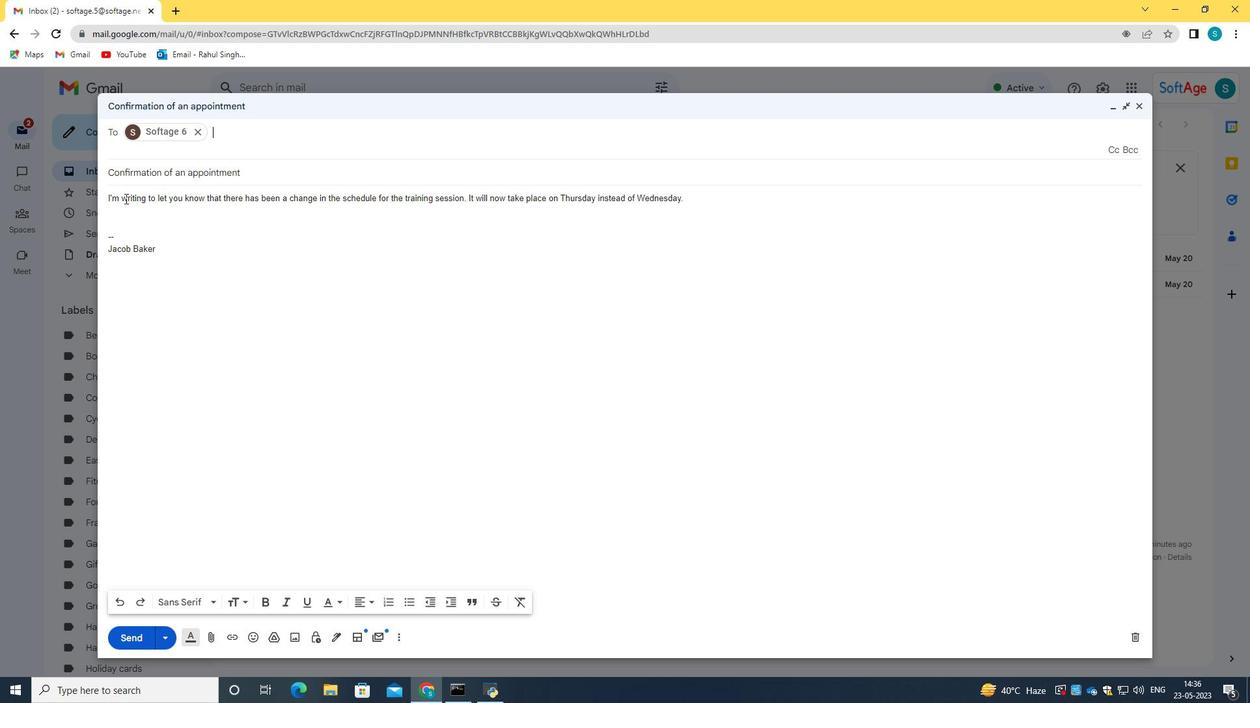 
Action: Mouse moved to (121, 186)
Screenshot: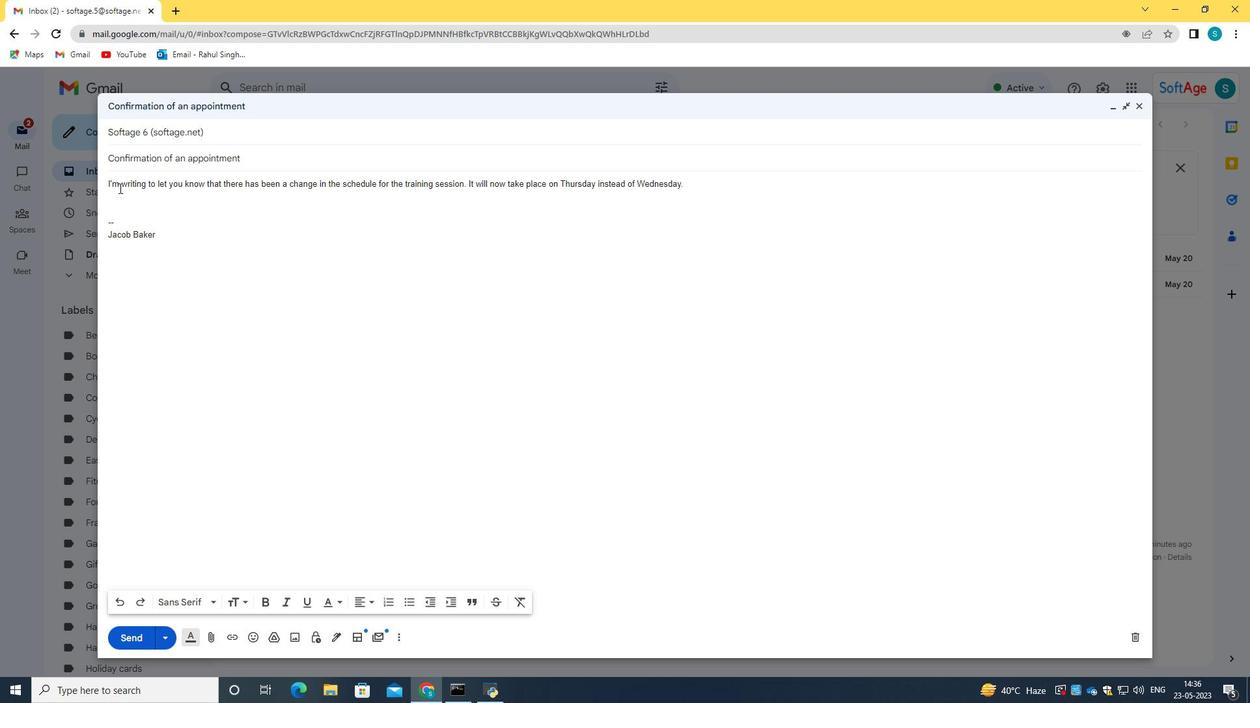
Action: Mouse pressed left at (121, 186)
Screenshot: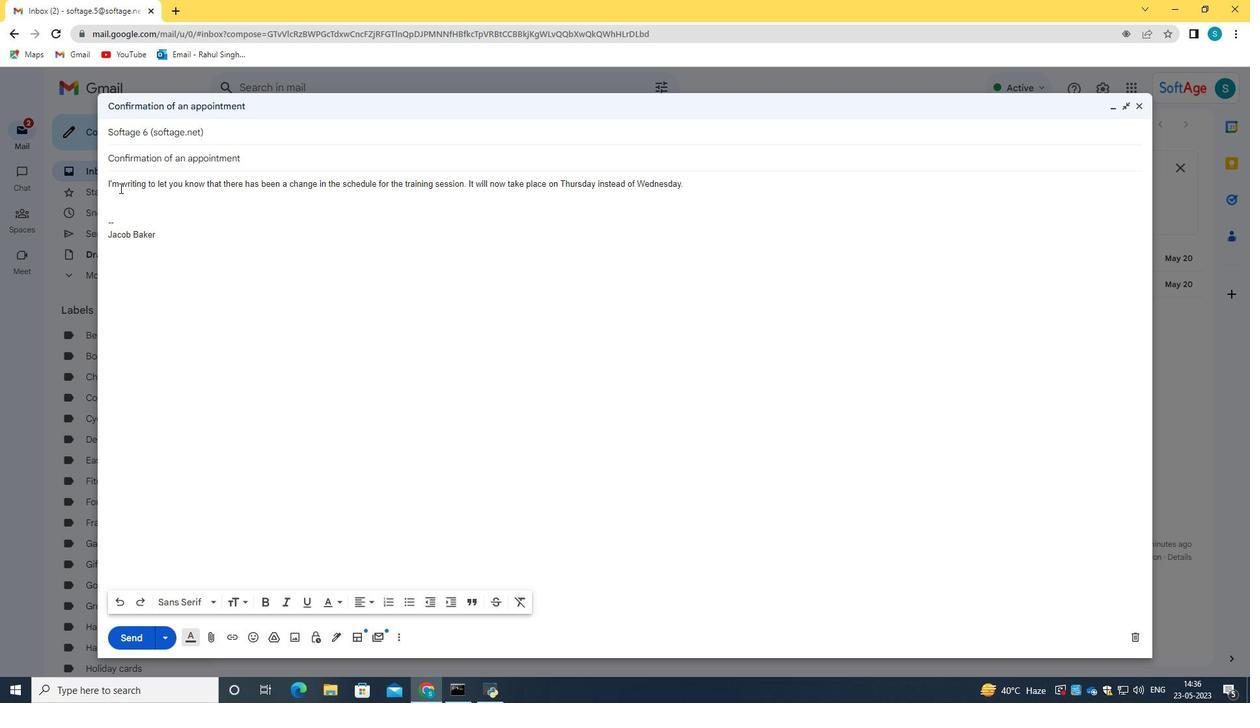 
Action: Mouse moved to (340, 601)
Screenshot: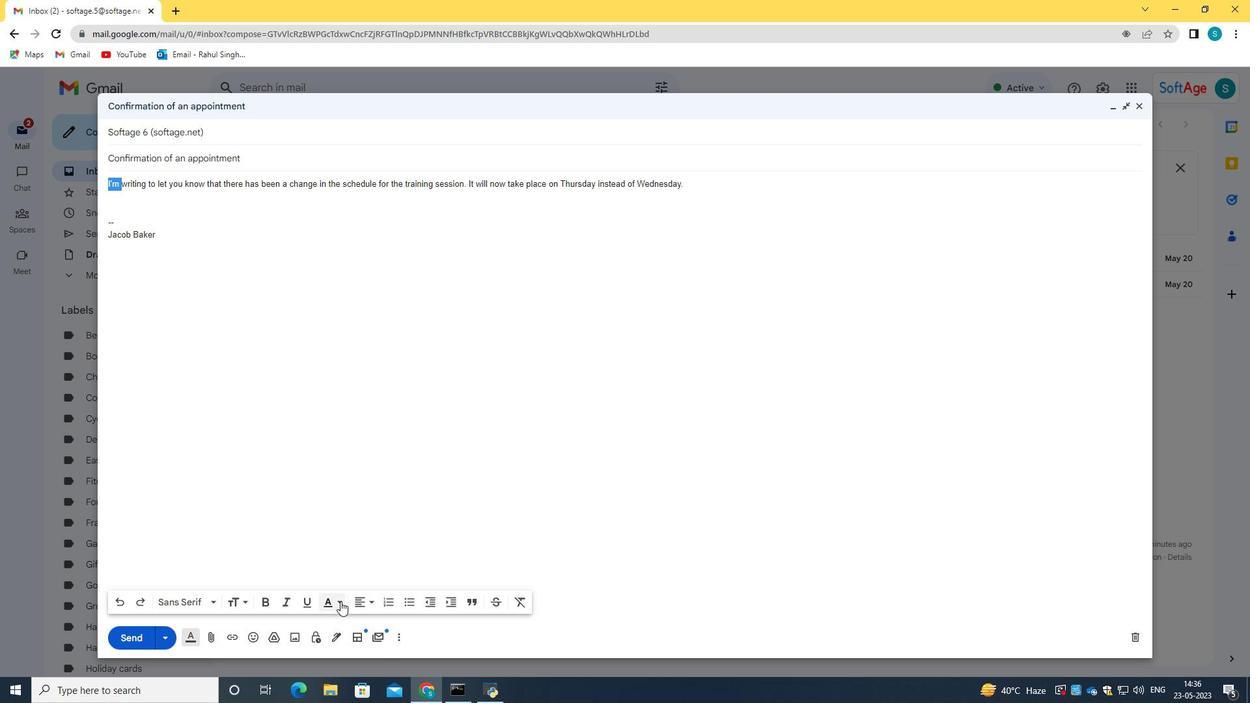 
Action: Mouse pressed left at (340, 601)
Screenshot: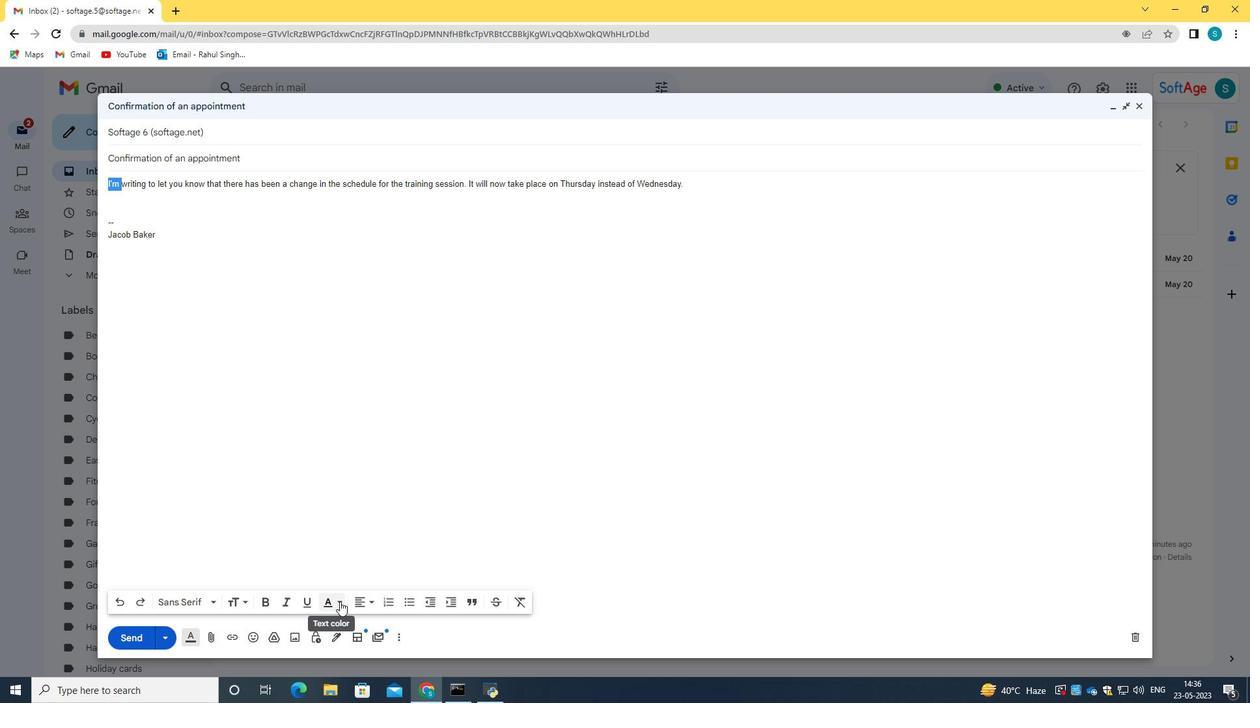 
Action: Mouse moved to (284, 508)
Screenshot: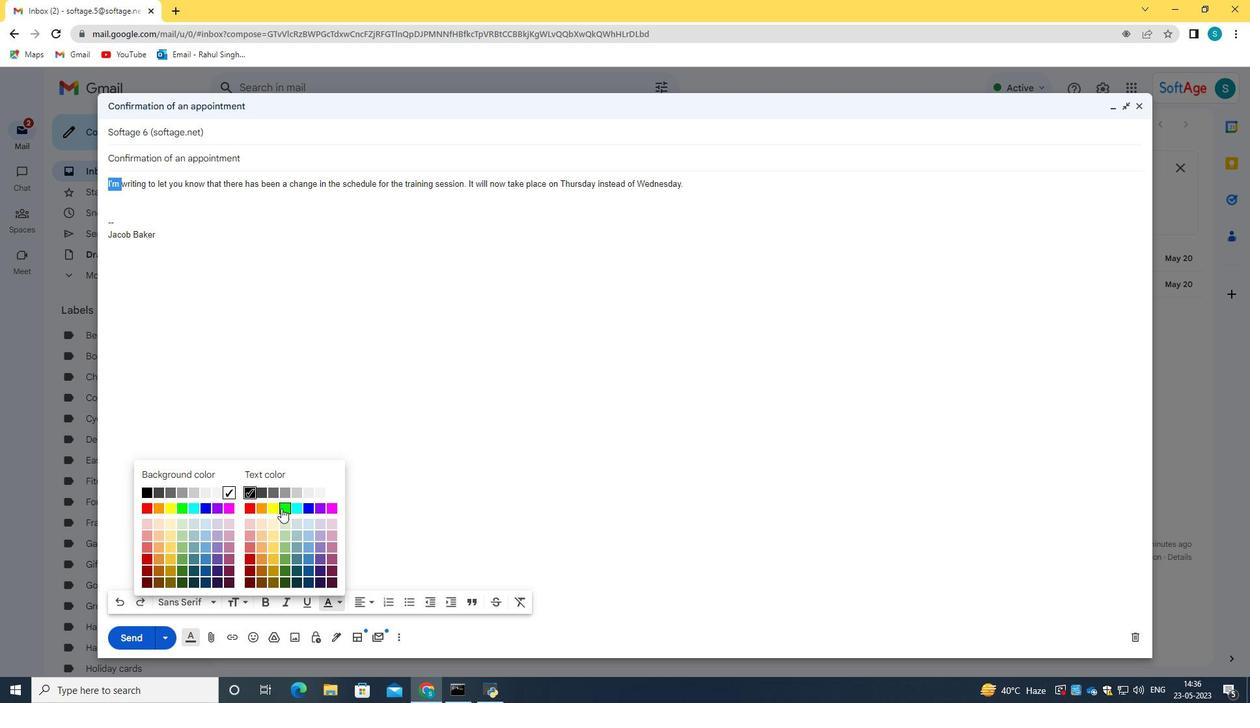 
Action: Mouse pressed left at (284, 508)
Screenshot: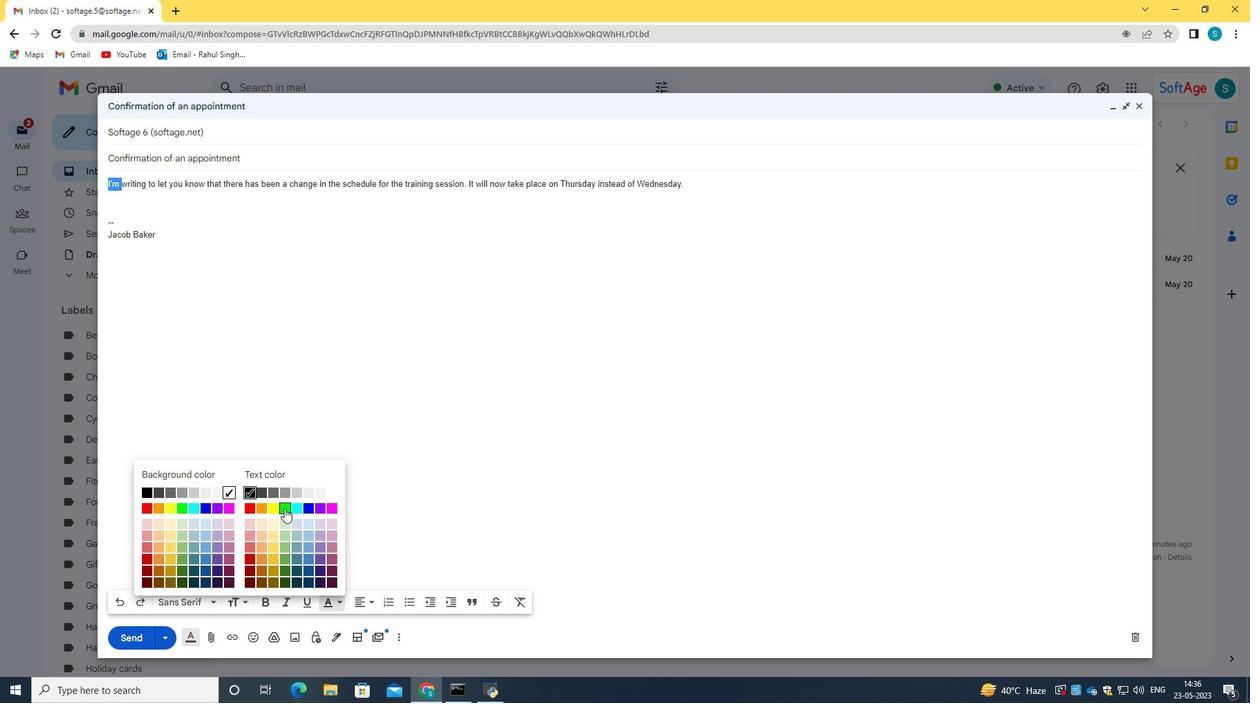 
Action: Mouse moved to (332, 608)
Screenshot: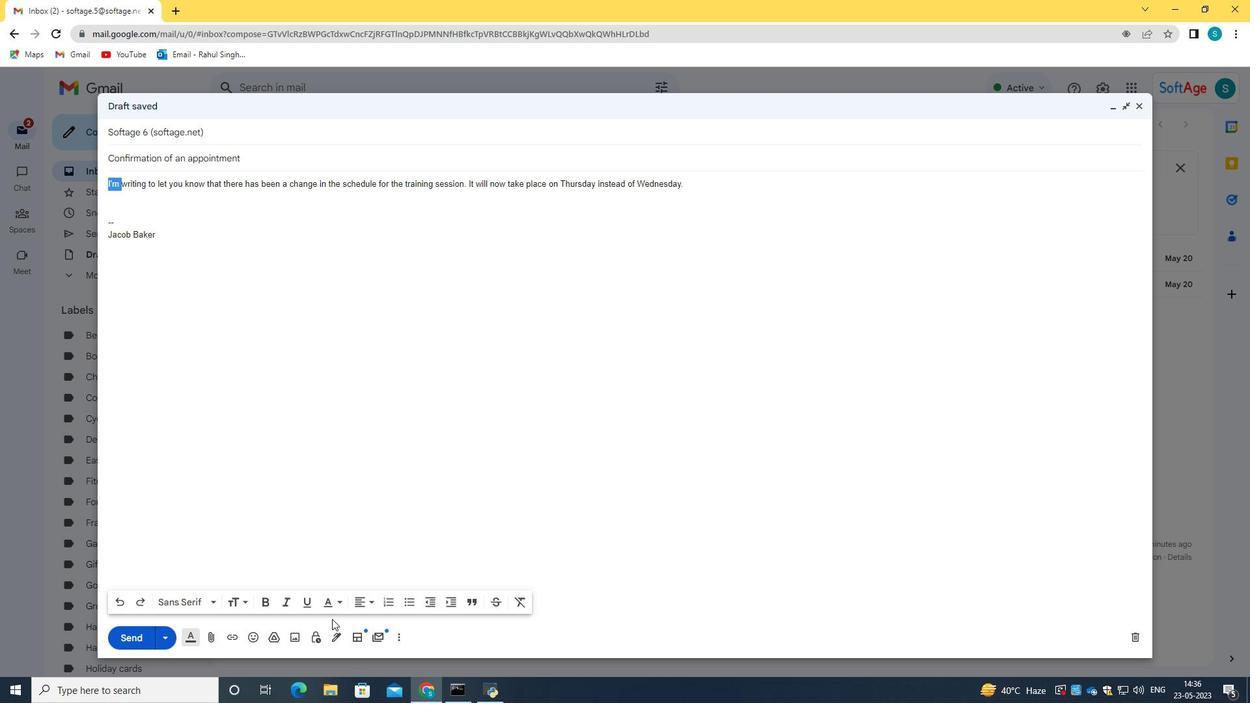 
Action: Mouse pressed left at (332, 608)
Screenshot: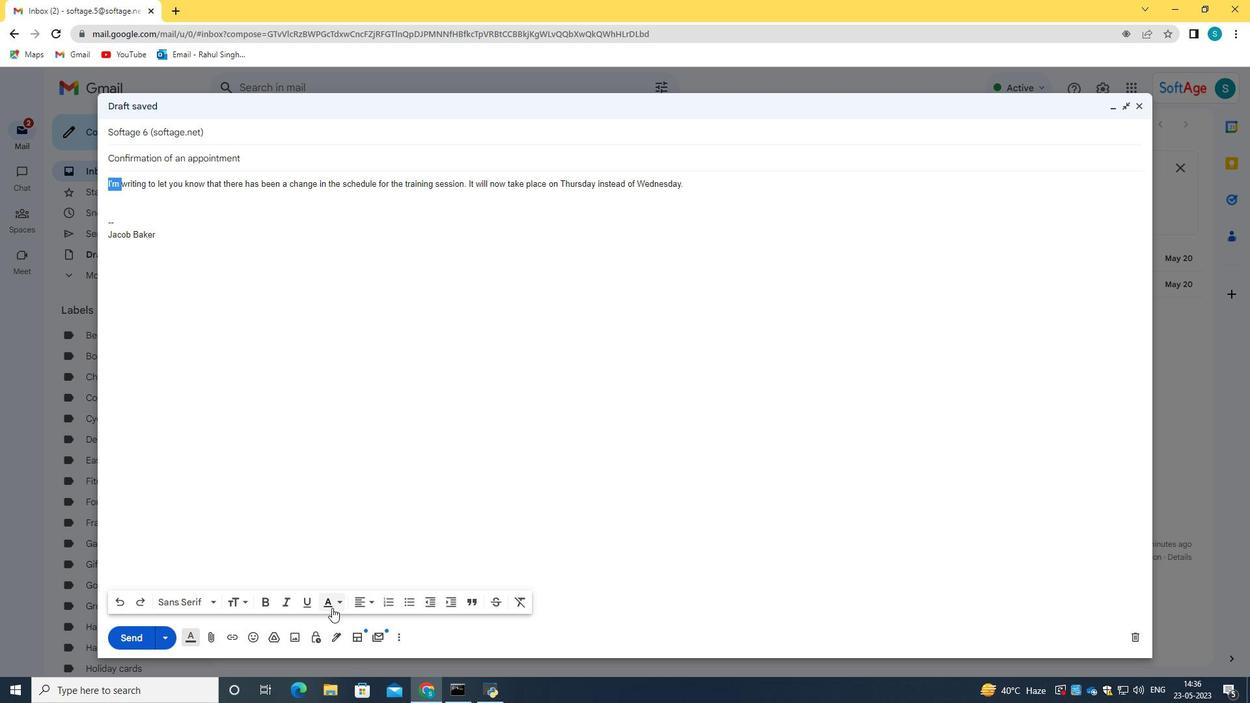 
Action: Mouse moved to (174, 508)
Screenshot: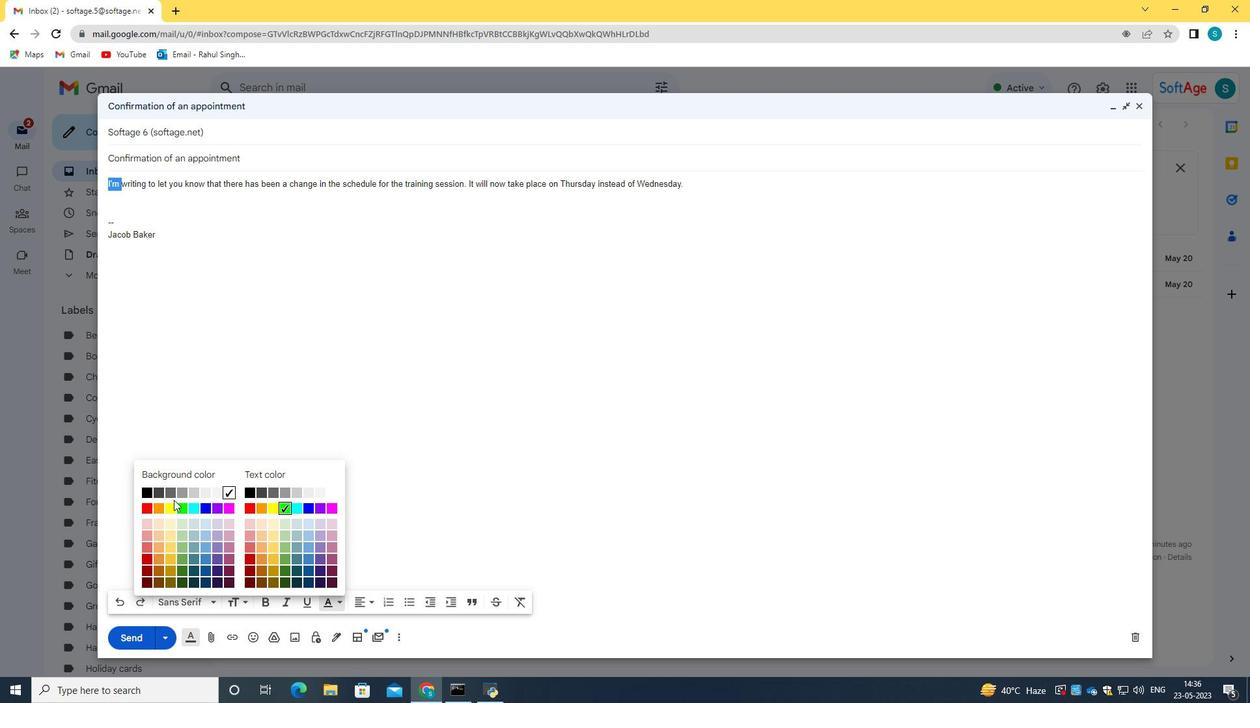 
Action: Mouse pressed left at (174, 508)
Screenshot: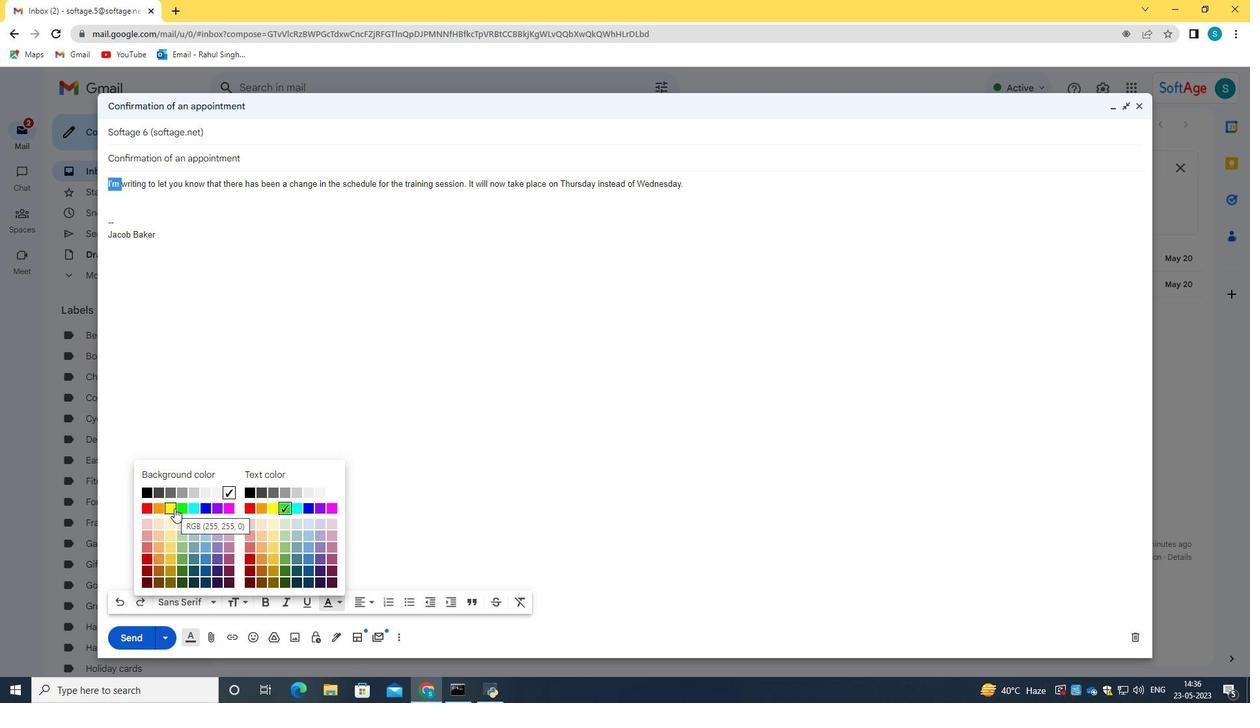
Action: Mouse moved to (207, 379)
Screenshot: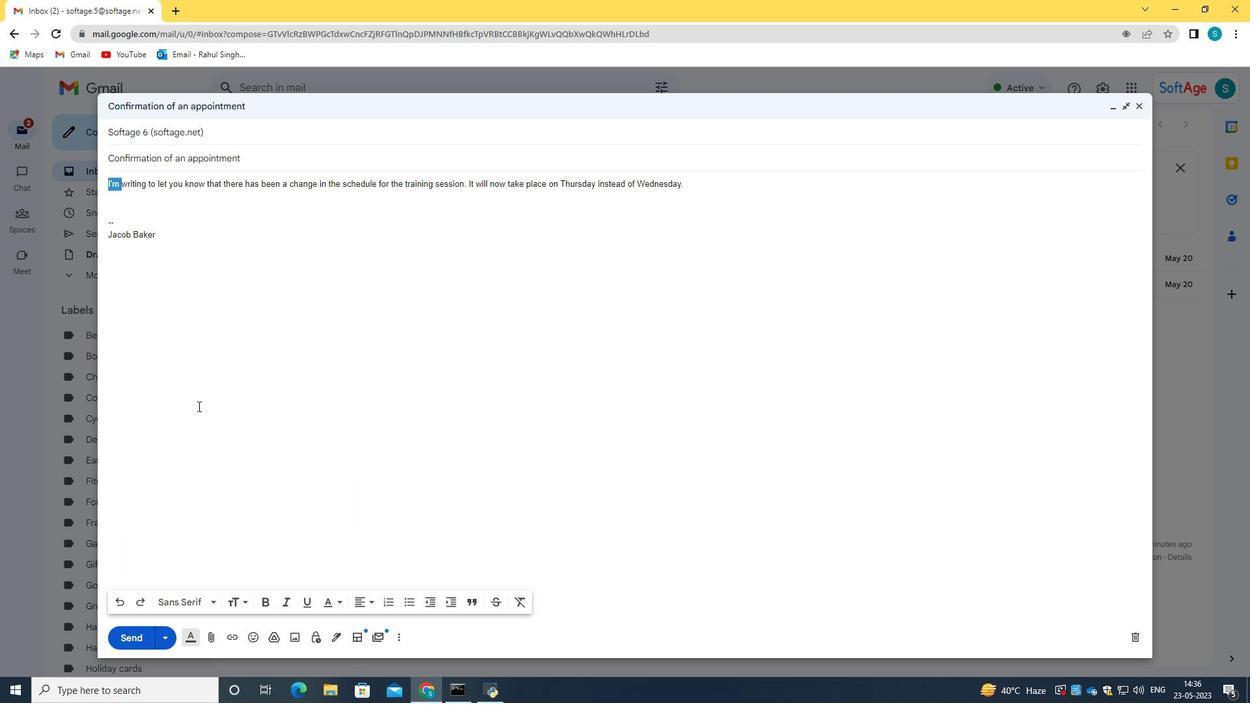 
Action: Mouse pressed left at (207, 379)
Screenshot: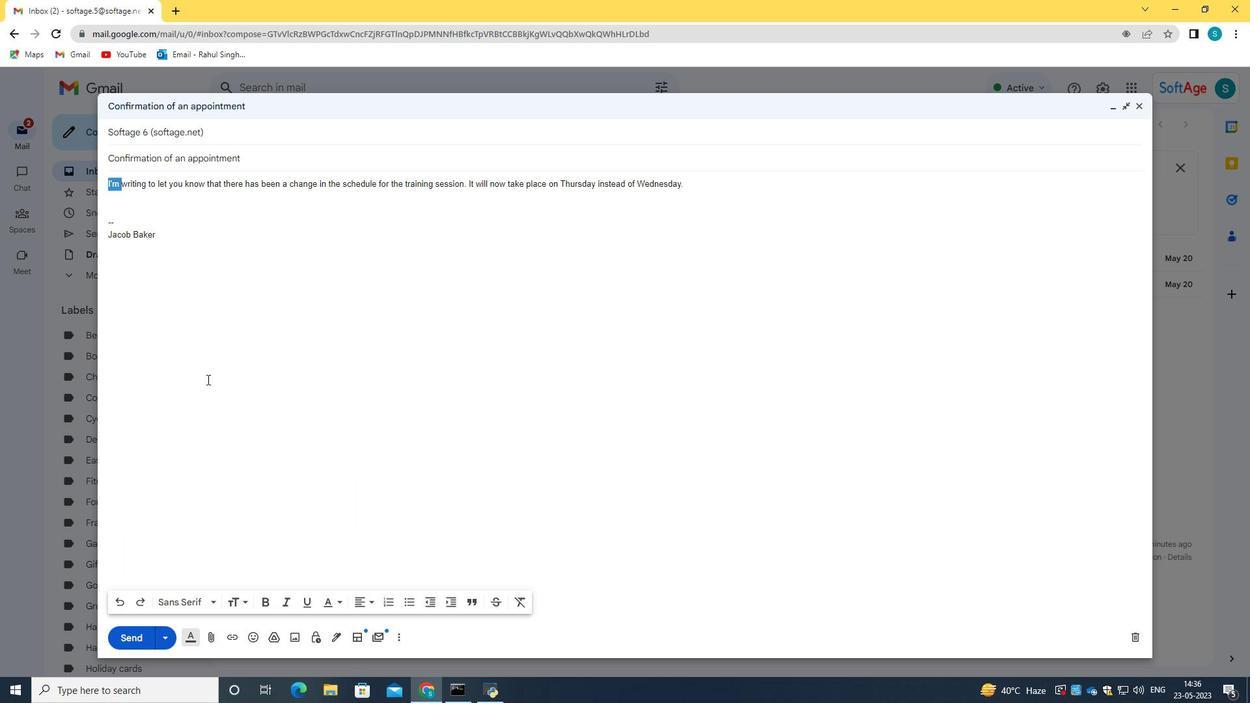 
Action: Mouse moved to (143, 636)
Screenshot: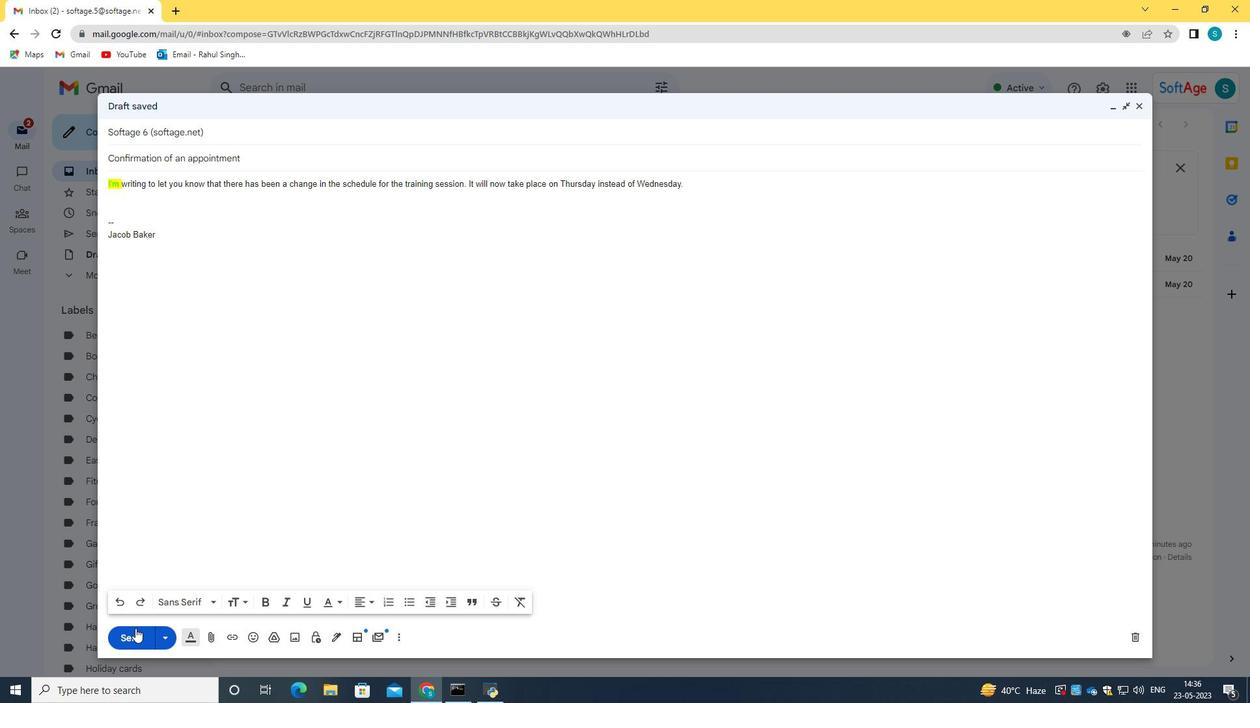 
Action: Mouse pressed left at (143, 636)
Screenshot: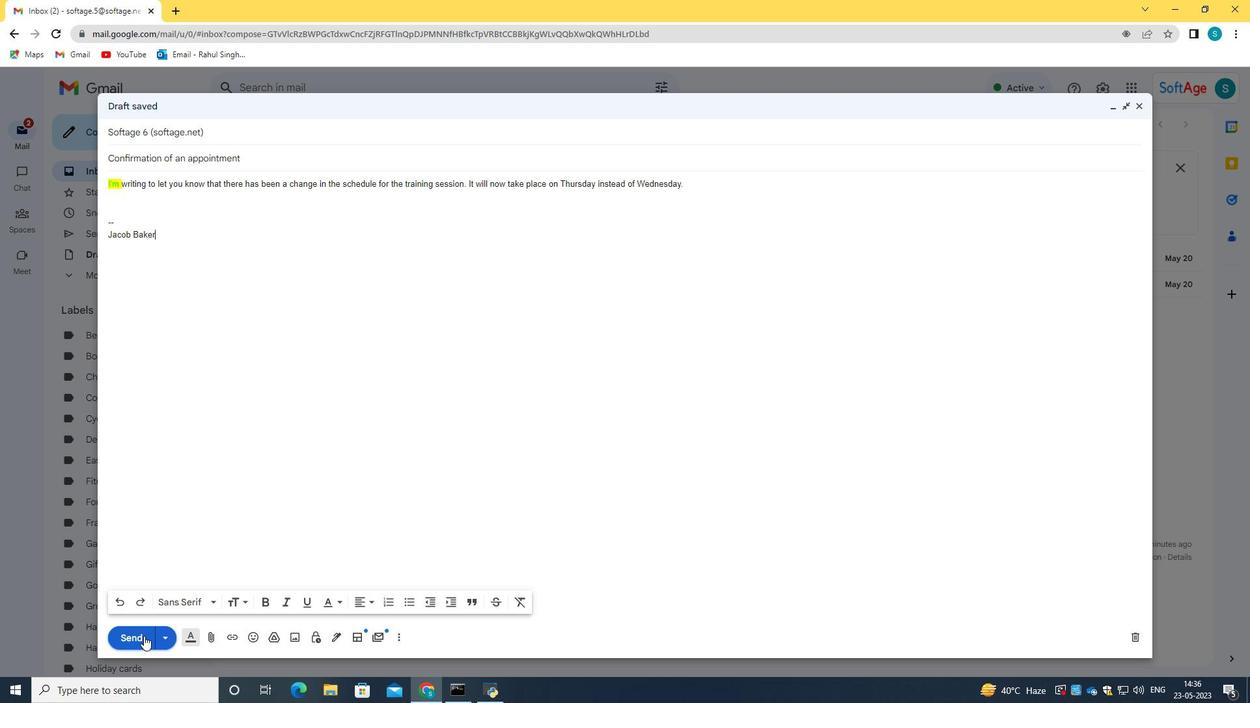 
Action: Mouse moved to (114, 241)
Screenshot: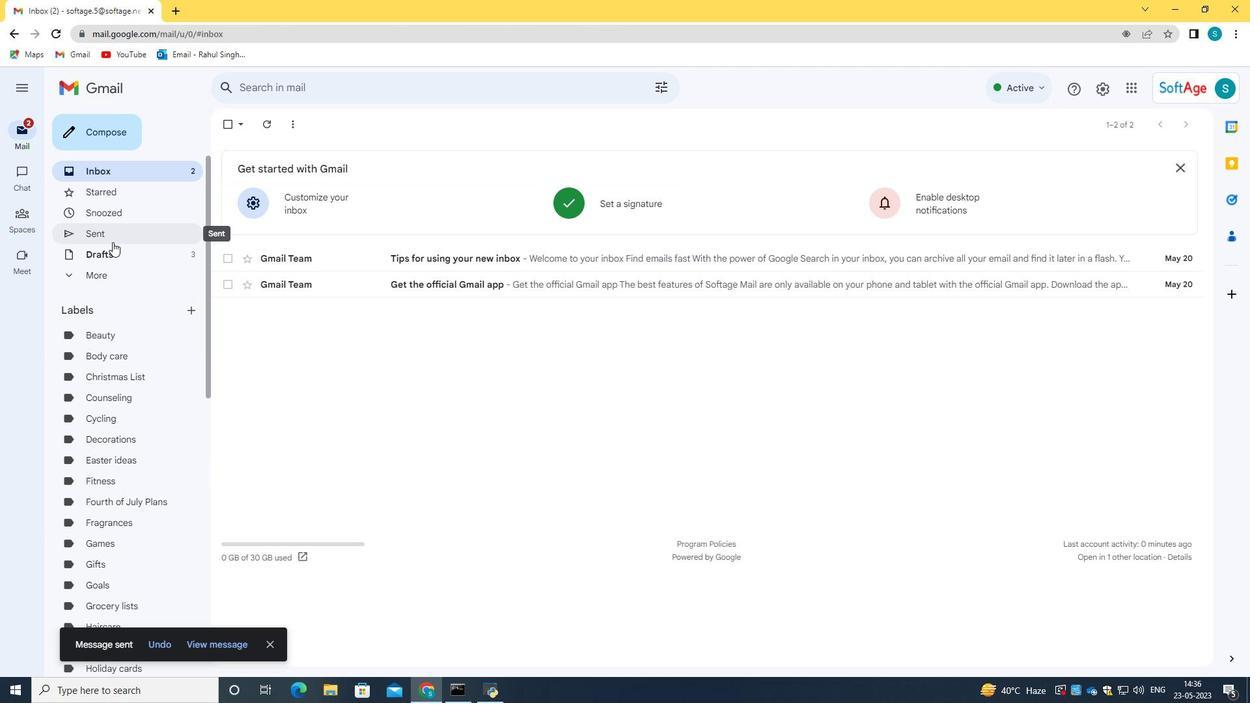 
Action: Mouse pressed left at (114, 241)
Screenshot: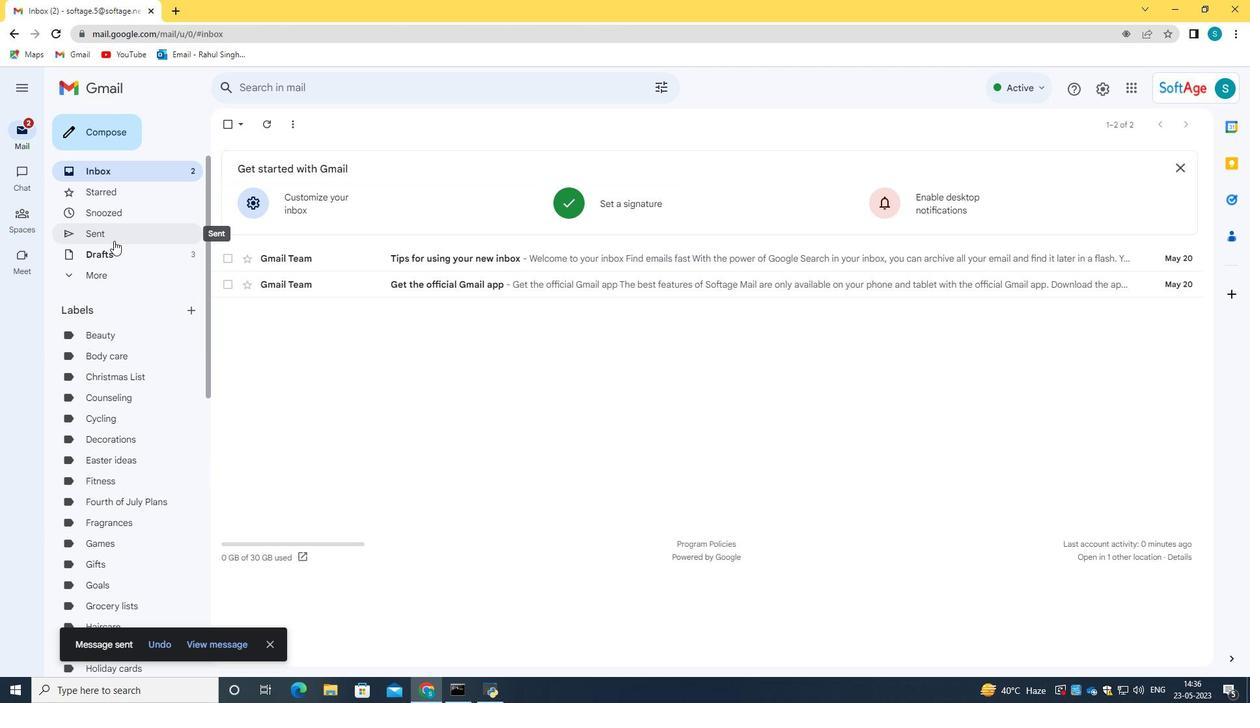 
Action: Mouse moved to (228, 194)
Screenshot: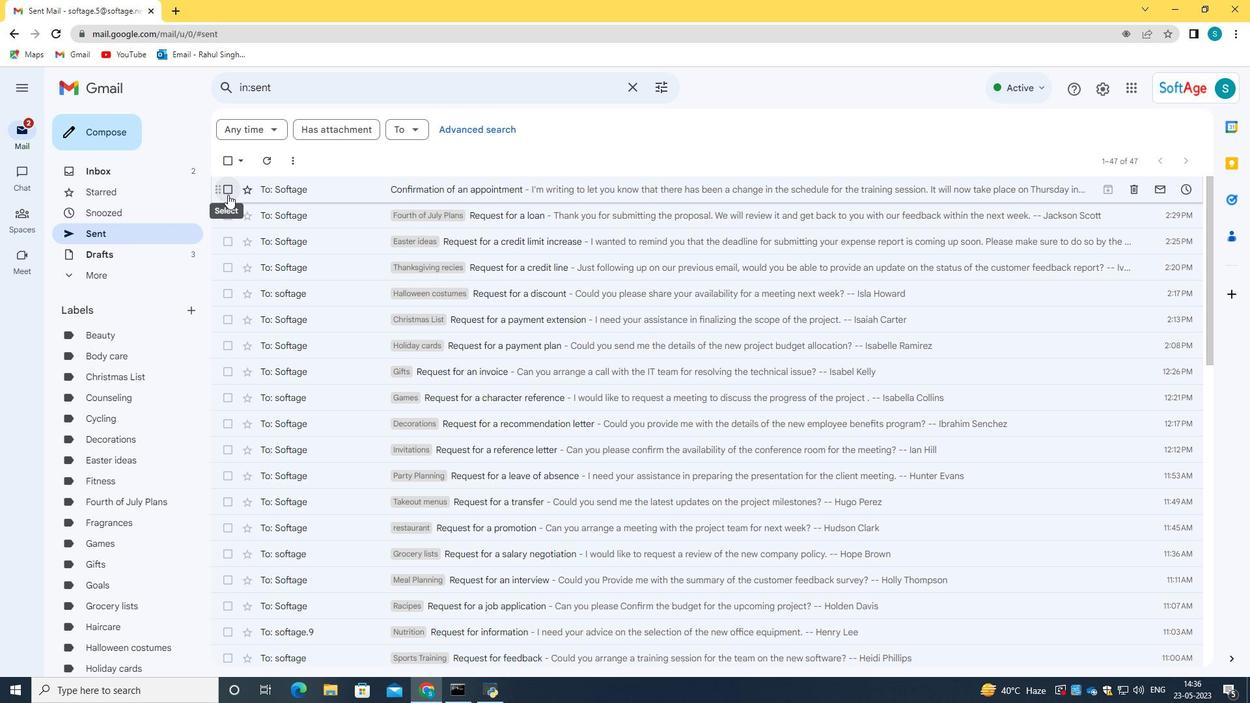 
Action: Mouse pressed left at (228, 194)
Screenshot: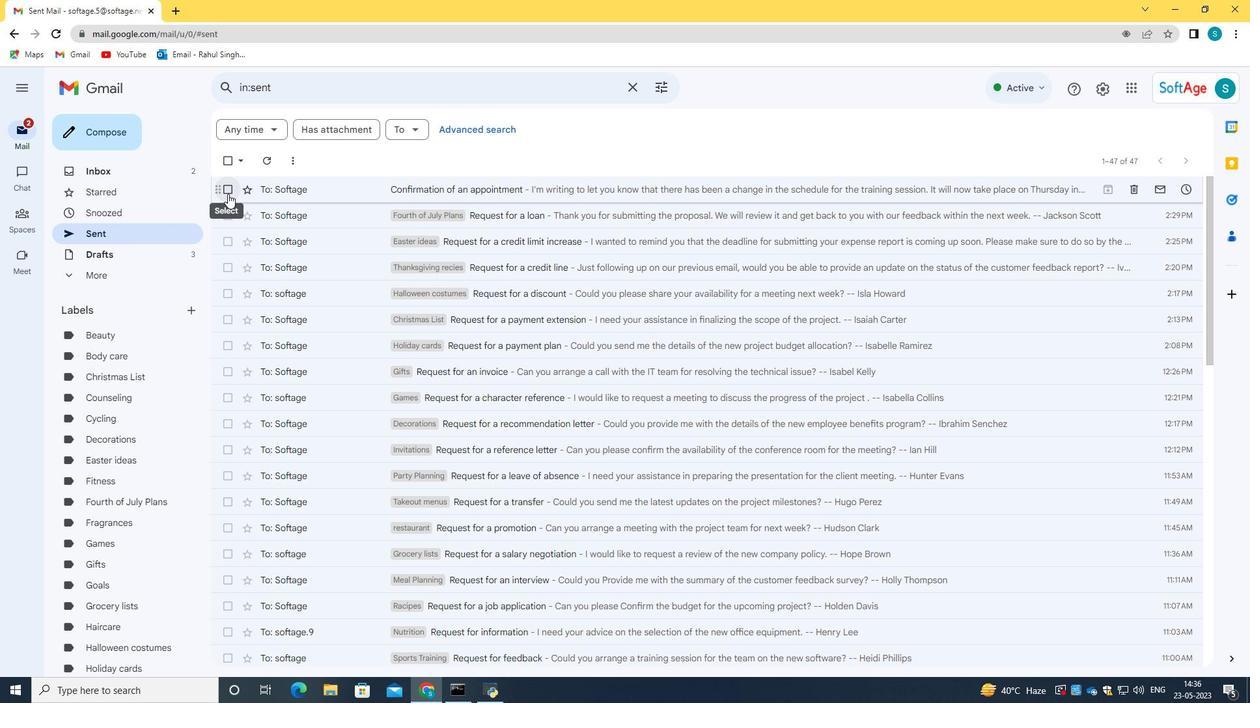 
Action: Mouse moved to (326, 194)
Screenshot: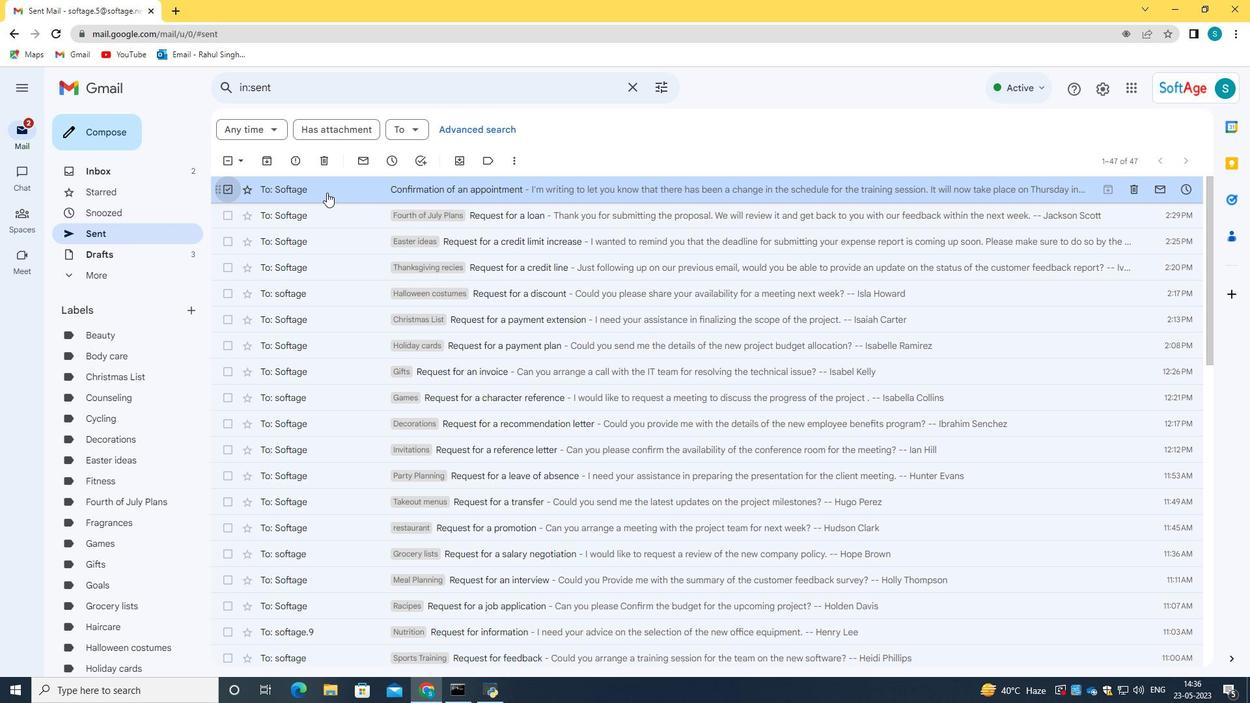 
Action: Mouse pressed right at (326, 194)
Screenshot: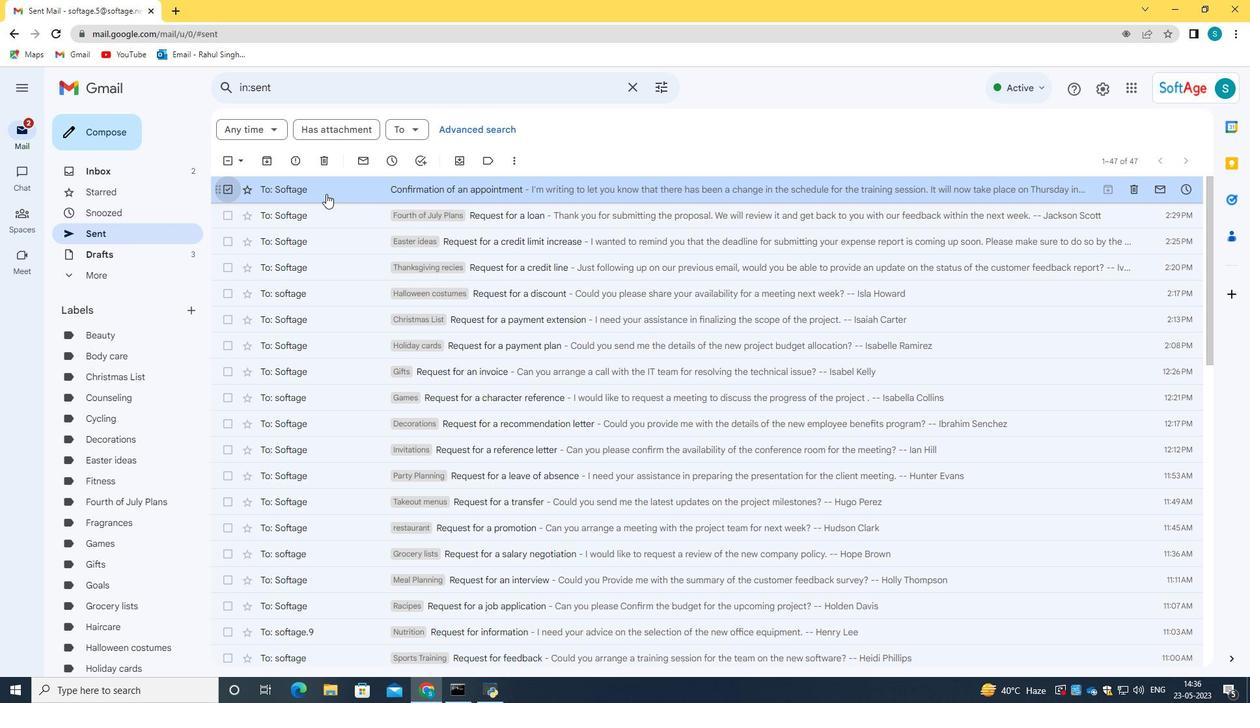 
Action: Mouse moved to (560, 386)
Screenshot: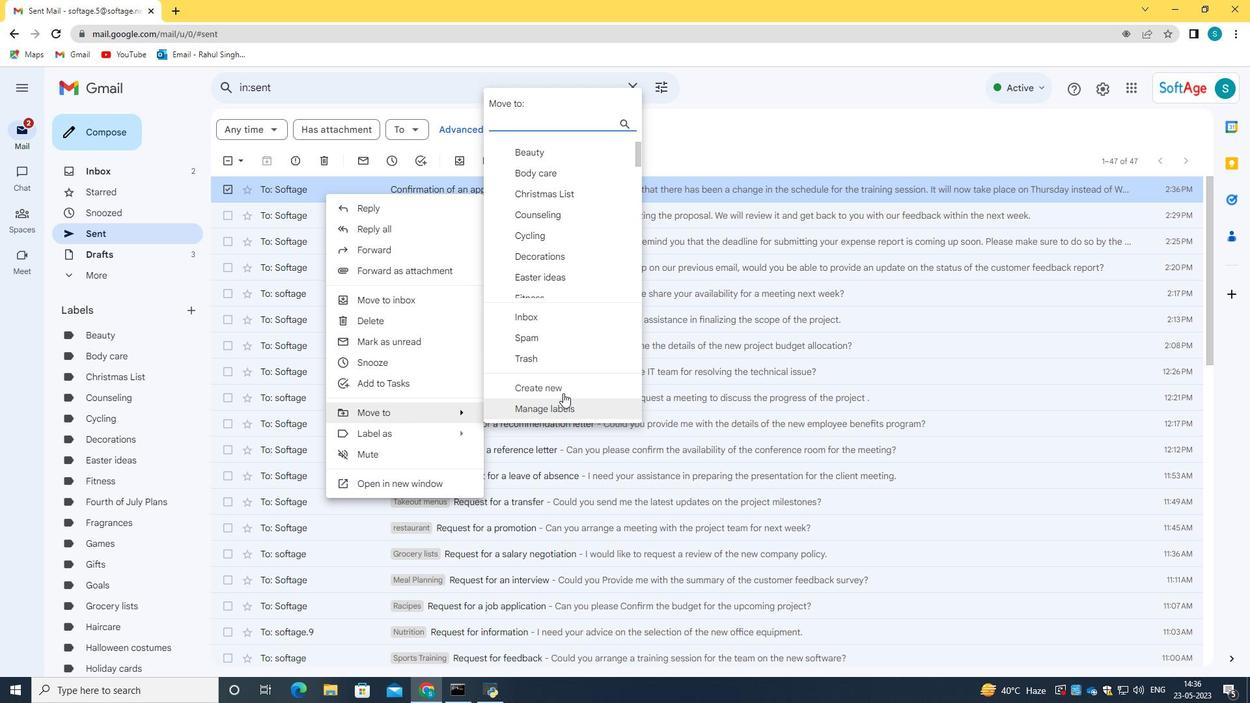 
Action: Mouse pressed left at (560, 386)
Screenshot: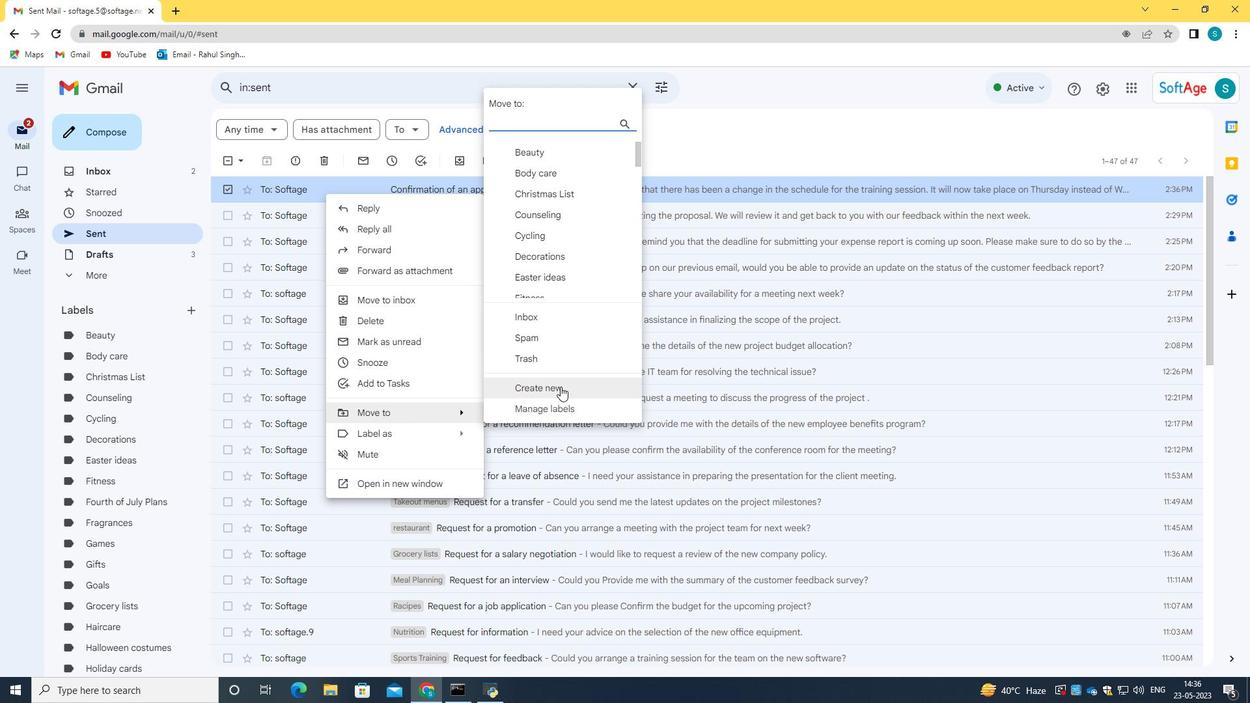 
Action: Key pressed <Key.caps_lock>V<Key.caps_lock>alentines<Key.space><Key.caps_lock>D<Key.caps_lock>ay<Key.space><Key.caps_lock>GIF<Key.backspace><Key.backspace><Key.caps_lock>ifta<Key.backspace>s
Screenshot: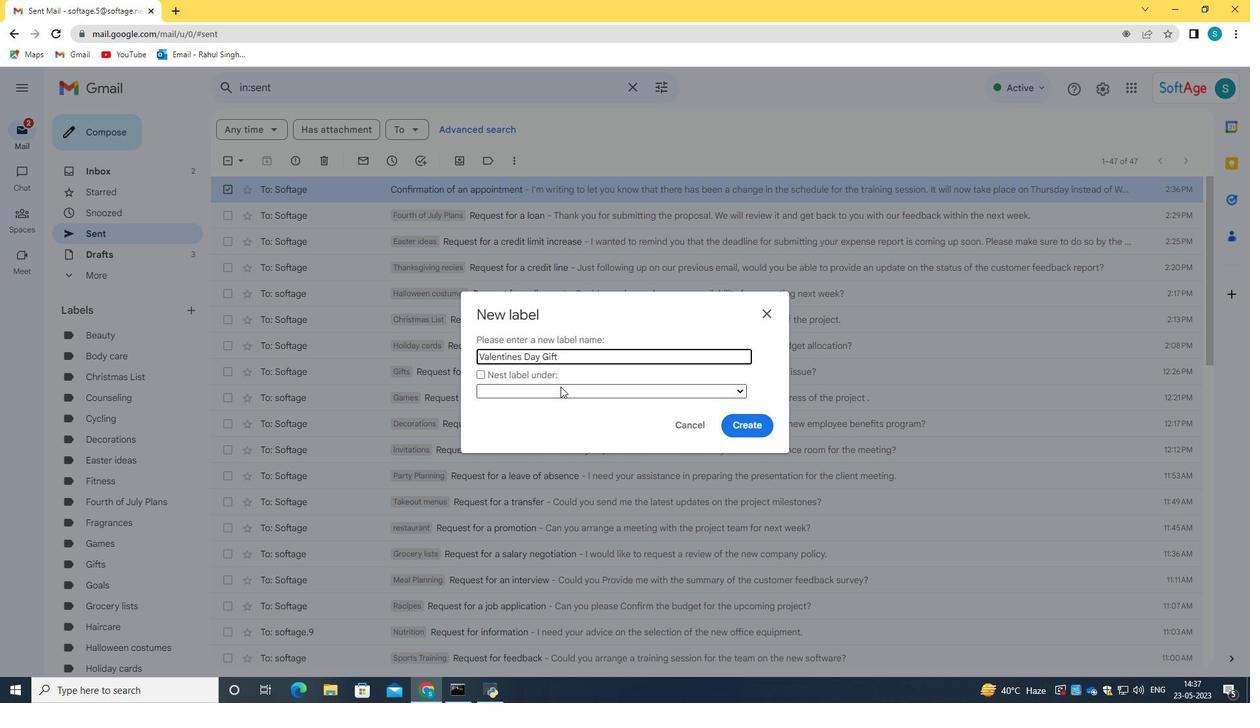 
Action: Mouse moved to (736, 420)
Screenshot: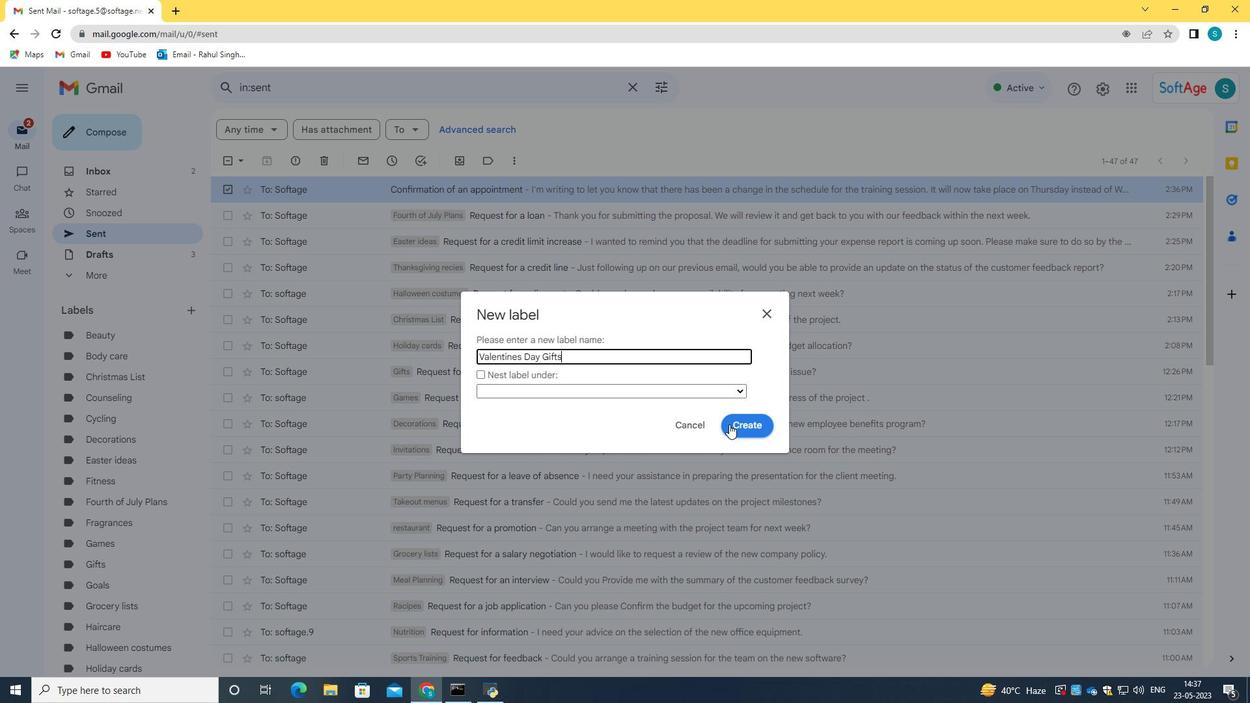
Action: Mouse pressed left at (736, 420)
Screenshot: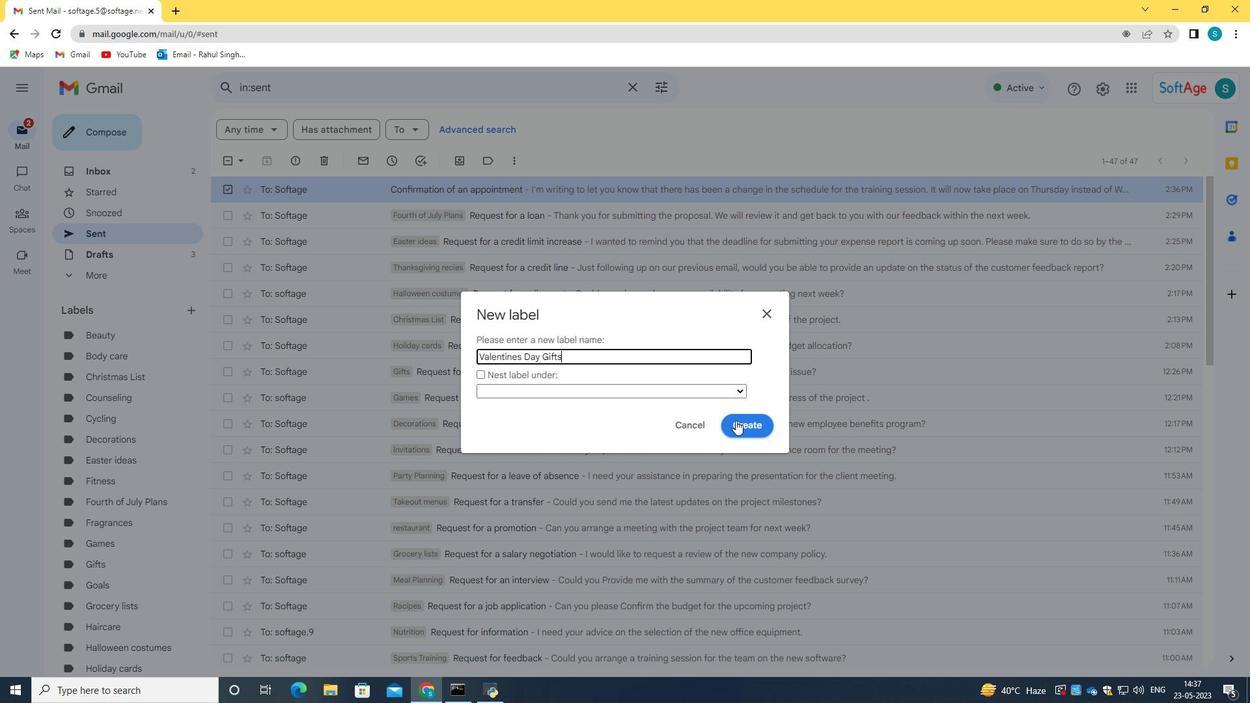 
Action: Mouse moved to (439, 321)
Screenshot: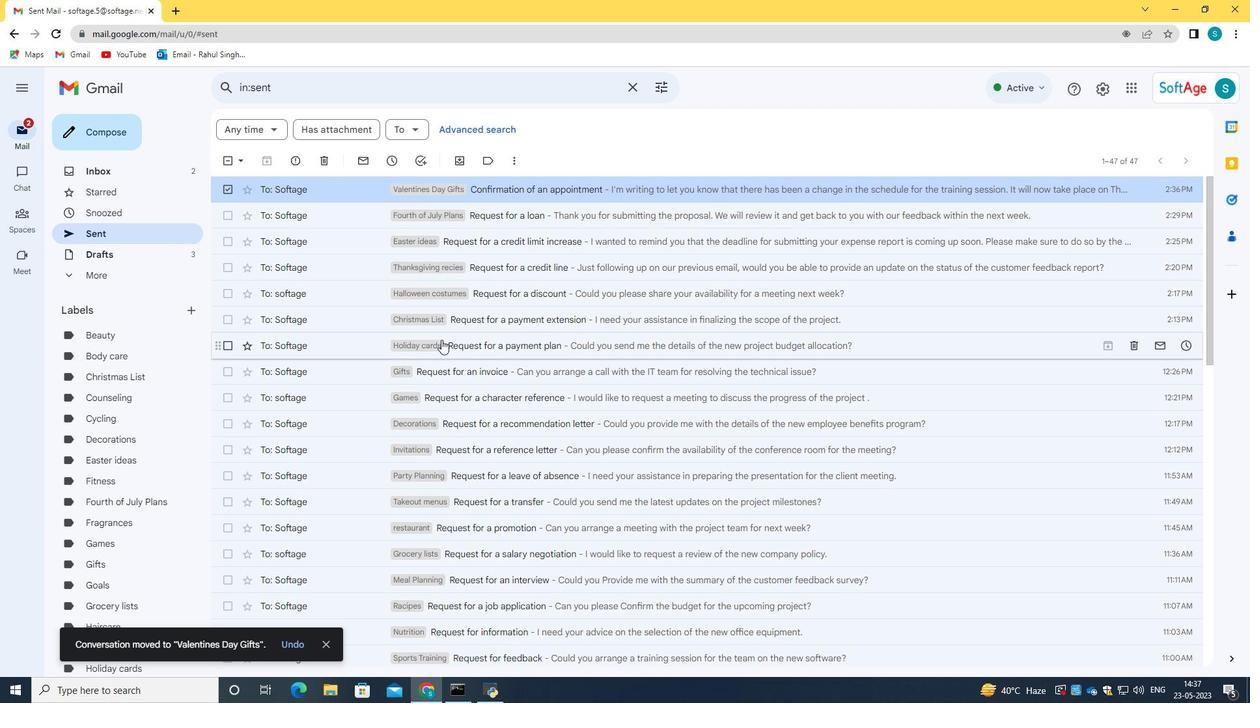 
Action: Mouse scrolled (439, 321) with delta (0, 0)
Screenshot: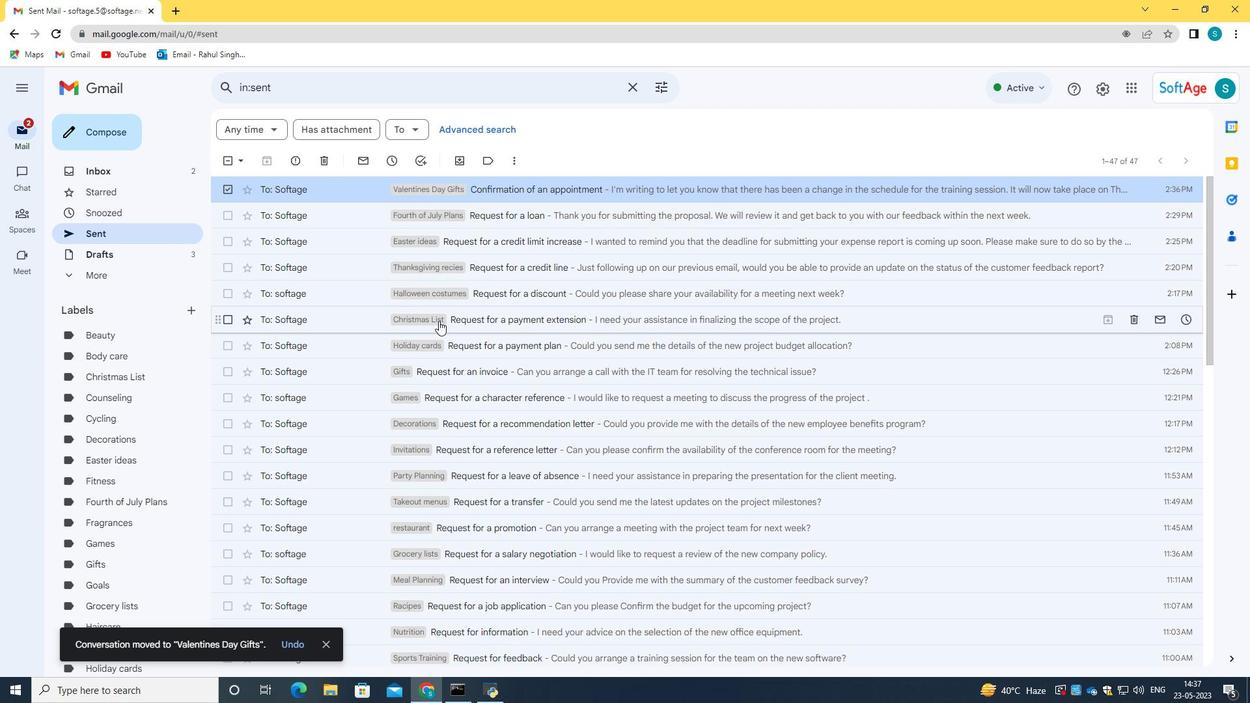 
Action: Mouse scrolled (439, 321) with delta (0, 0)
Screenshot: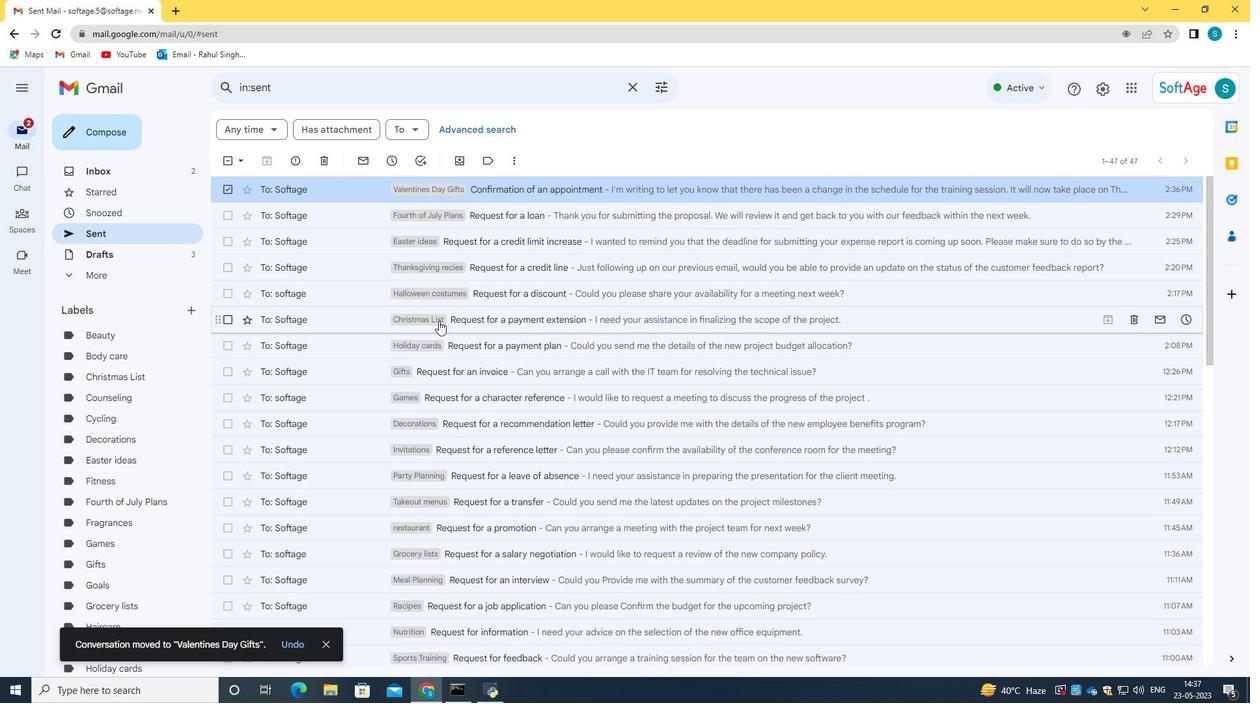 
Action: Mouse scrolled (439, 321) with delta (0, 0)
Screenshot: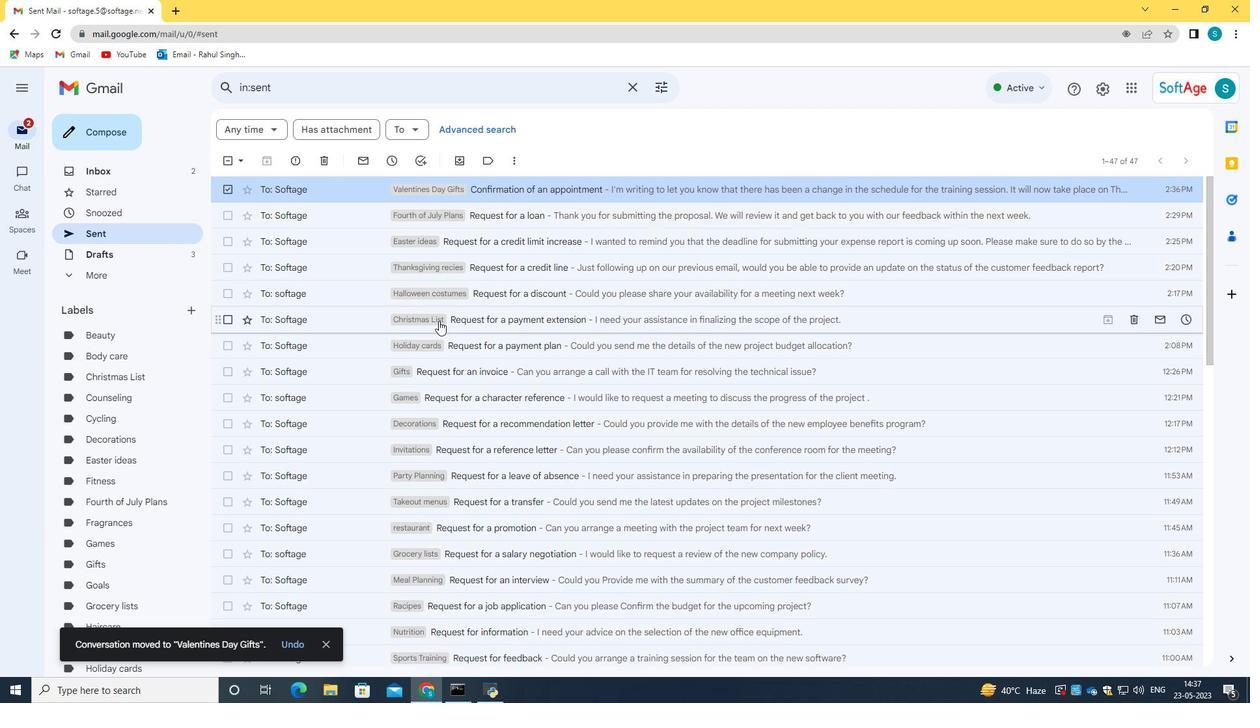 
Action: Mouse moved to (438, 320)
Screenshot: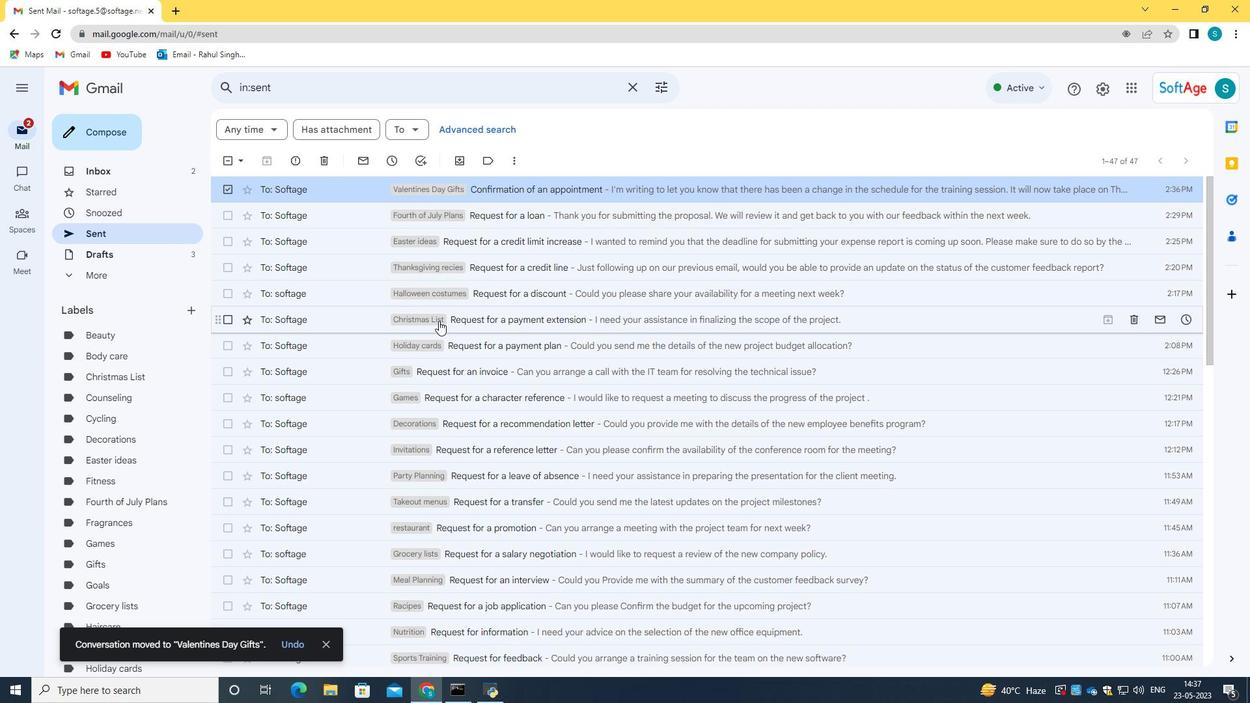 
